 Task: Look for space in Zemst, Belgium from 1st June, 2023 to 9th June, 2023 for 4 adults in price range Rs.6000 to Rs.12000. Place can be entire place with 2 bedrooms having 2 beds and 2 bathrooms. Property type can be house. Amenities needed are: heating, . Booking option can be shelf check-in. Required host language is English.
Action: Mouse moved to (520, 130)
Screenshot: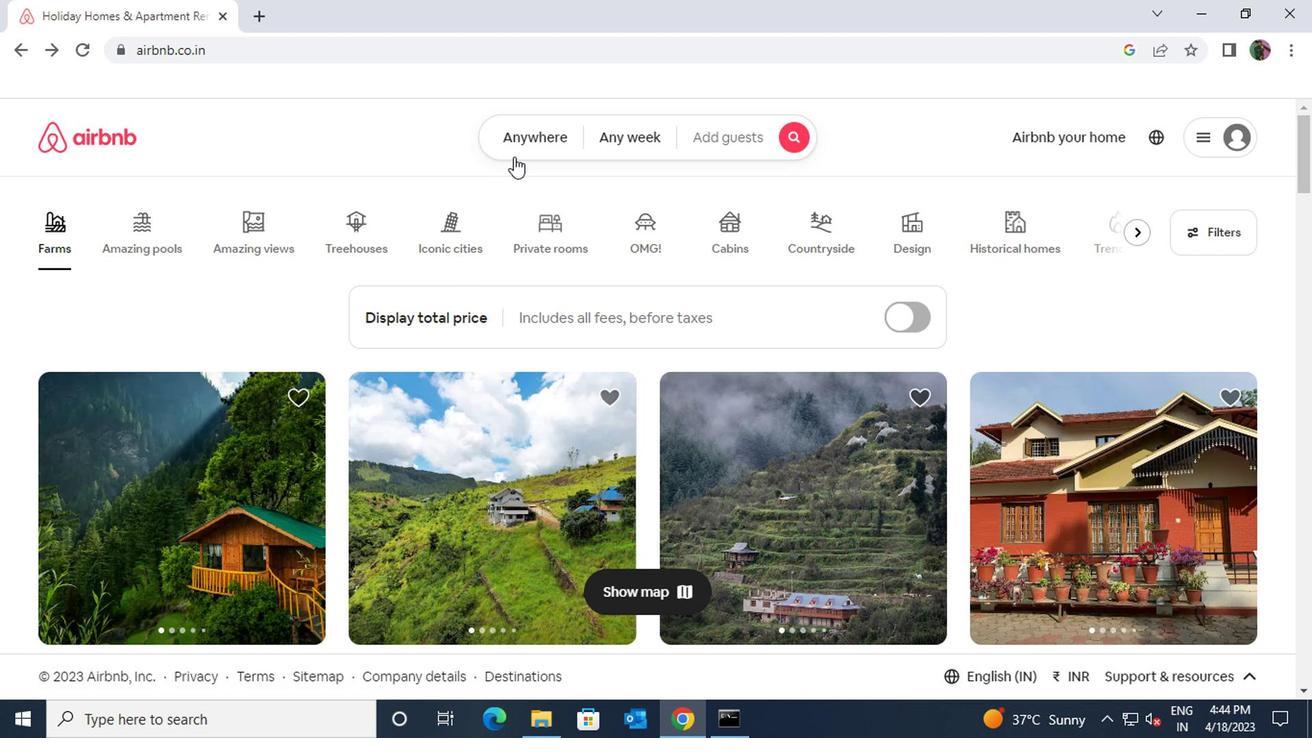 
Action: Mouse pressed left at (520, 130)
Screenshot: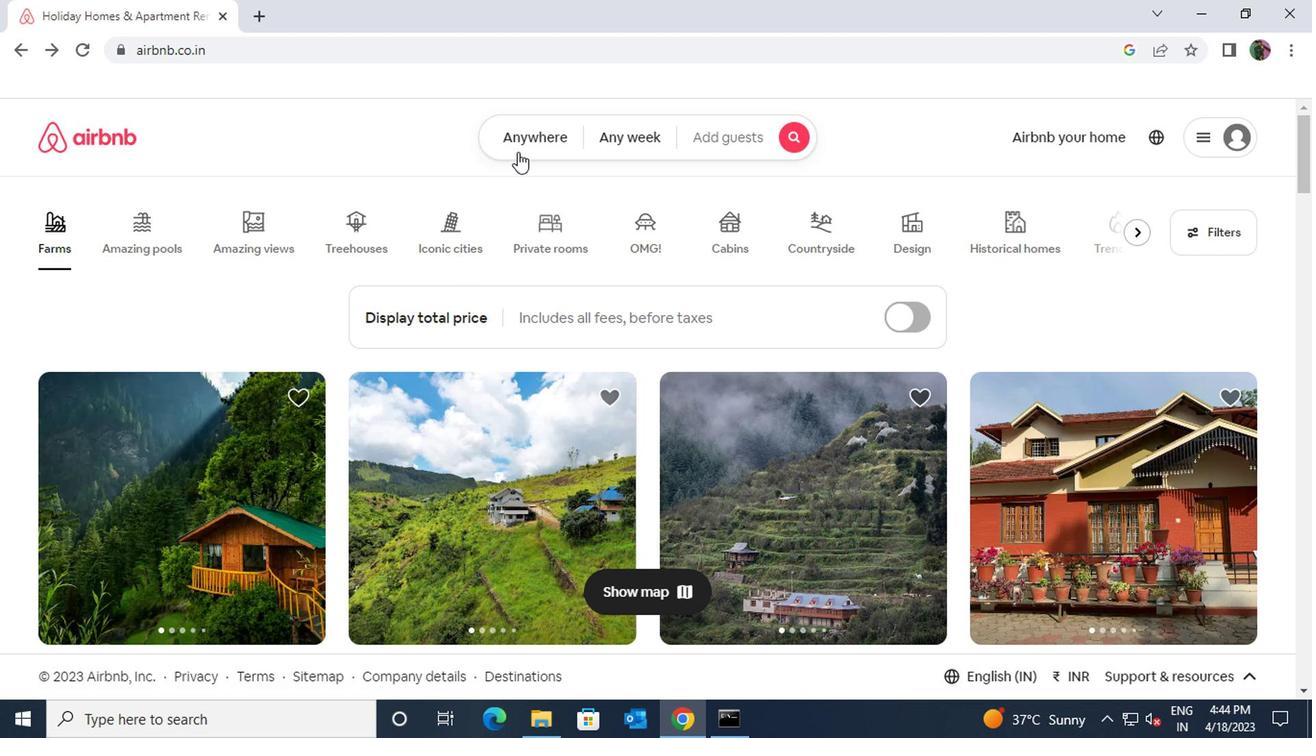 
Action: Mouse moved to (464, 231)
Screenshot: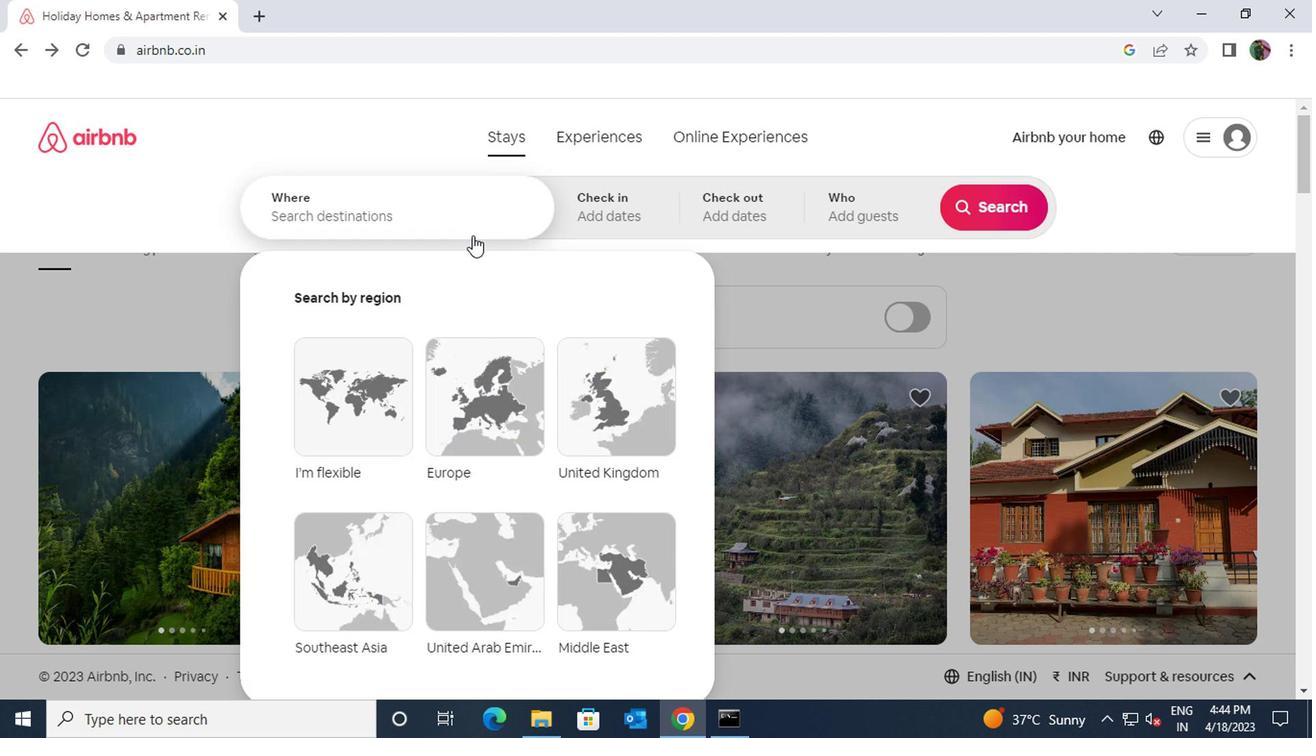 
Action: Mouse pressed left at (464, 231)
Screenshot: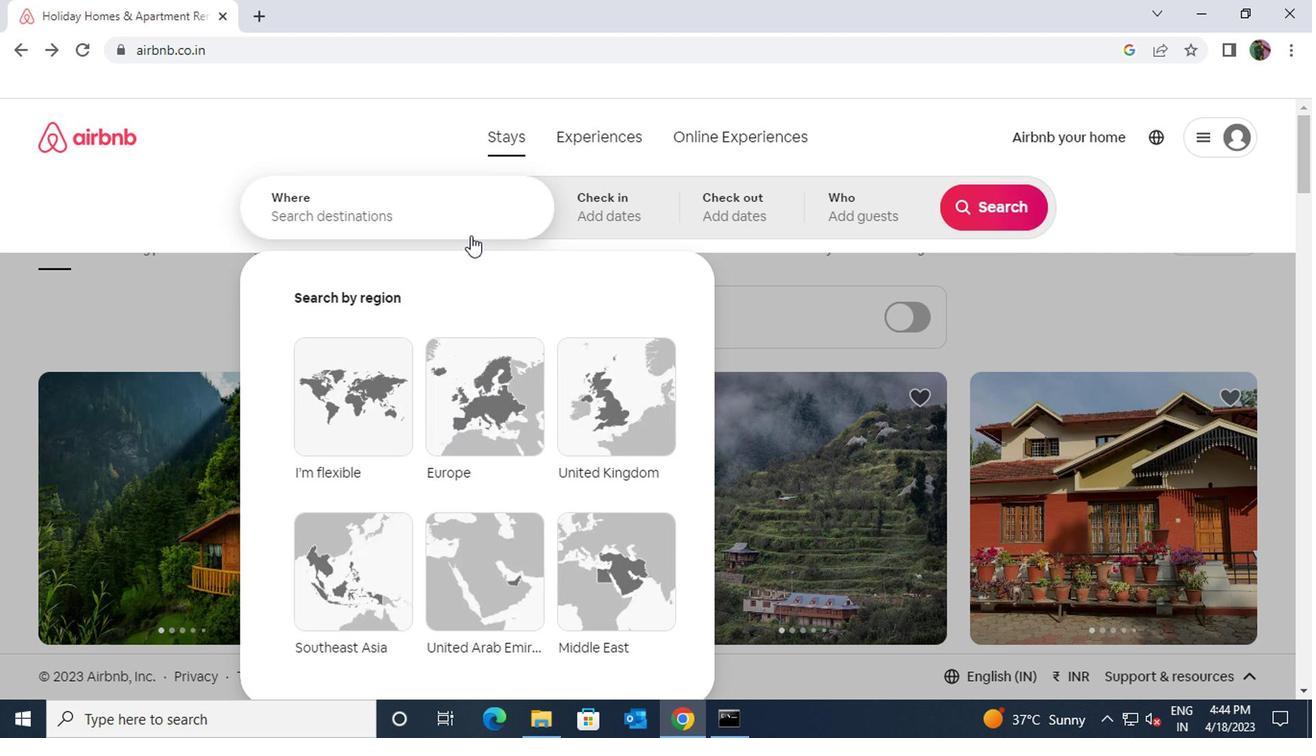 
Action: Key pressed zemist
Screenshot: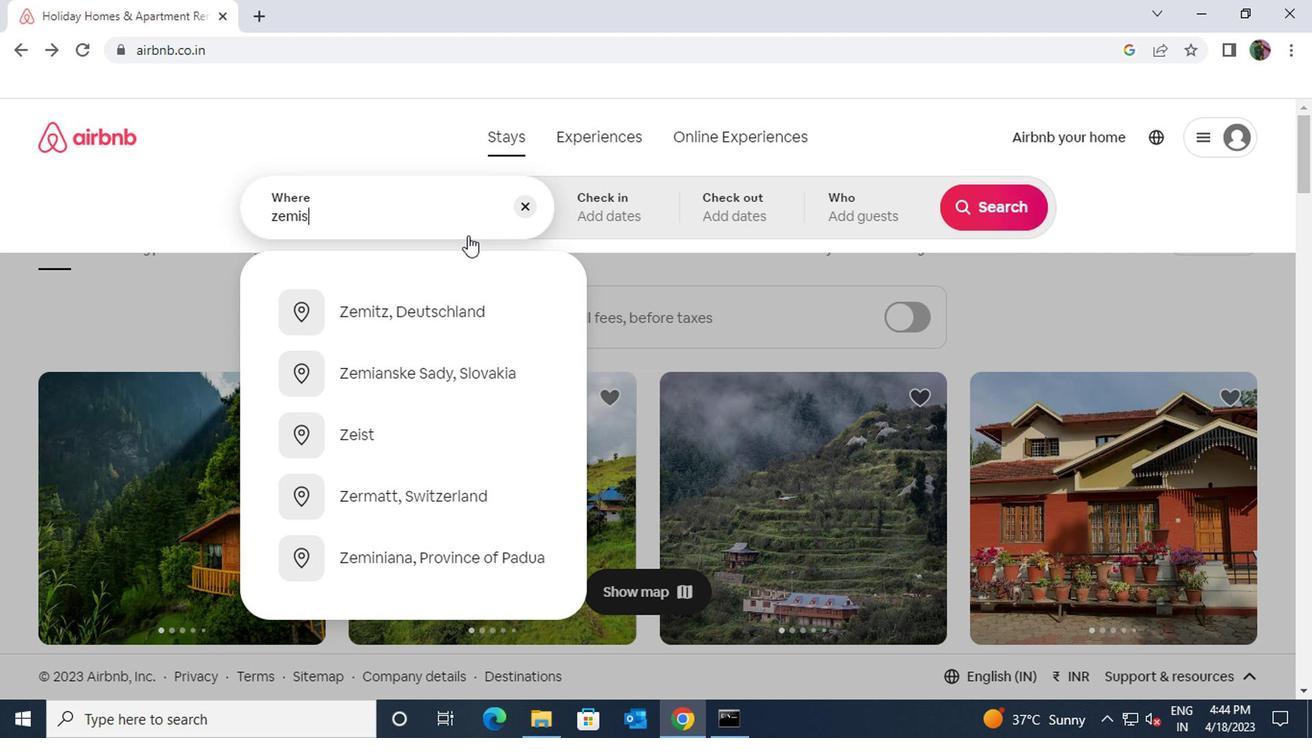 
Action: Mouse moved to (445, 360)
Screenshot: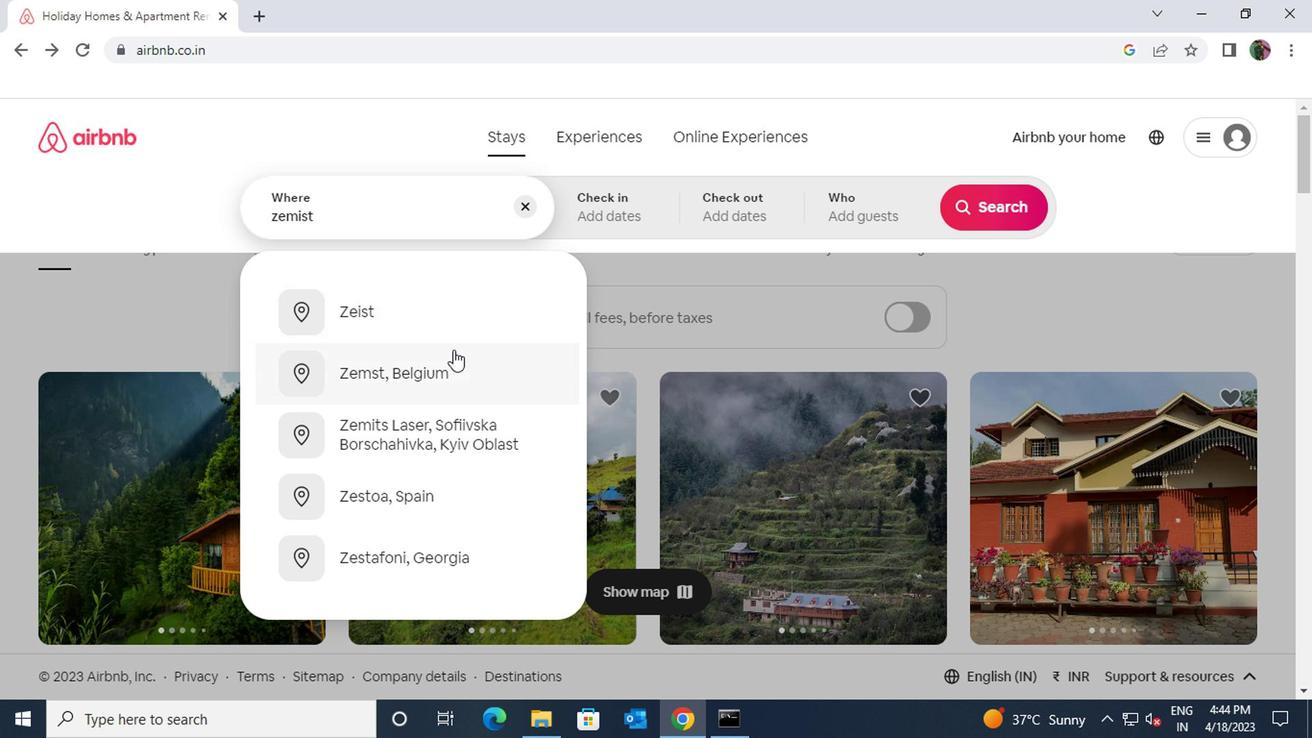 
Action: Mouse pressed left at (445, 360)
Screenshot: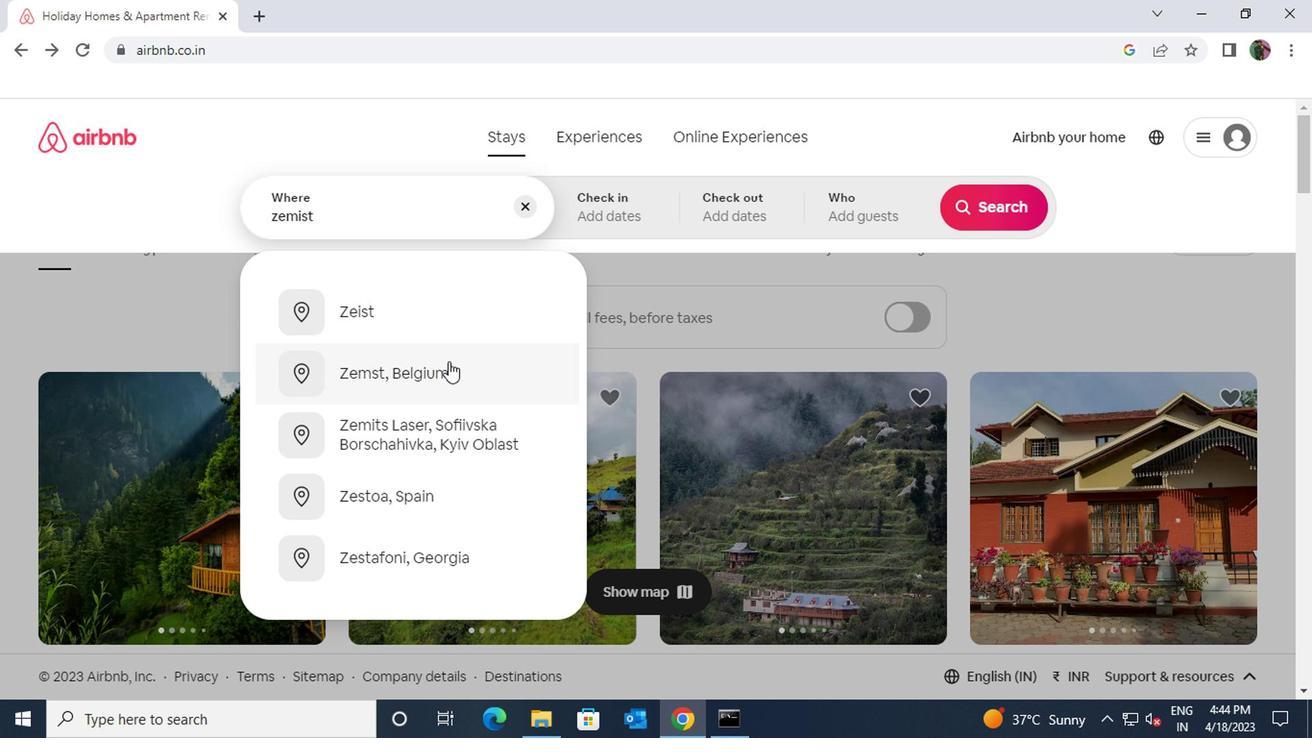 
Action: Mouse moved to (970, 361)
Screenshot: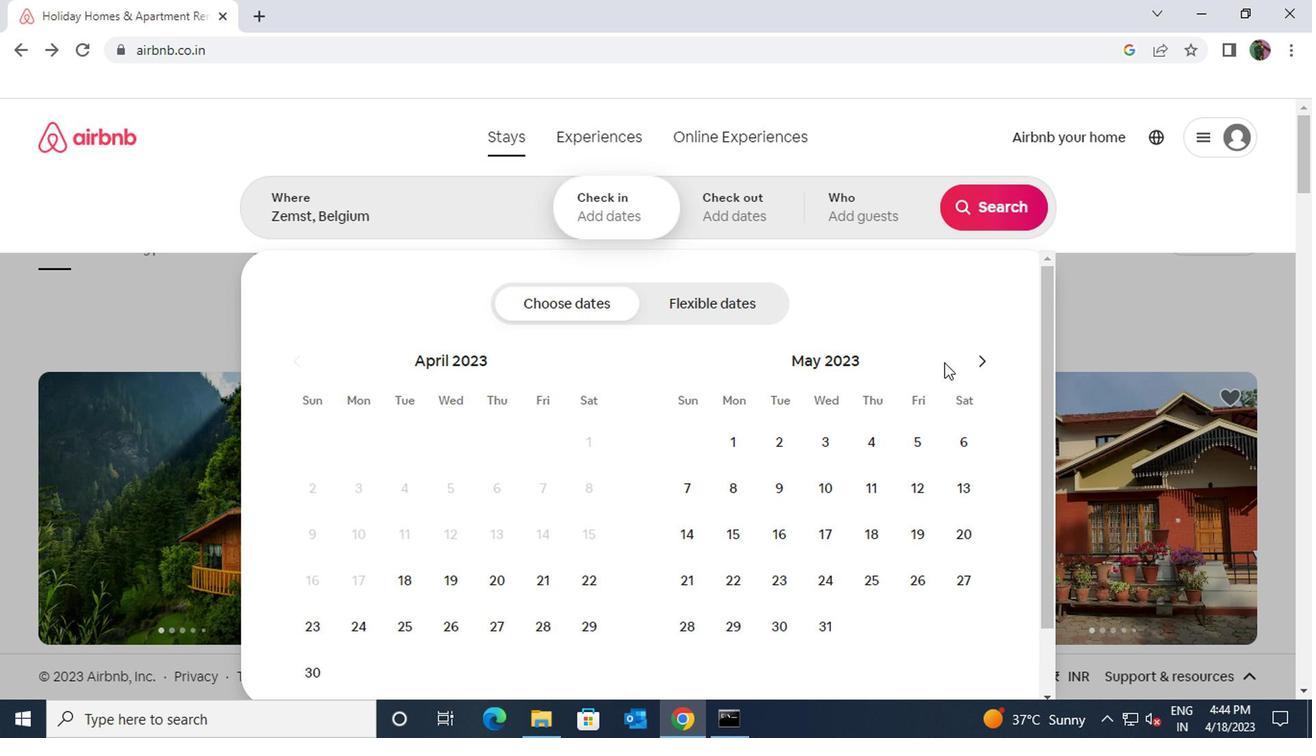 
Action: Mouse pressed left at (970, 361)
Screenshot: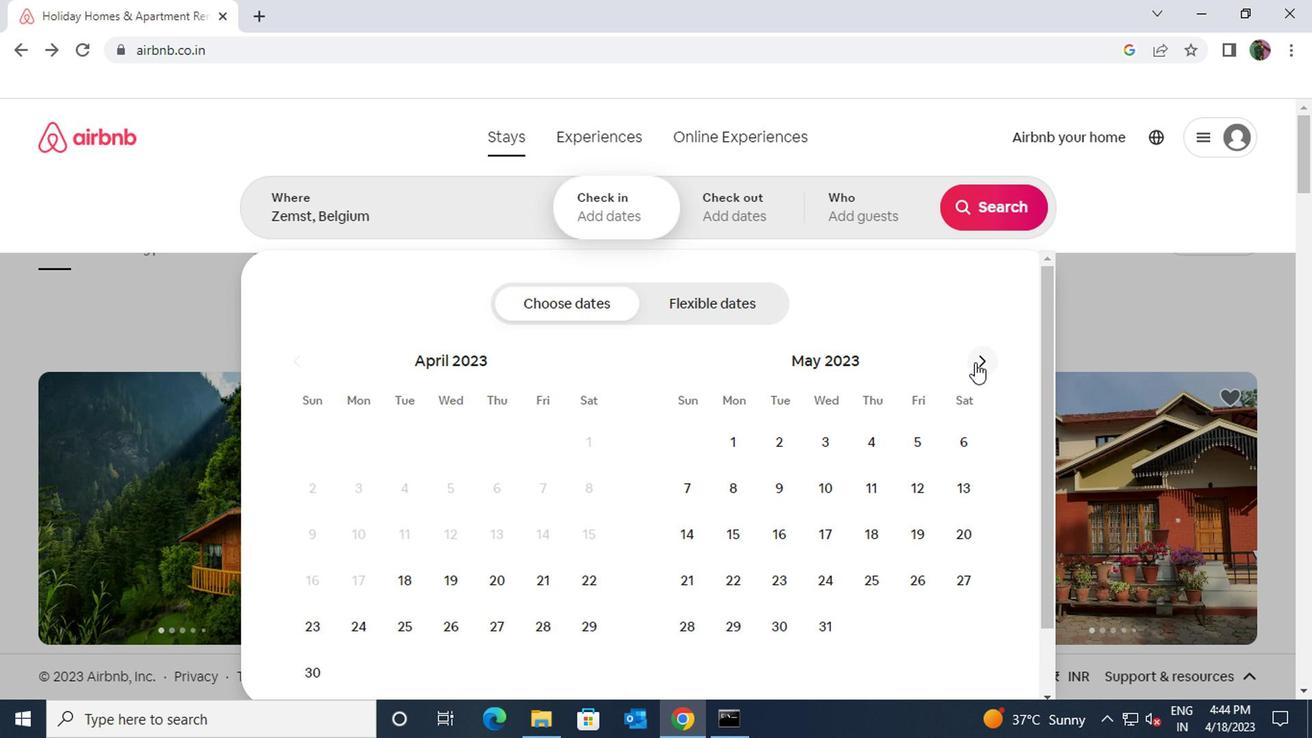 
Action: Mouse moved to (882, 446)
Screenshot: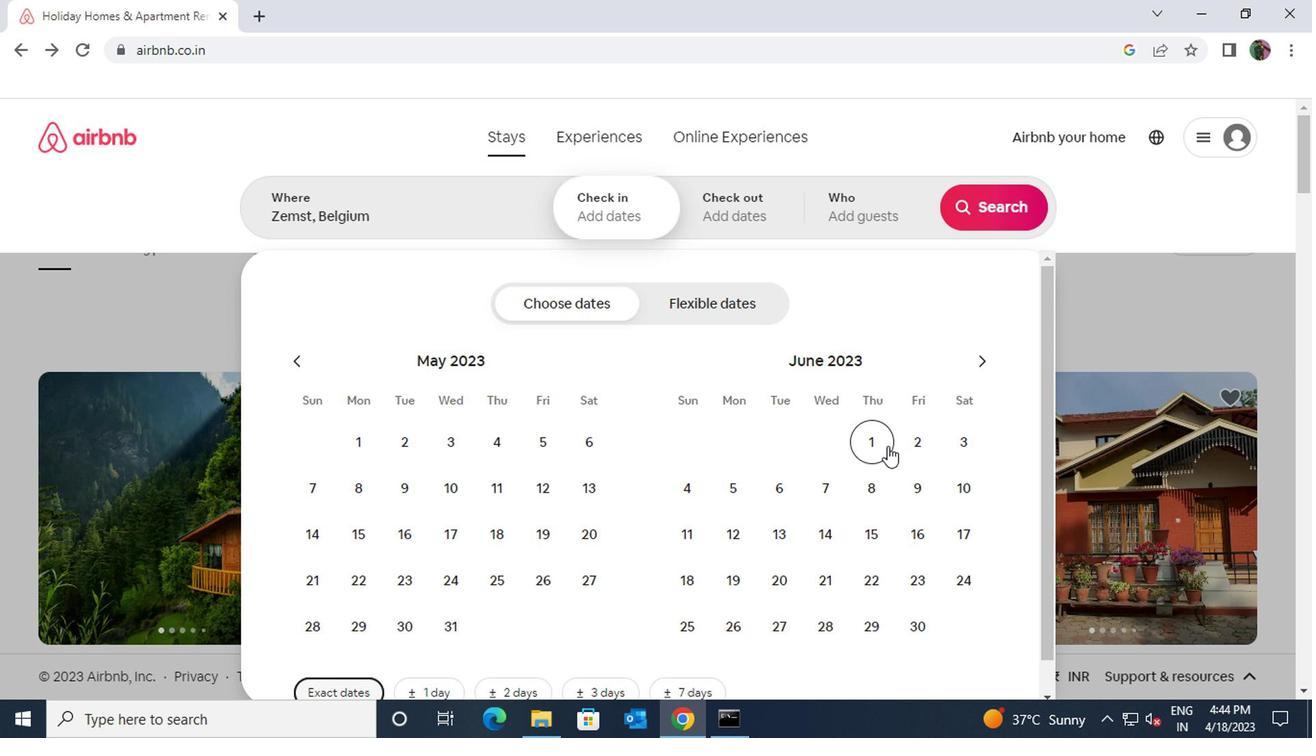 
Action: Mouse pressed left at (882, 446)
Screenshot: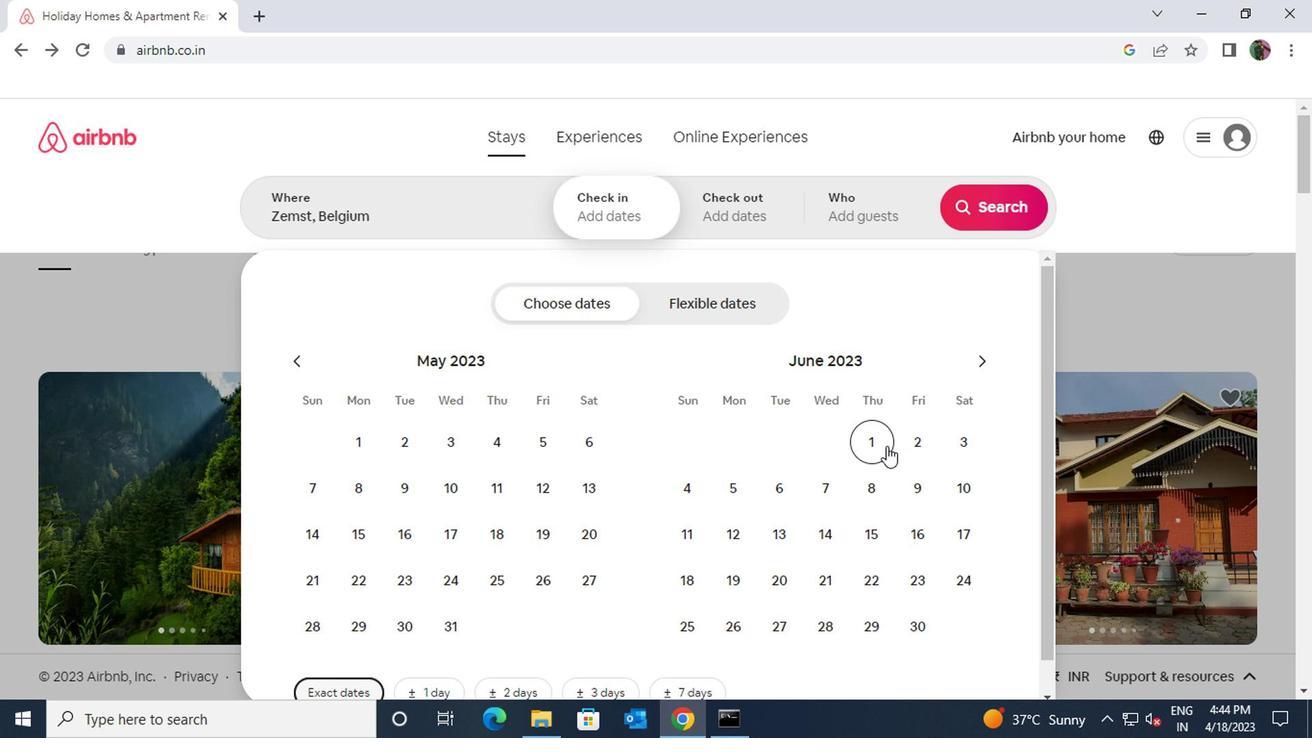 
Action: Mouse moved to (905, 475)
Screenshot: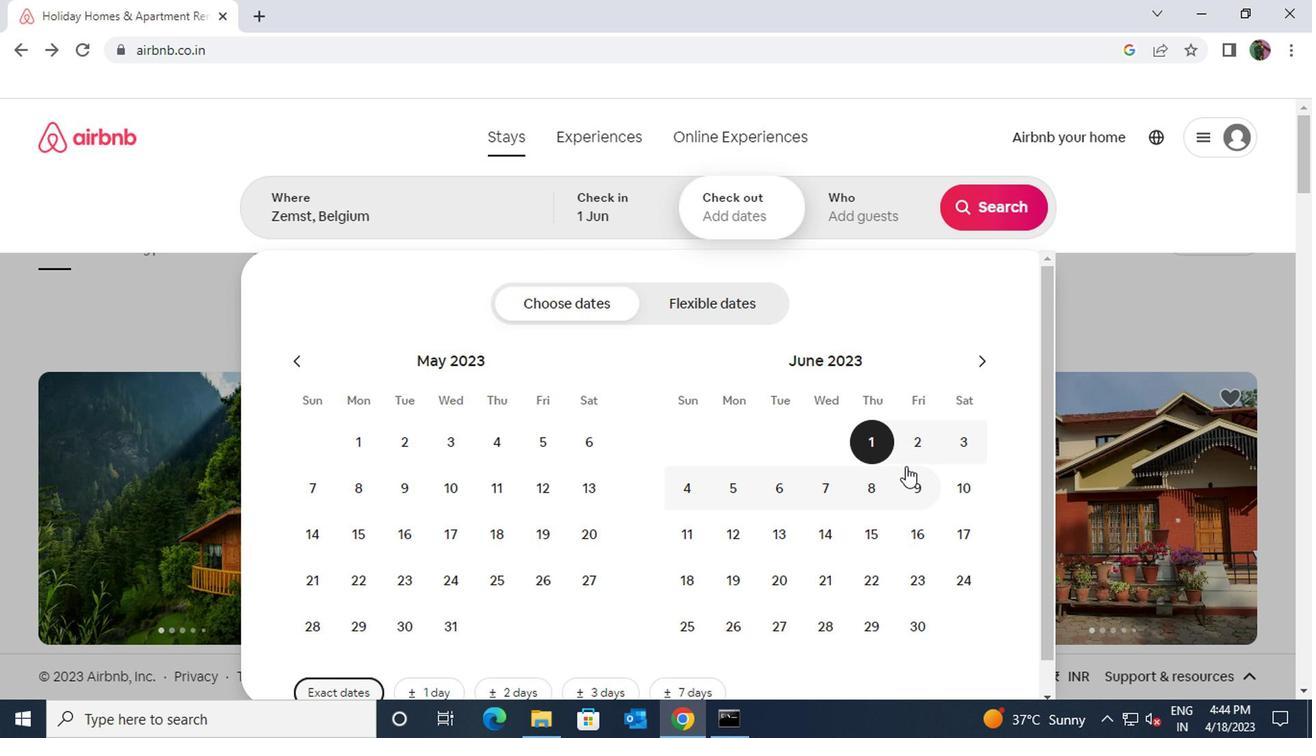 
Action: Mouse pressed left at (905, 475)
Screenshot: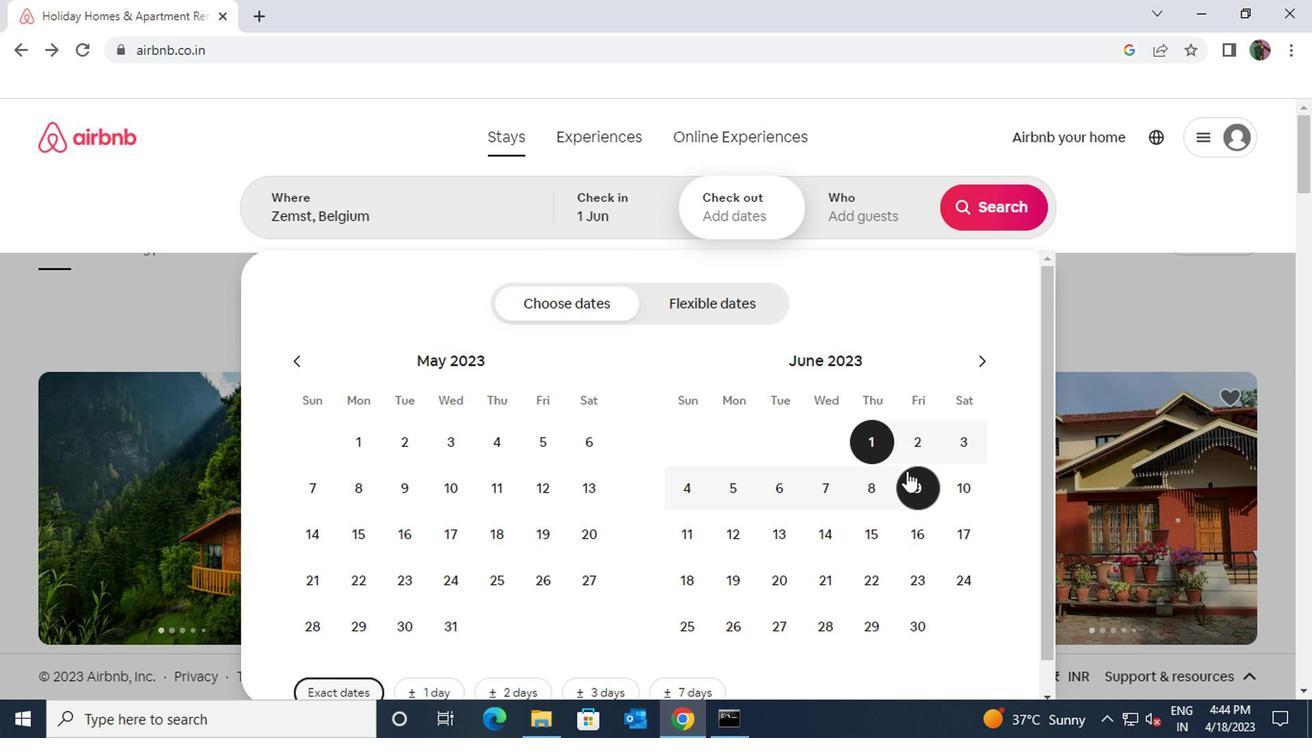 
Action: Mouse moved to (863, 214)
Screenshot: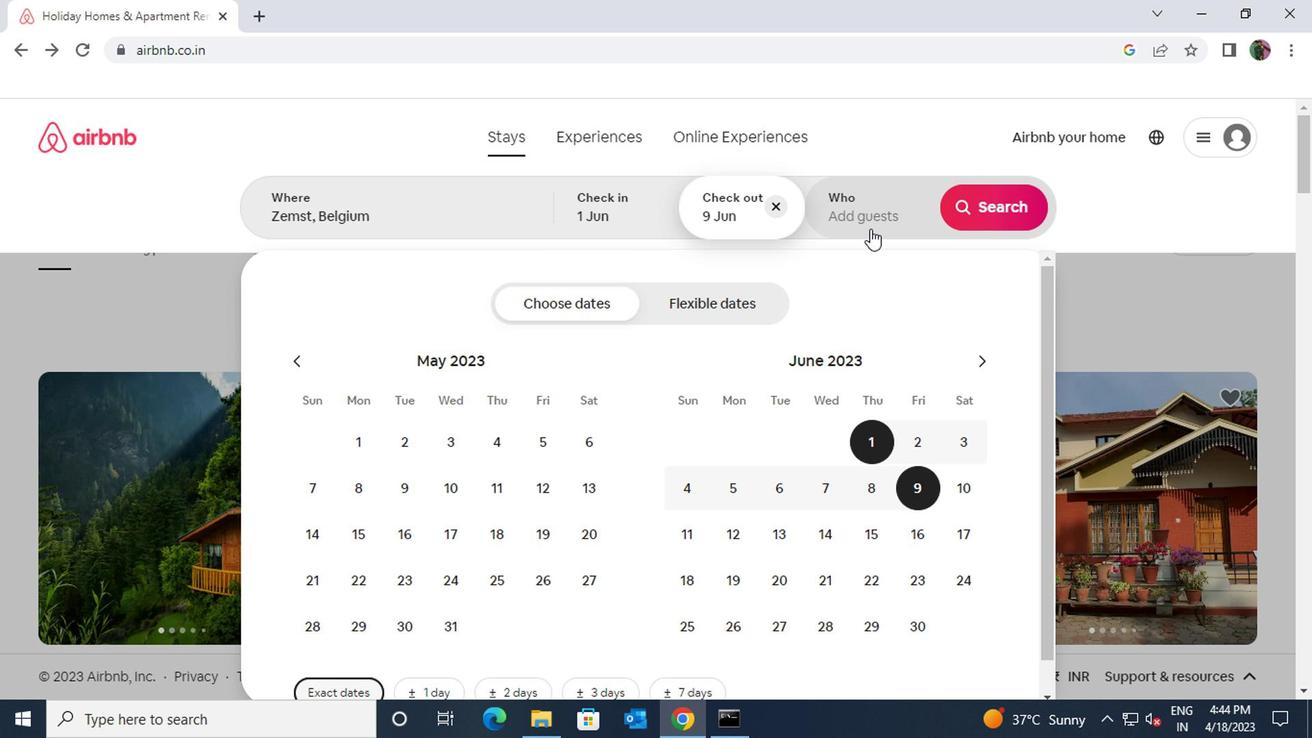 
Action: Mouse pressed left at (863, 214)
Screenshot: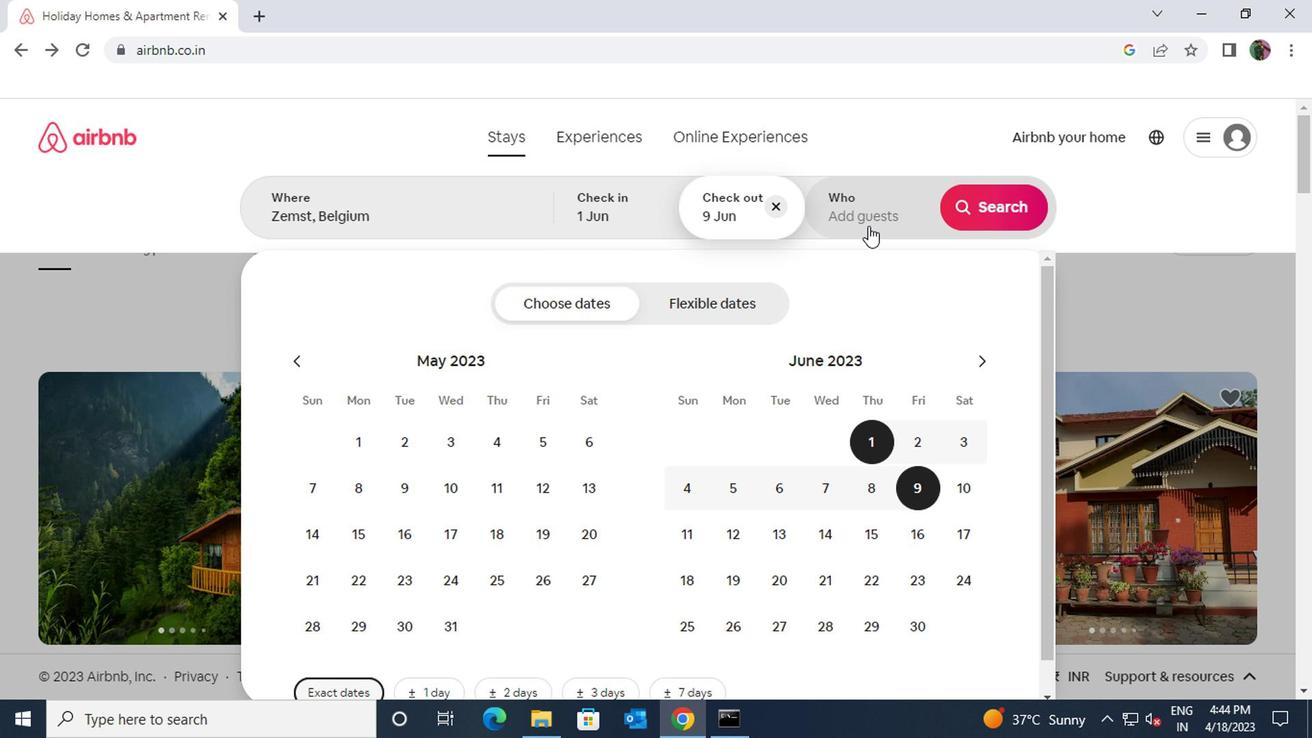 
Action: Mouse moved to (994, 304)
Screenshot: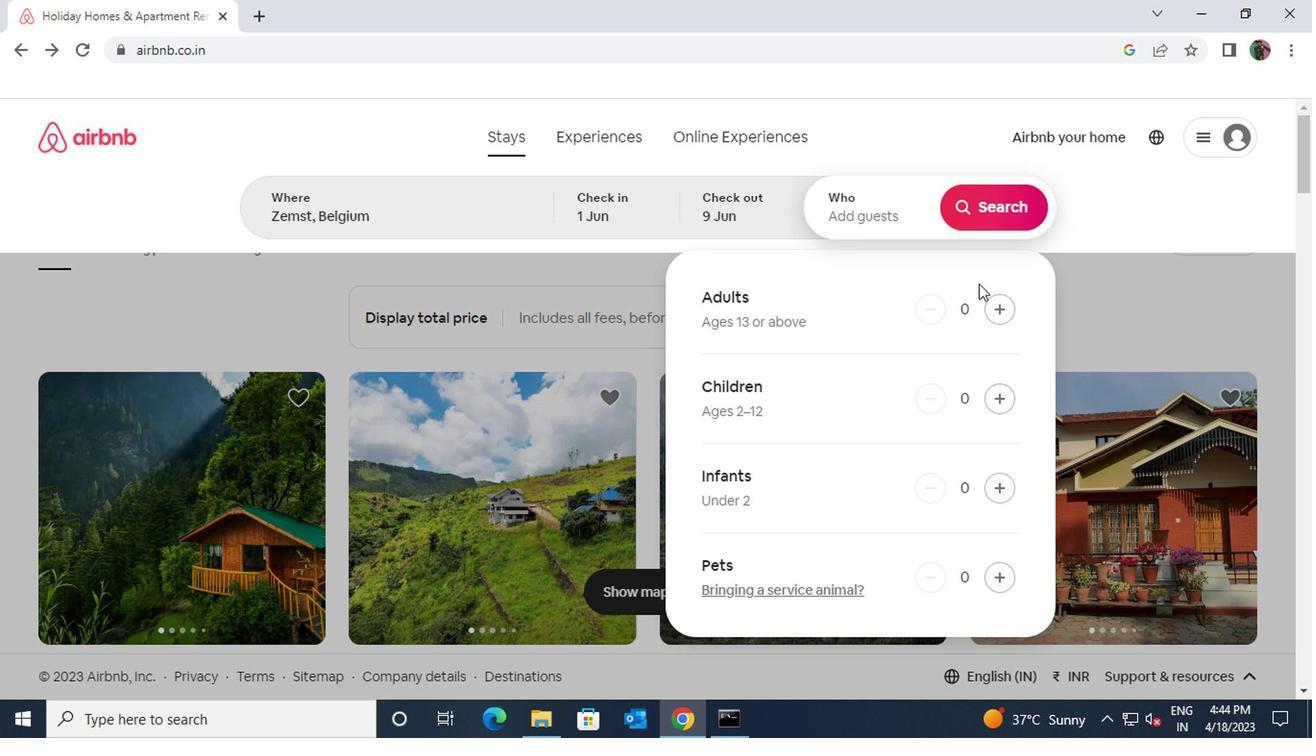 
Action: Mouse pressed left at (994, 304)
Screenshot: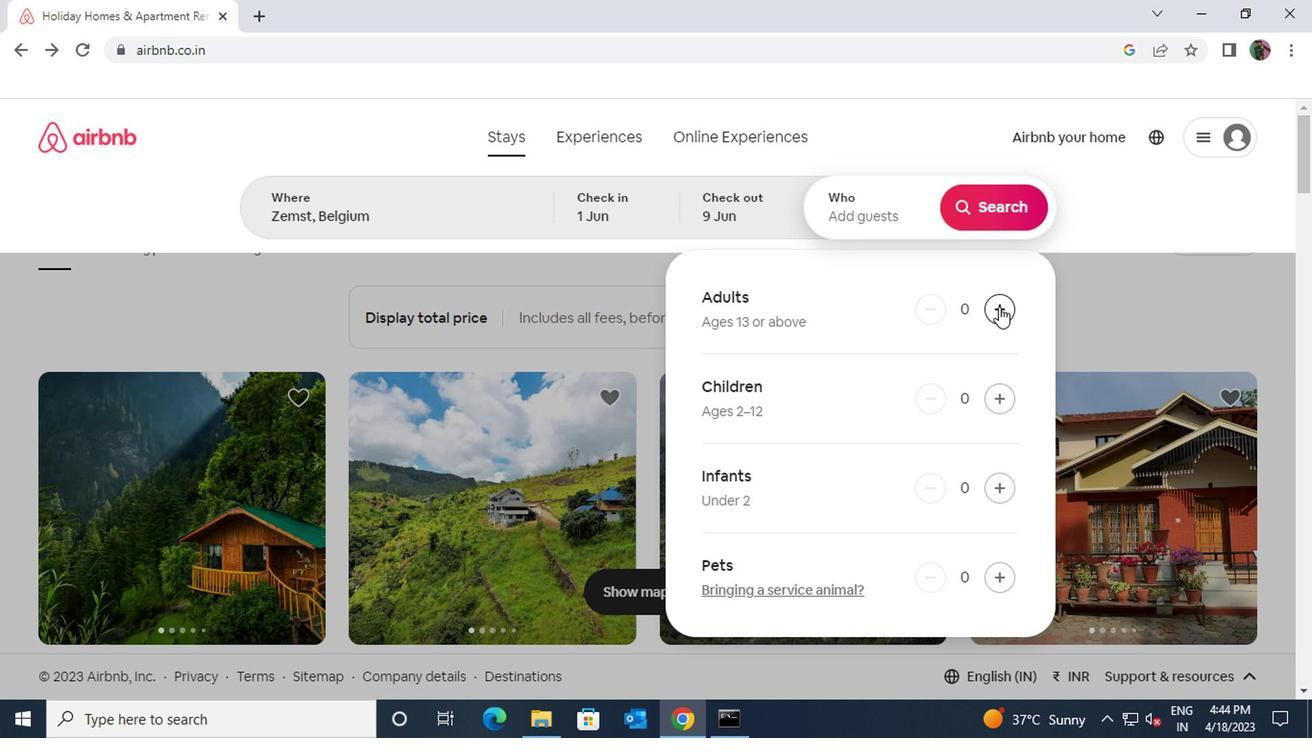 
Action: Mouse pressed left at (994, 304)
Screenshot: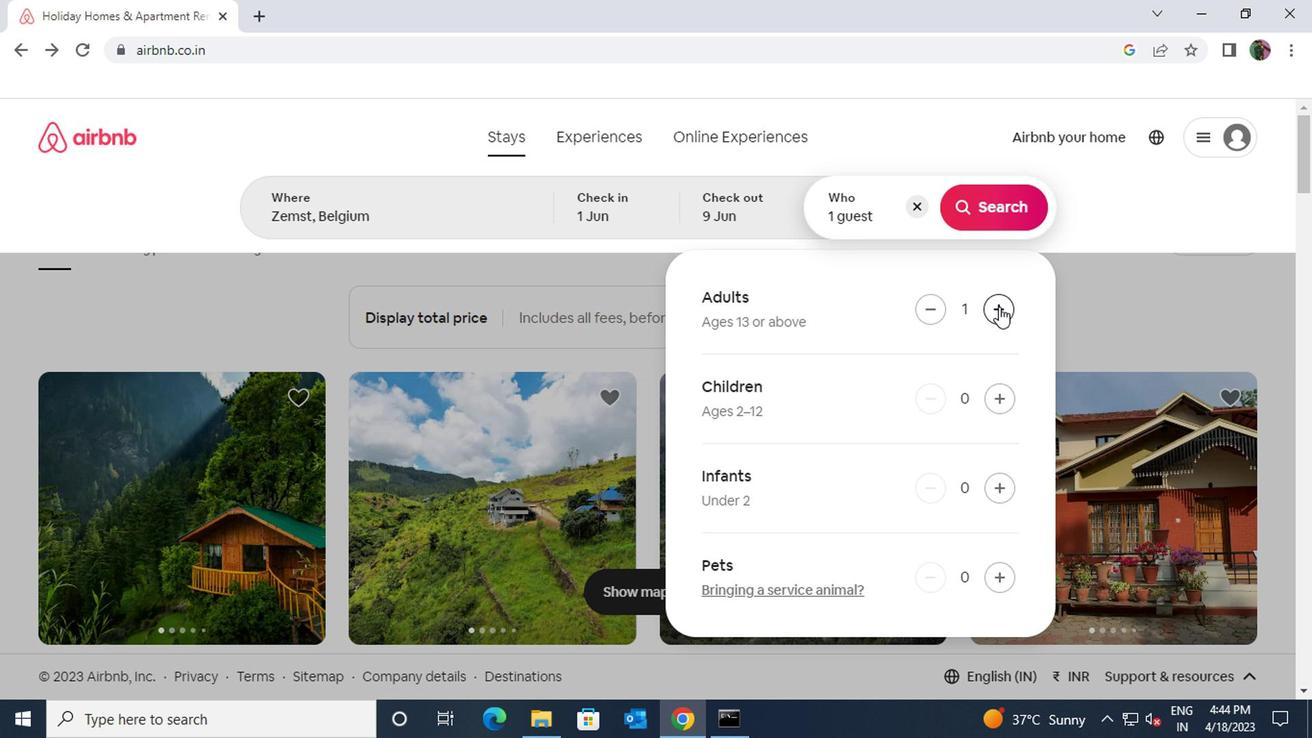 
Action: Mouse pressed left at (994, 304)
Screenshot: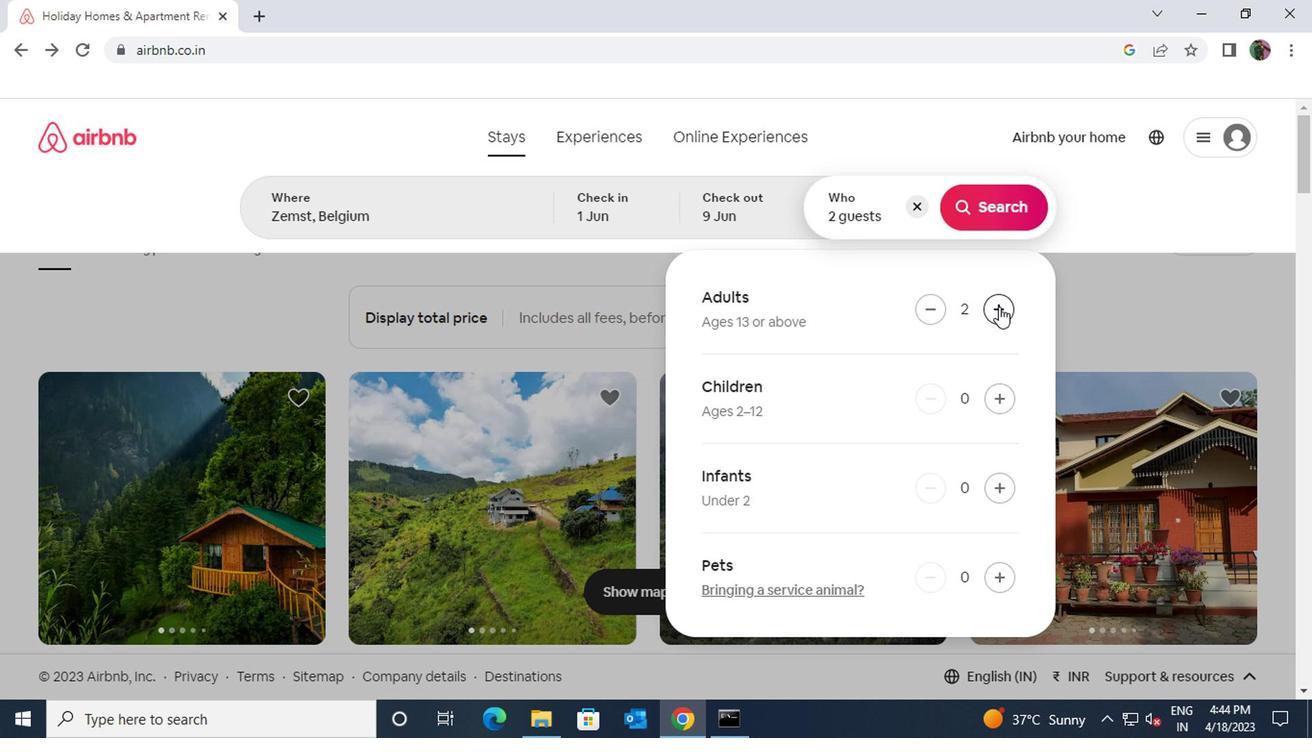
Action: Mouse pressed left at (994, 304)
Screenshot: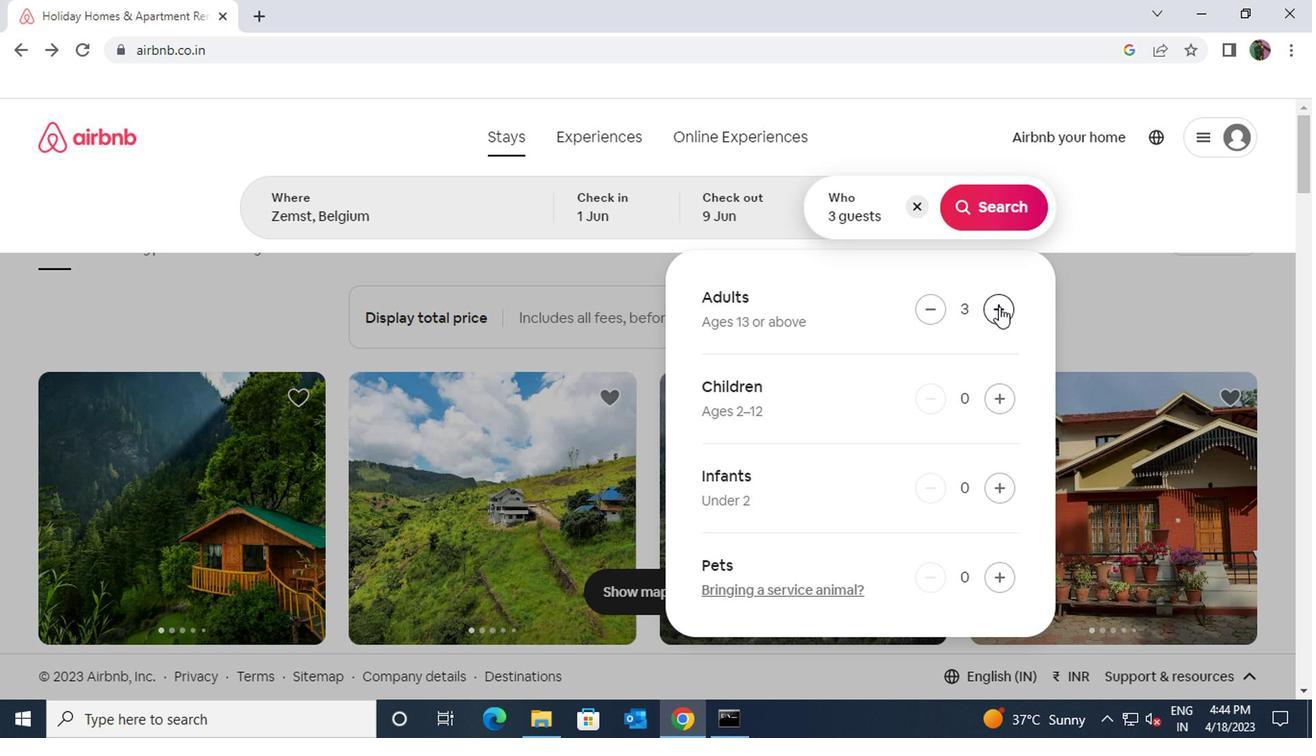 
Action: Mouse moved to (980, 207)
Screenshot: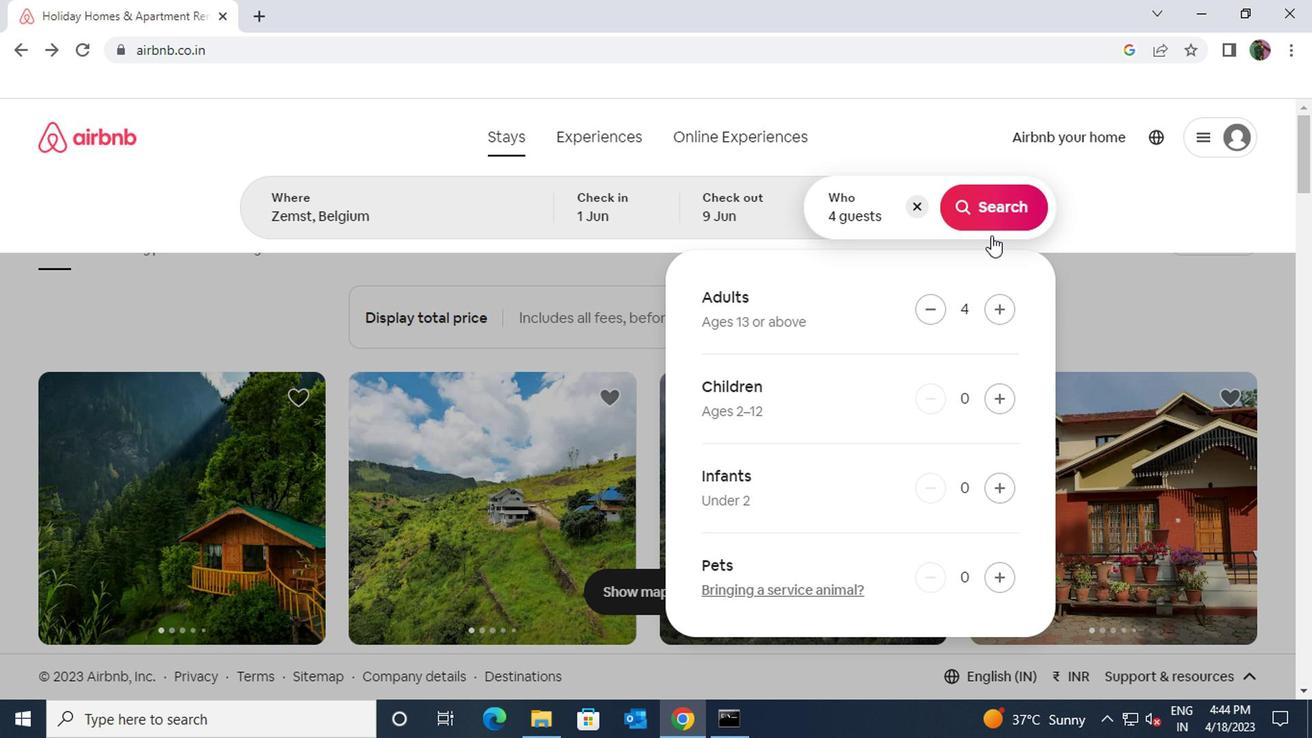 
Action: Mouse pressed left at (980, 207)
Screenshot: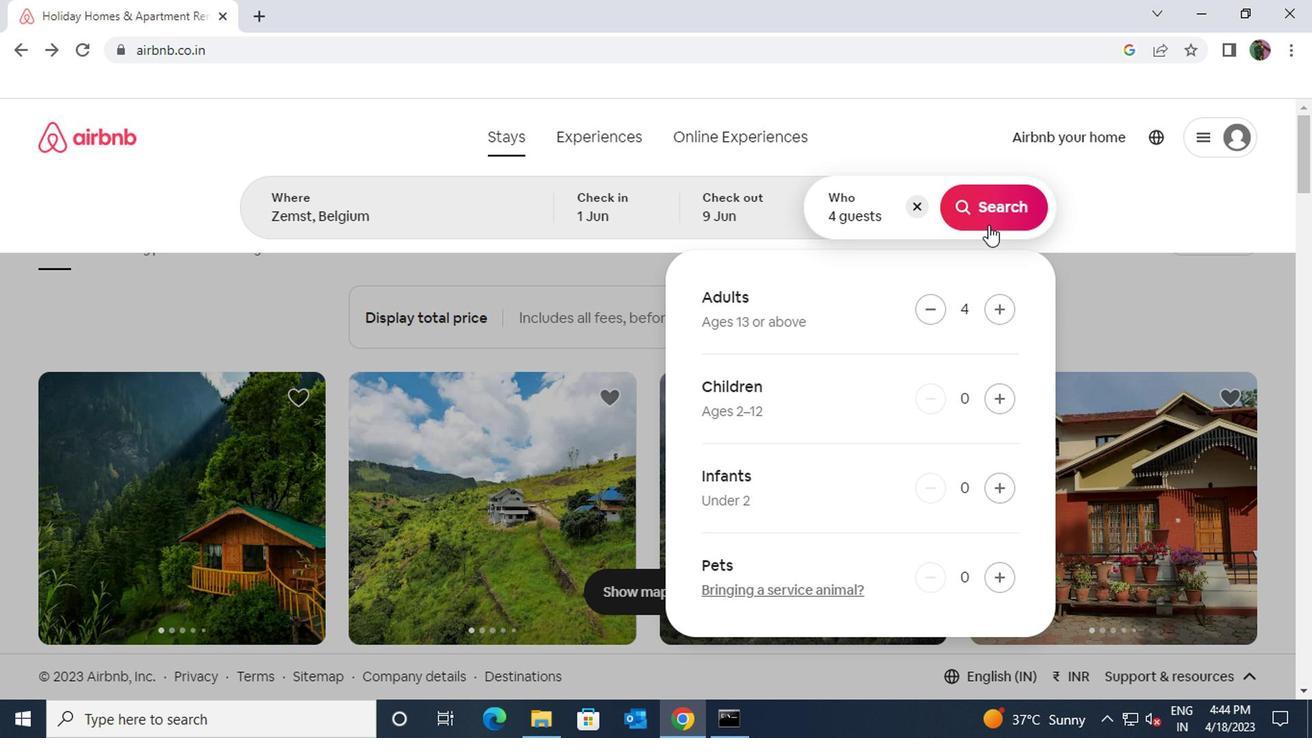 
Action: Mouse moved to (1208, 210)
Screenshot: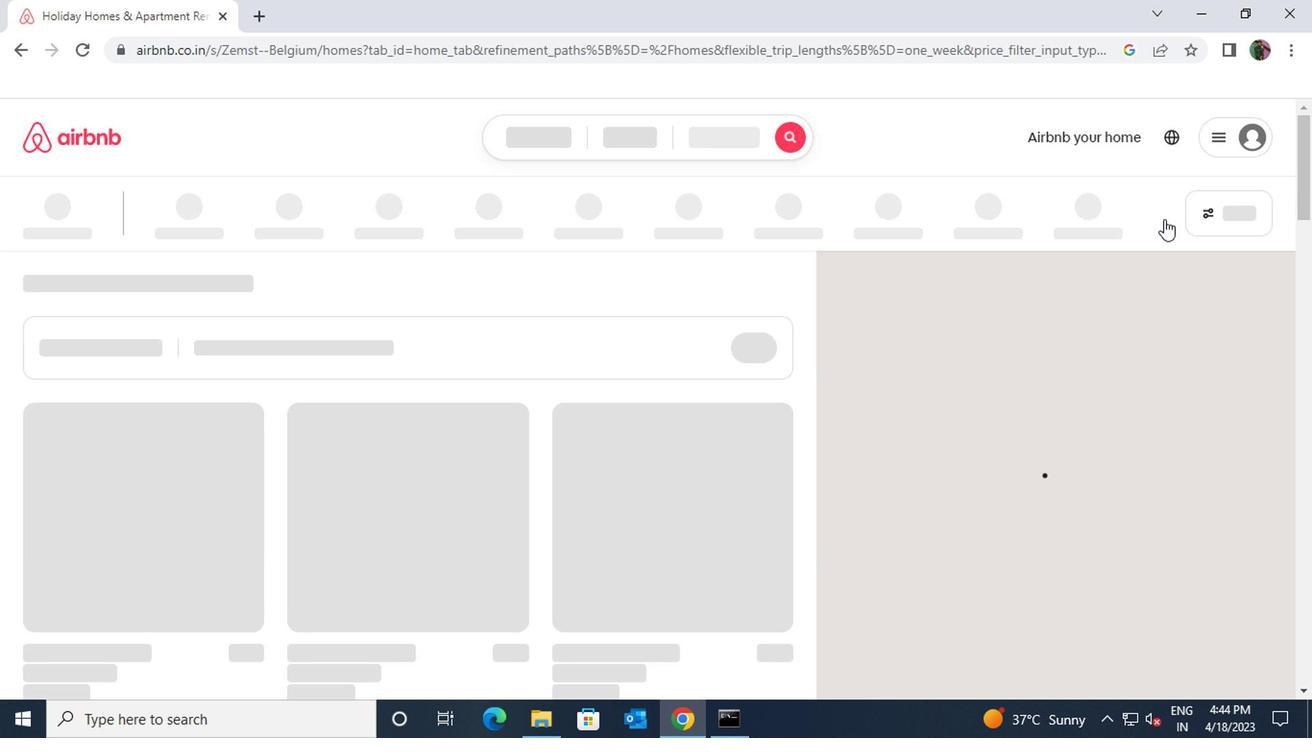 
Action: Mouse pressed left at (1208, 210)
Screenshot: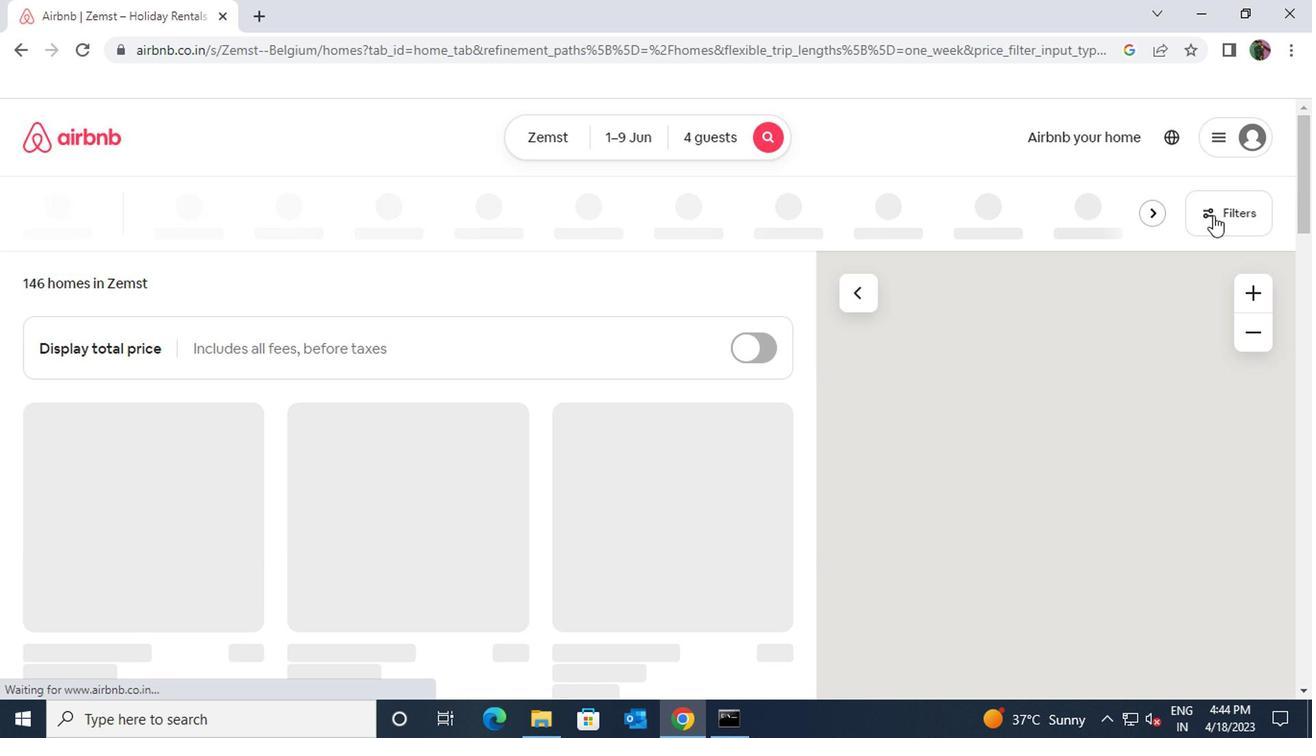 
Action: Mouse moved to (390, 456)
Screenshot: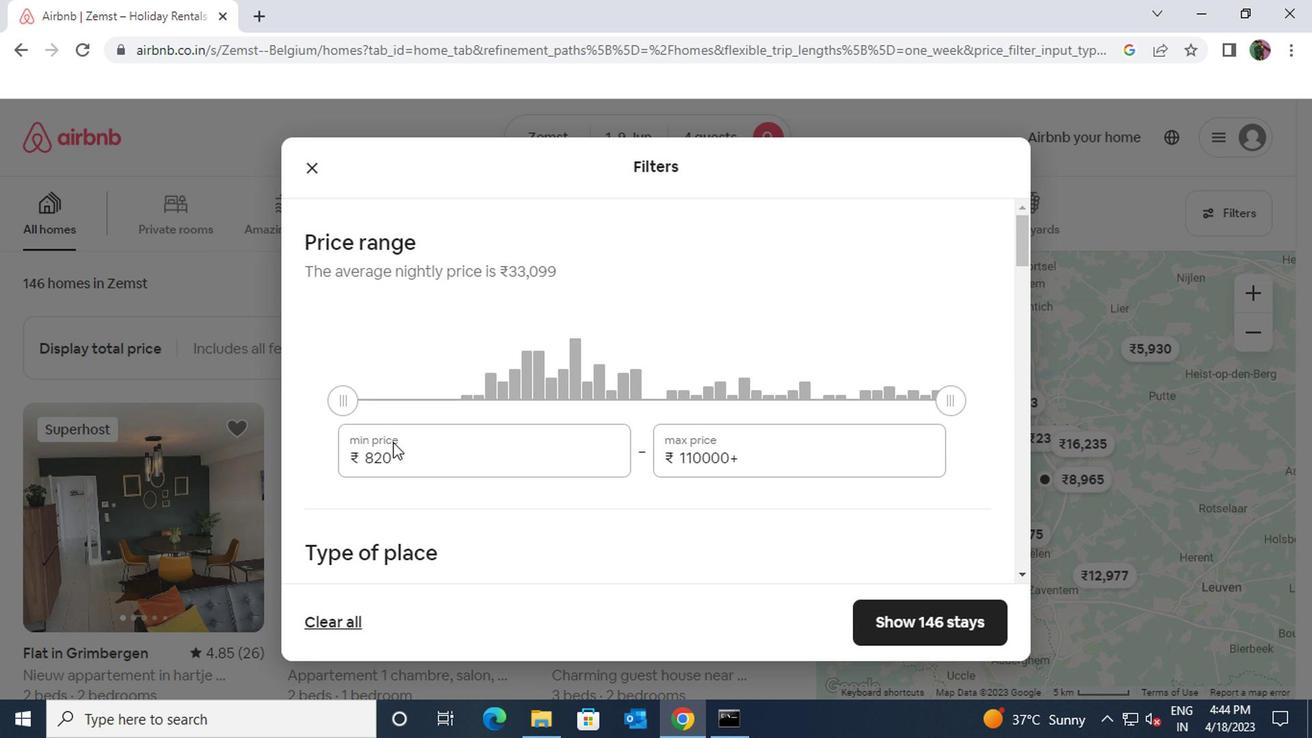 
Action: Mouse pressed left at (390, 456)
Screenshot: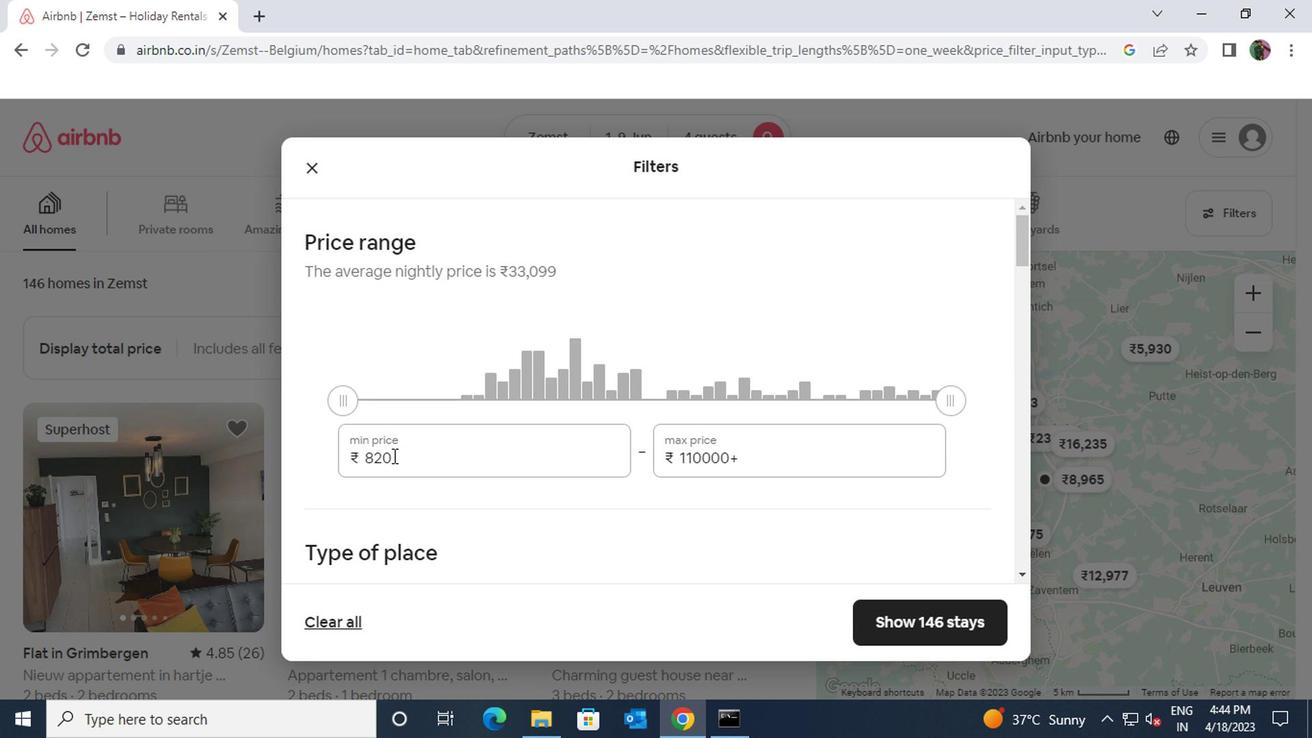 
Action: Mouse moved to (352, 464)
Screenshot: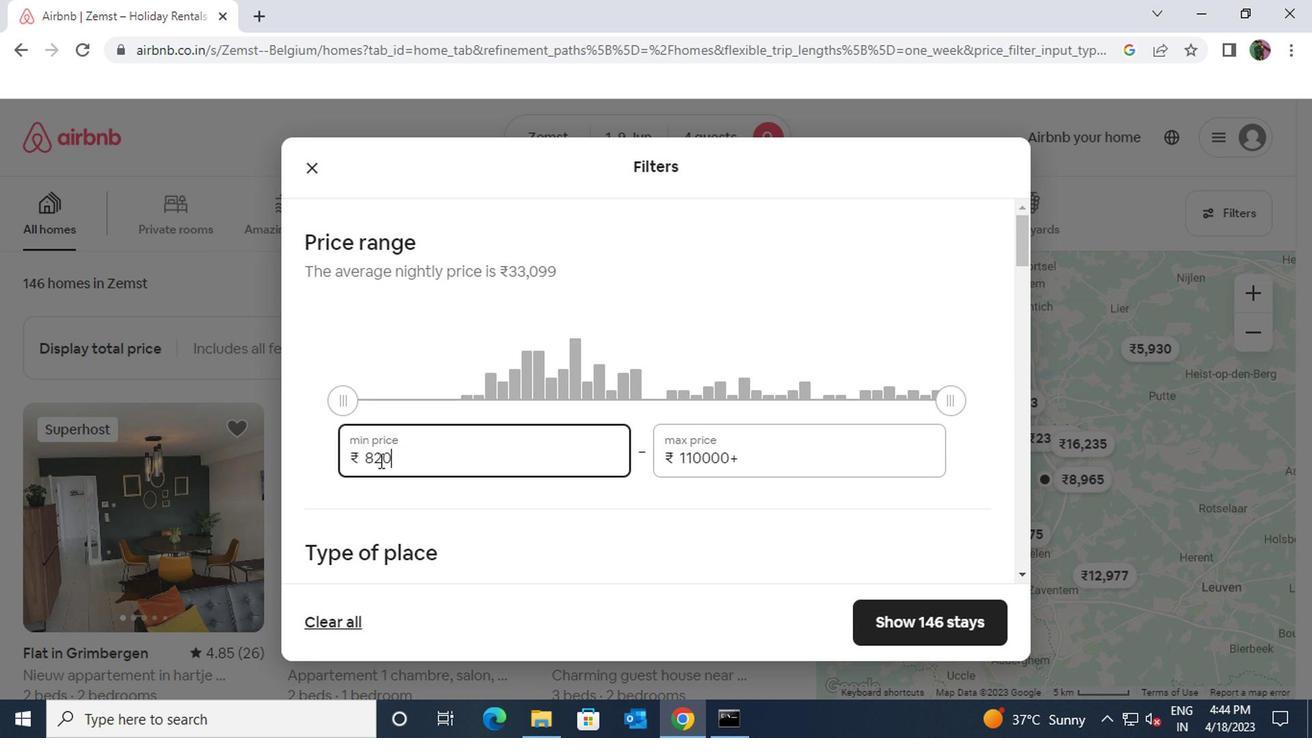 
Action: Key pressed 6000
Screenshot: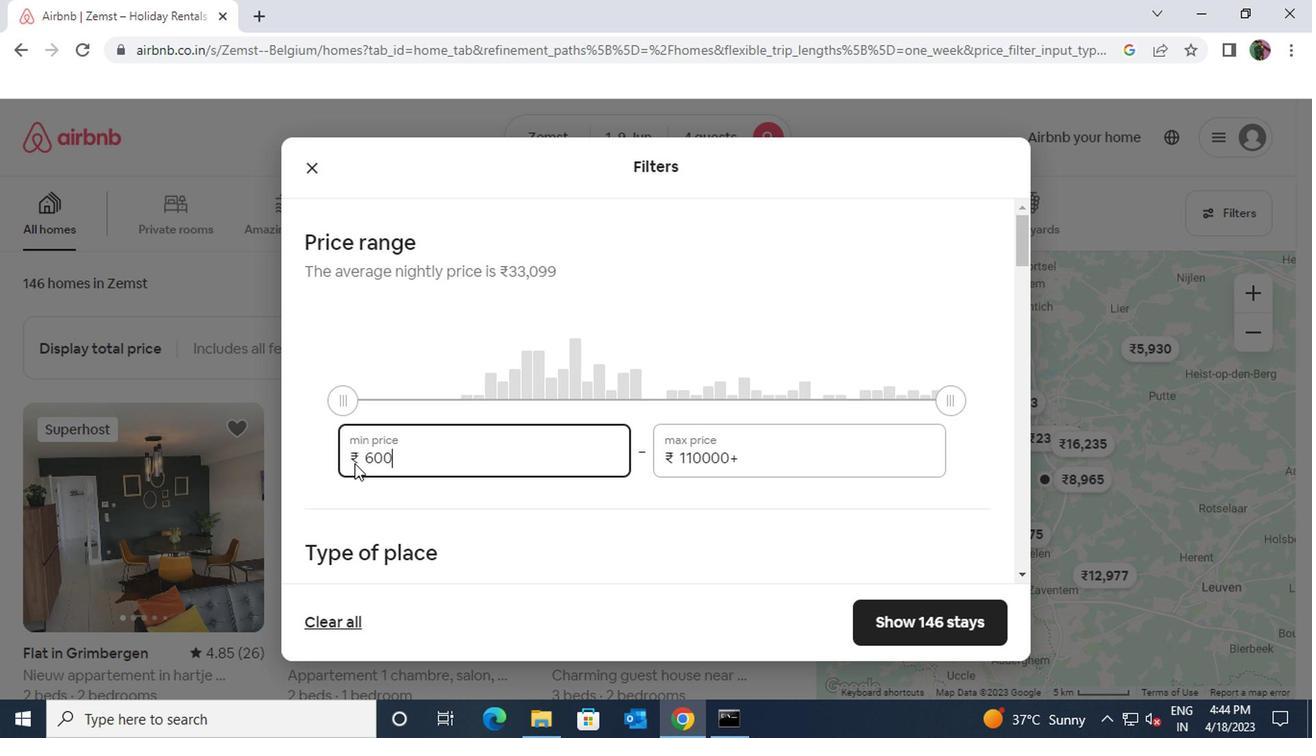 
Action: Mouse moved to (733, 453)
Screenshot: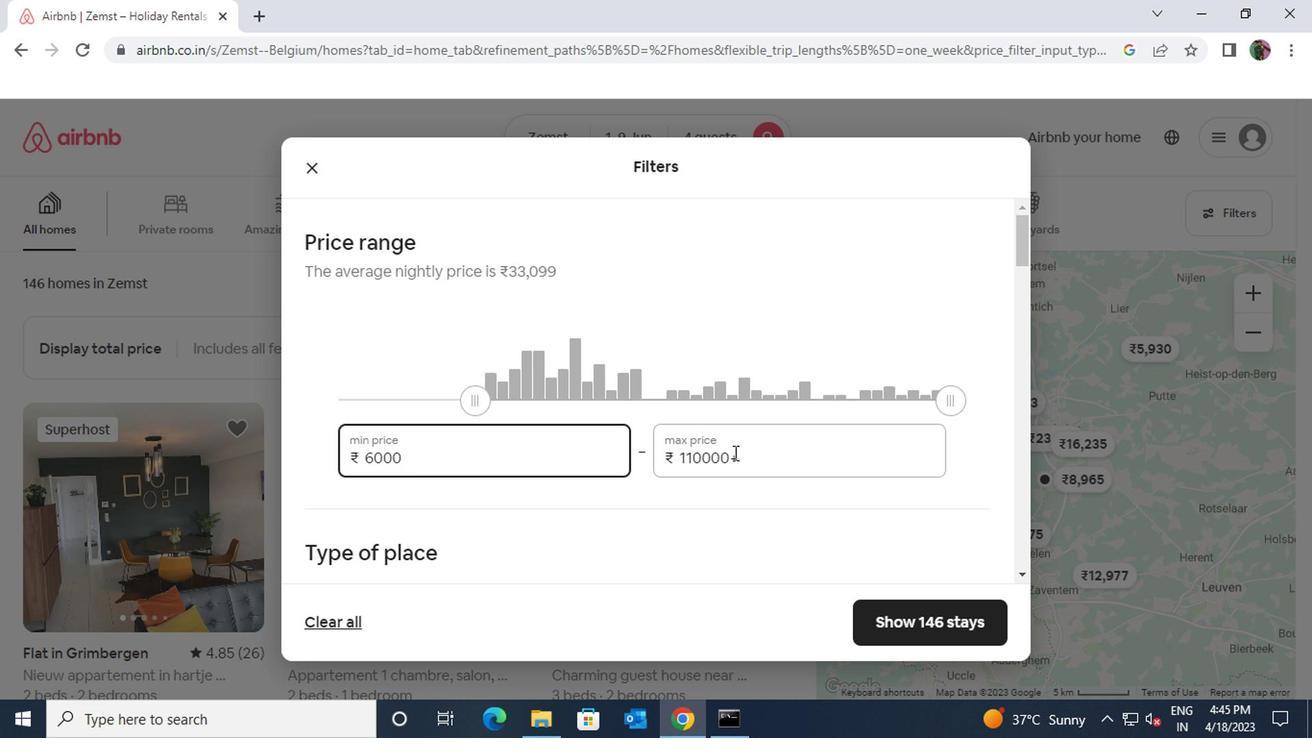 
Action: Mouse pressed left at (733, 453)
Screenshot: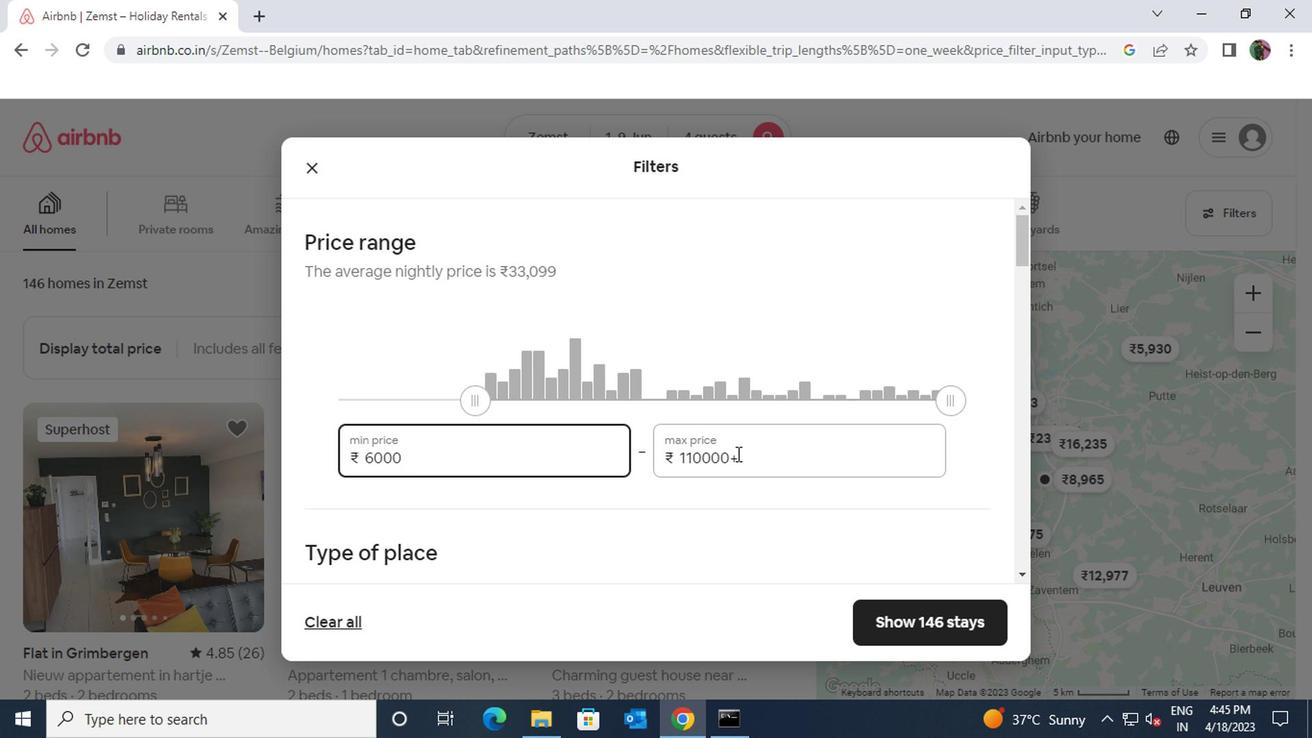 
Action: Mouse moved to (674, 456)
Screenshot: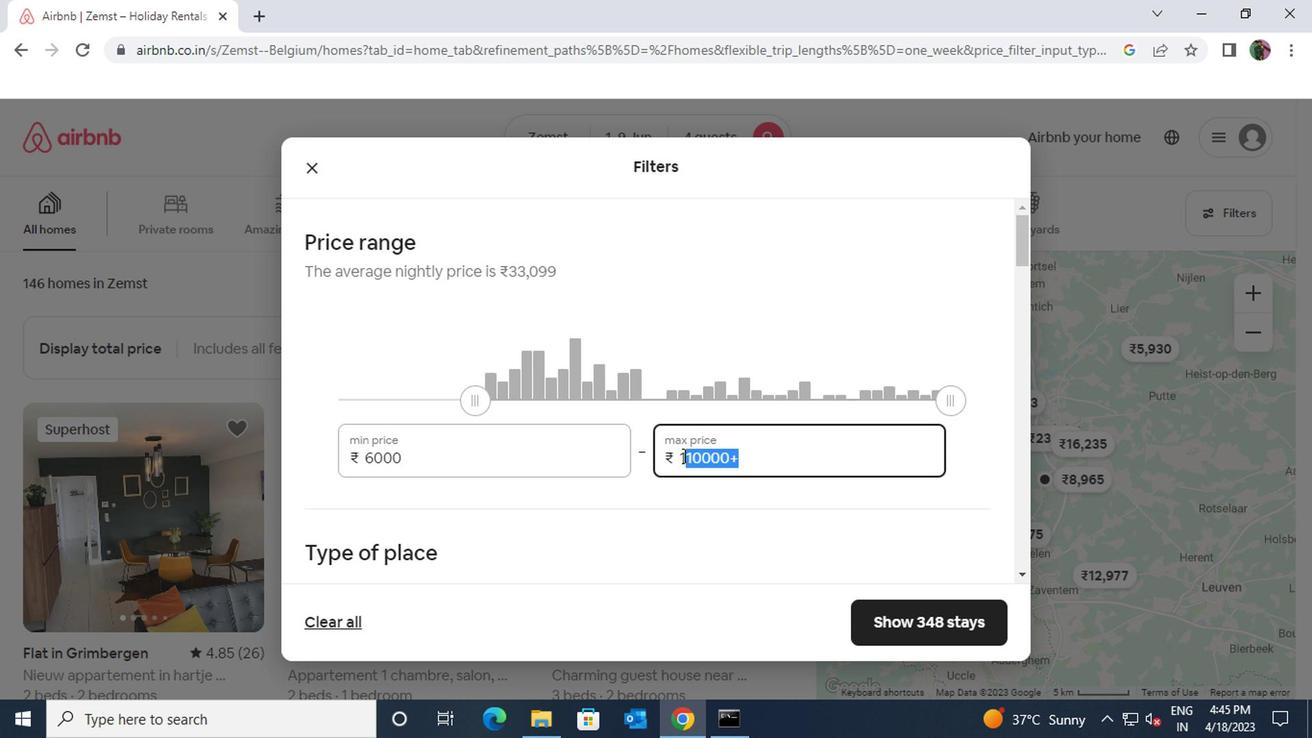 
Action: Key pressed 12000
Screenshot: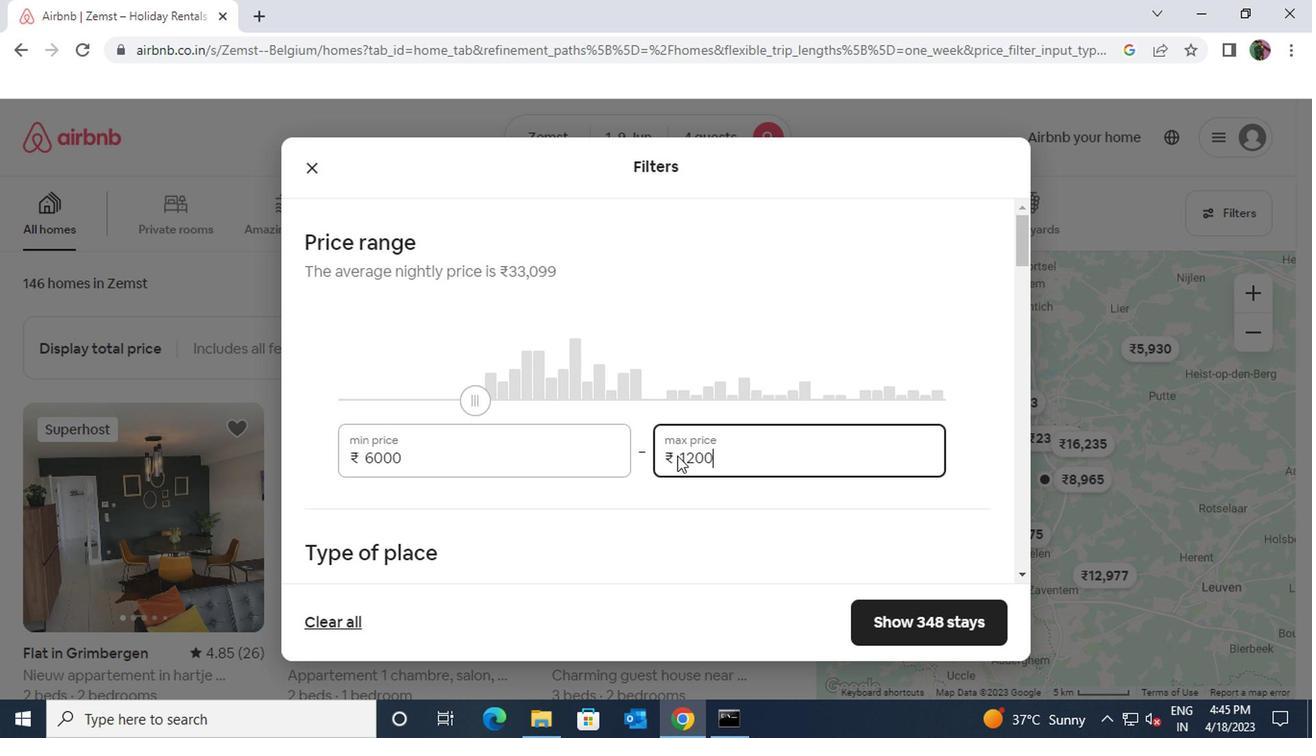 
Action: Mouse scrolled (674, 455) with delta (0, 0)
Screenshot: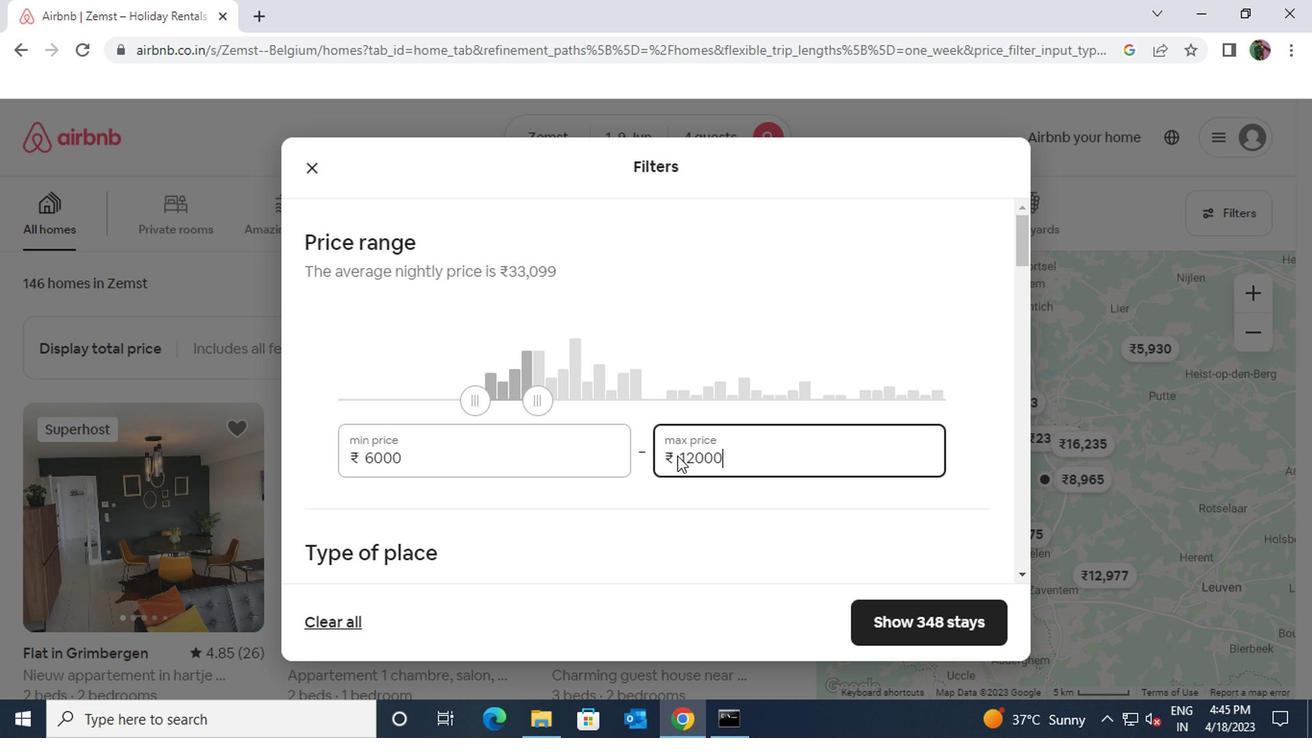 
Action: Mouse scrolled (674, 455) with delta (0, 0)
Screenshot: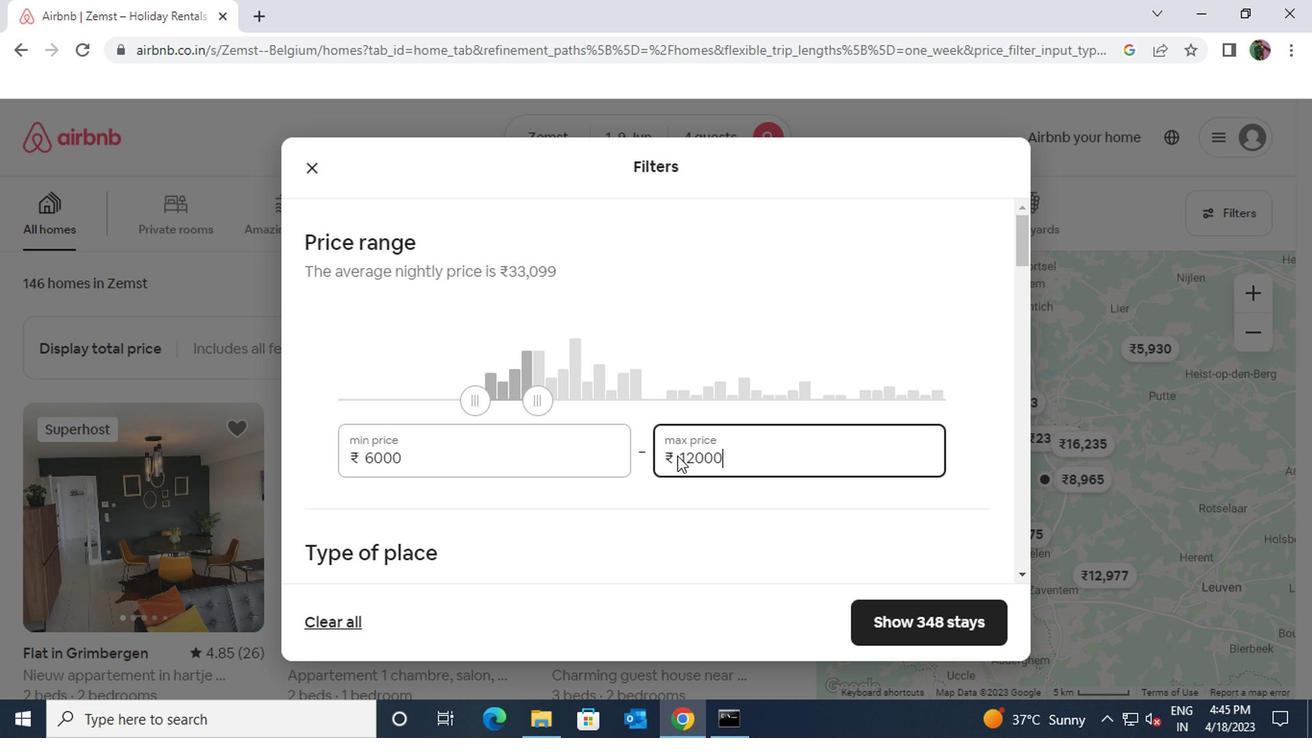 
Action: Mouse moved to (301, 419)
Screenshot: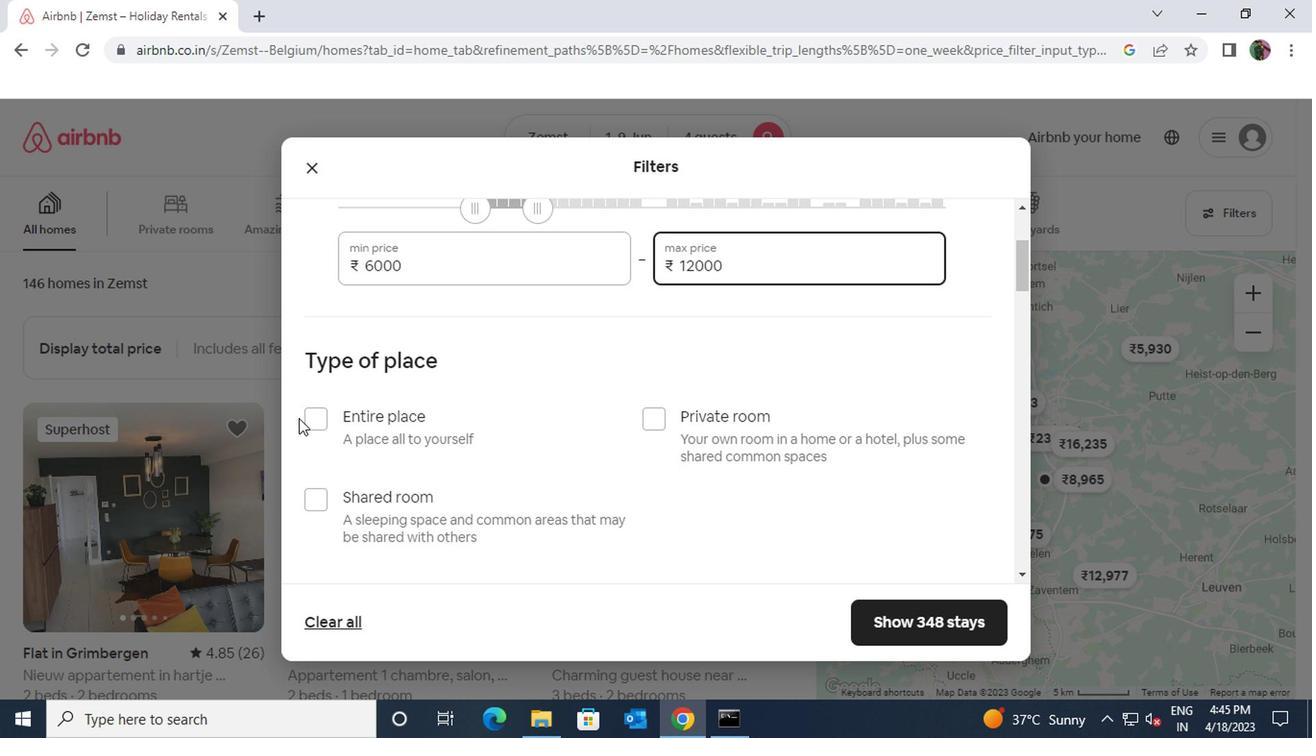 
Action: Mouse pressed left at (301, 419)
Screenshot: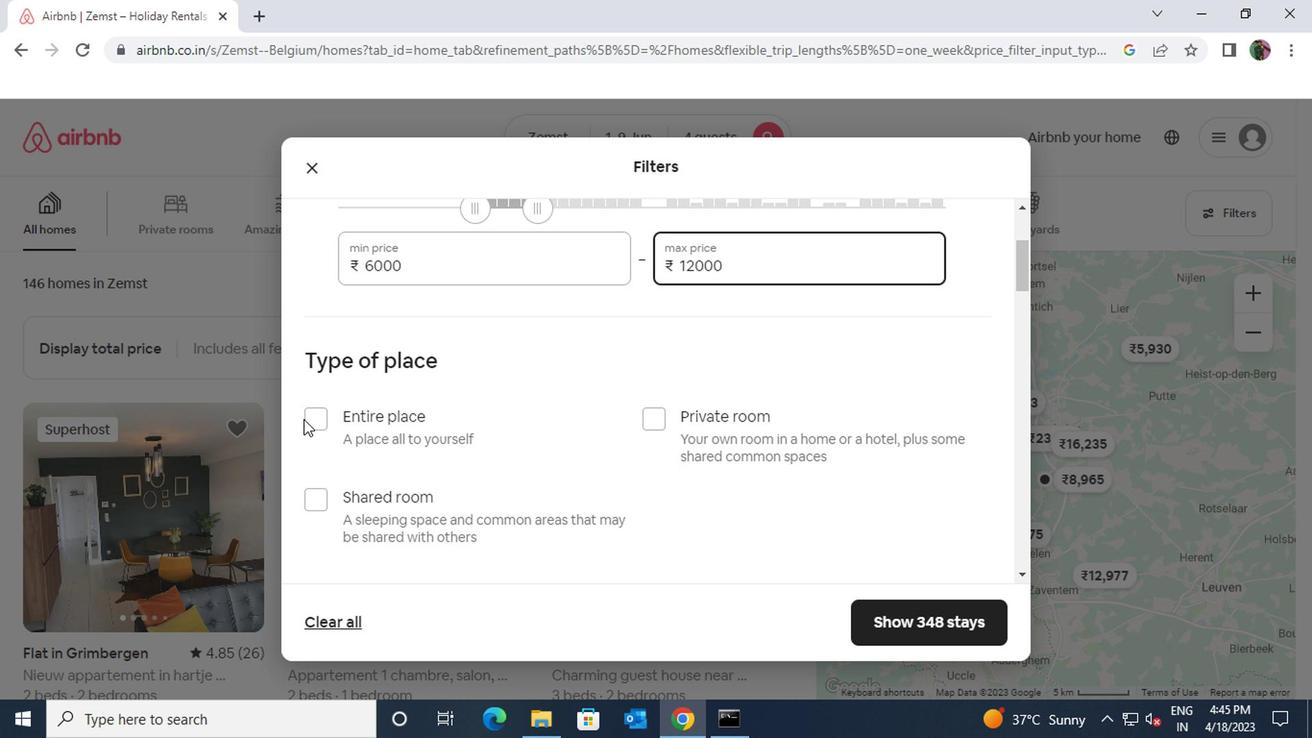 
Action: Mouse moved to (316, 415)
Screenshot: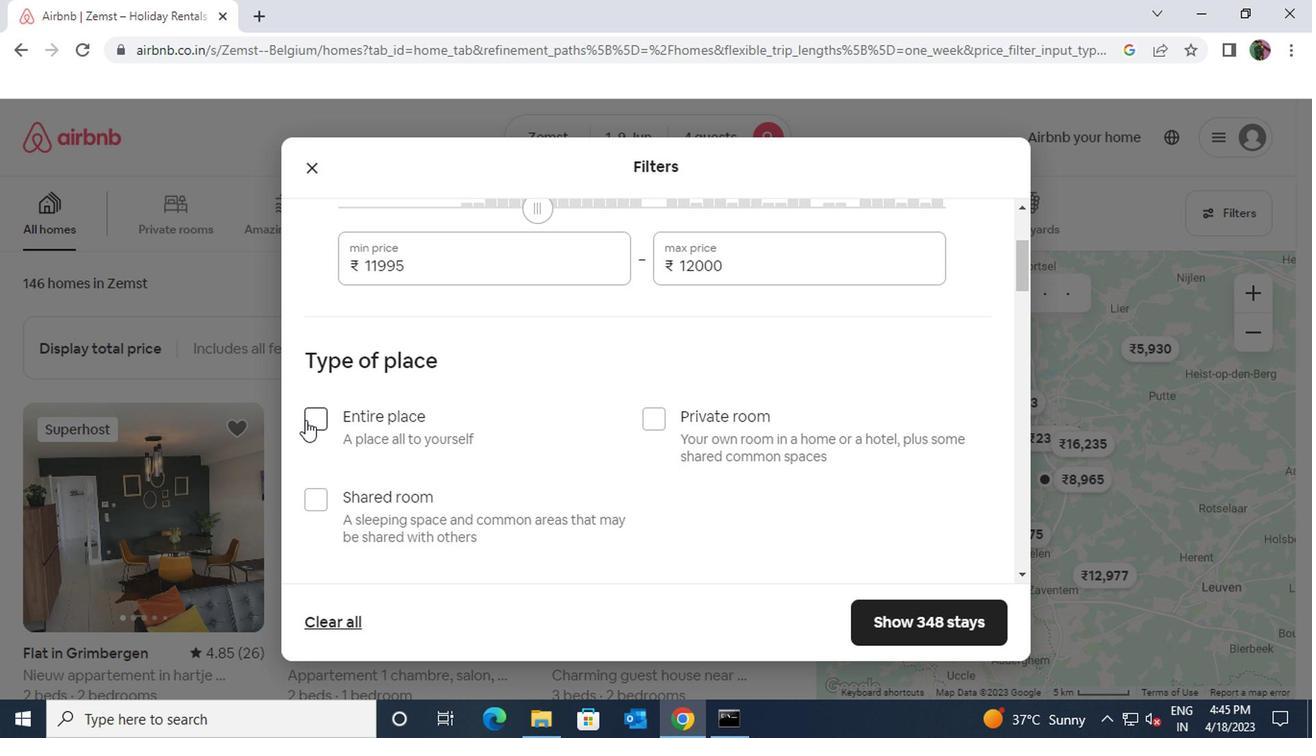 
Action: Mouse pressed left at (316, 415)
Screenshot: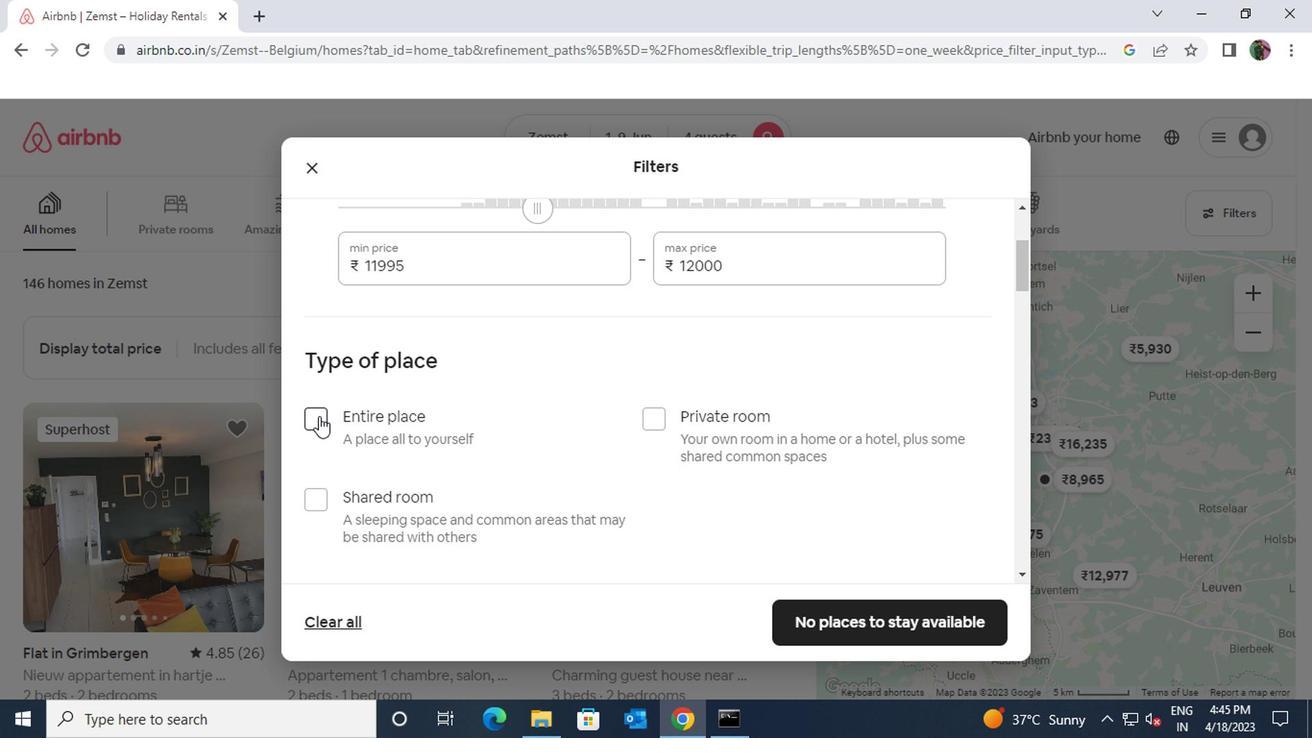 
Action: Mouse moved to (411, 354)
Screenshot: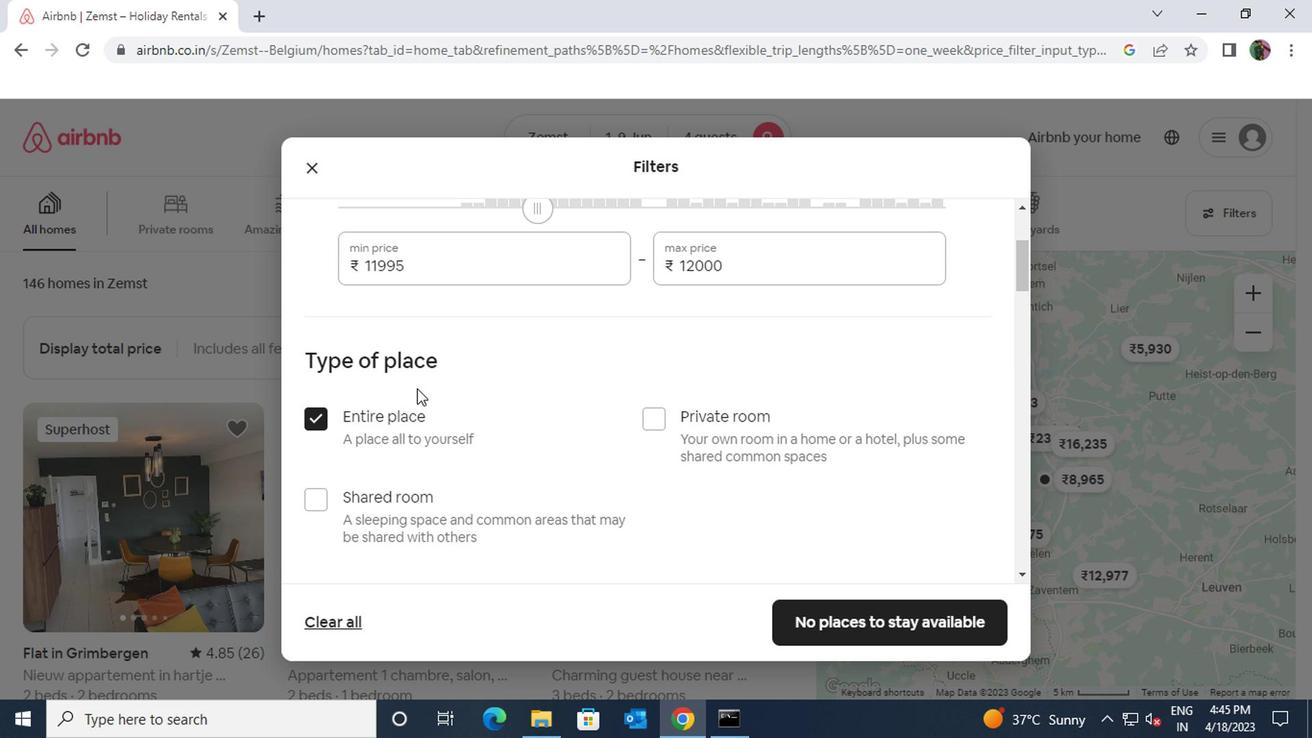 
Action: Mouse scrolled (411, 354) with delta (0, 0)
Screenshot: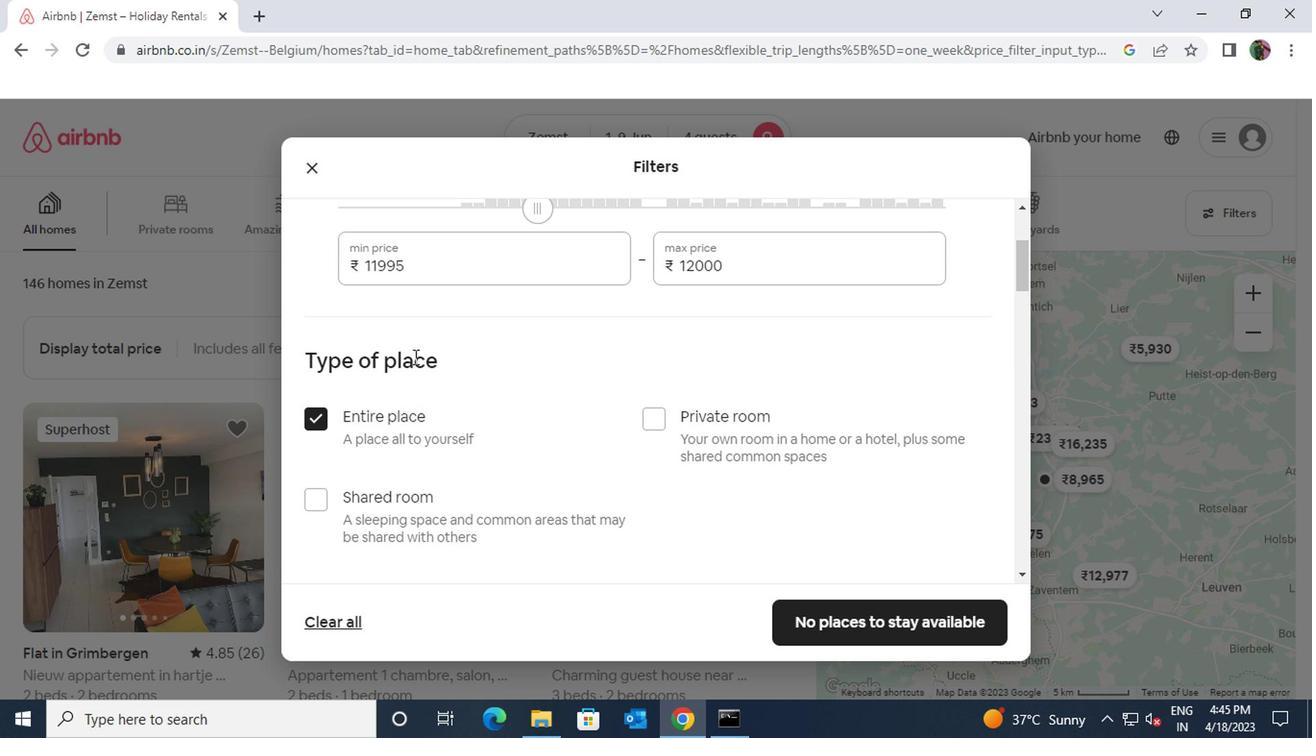 
Action: Mouse scrolled (411, 354) with delta (0, 0)
Screenshot: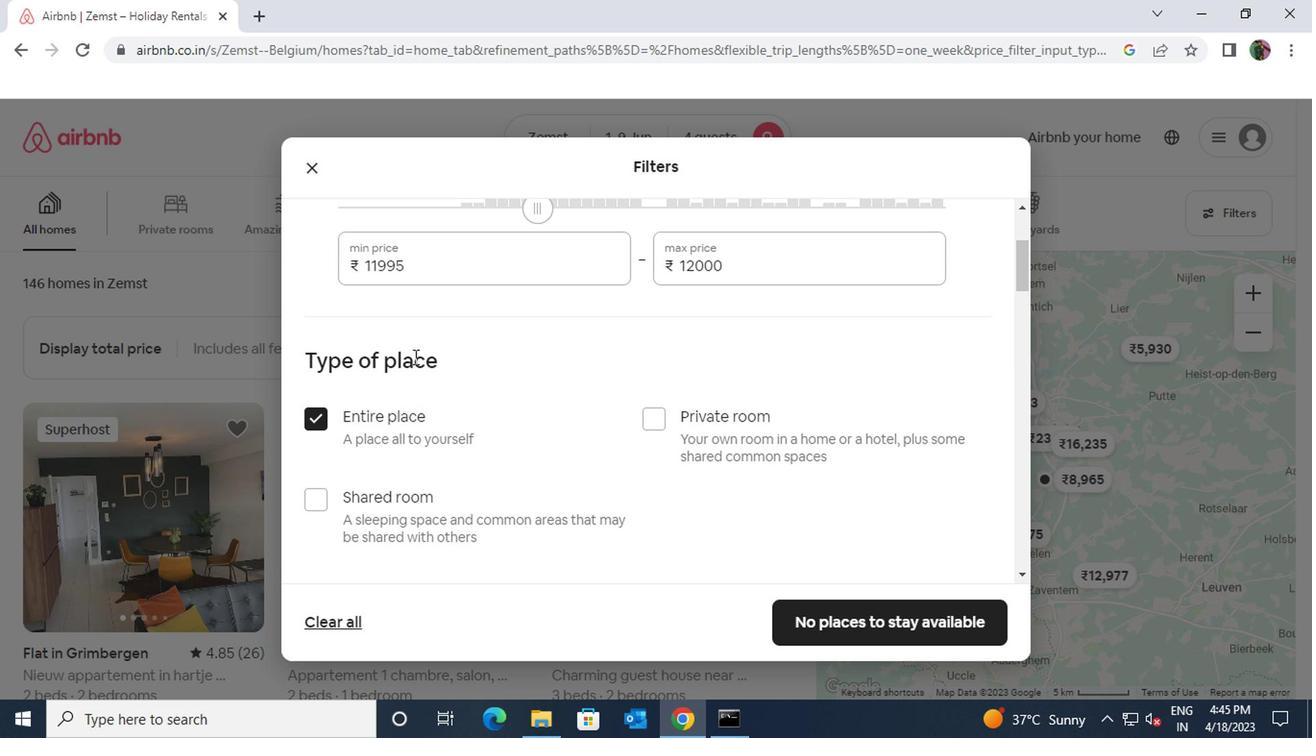 
Action: Mouse scrolled (411, 354) with delta (0, 0)
Screenshot: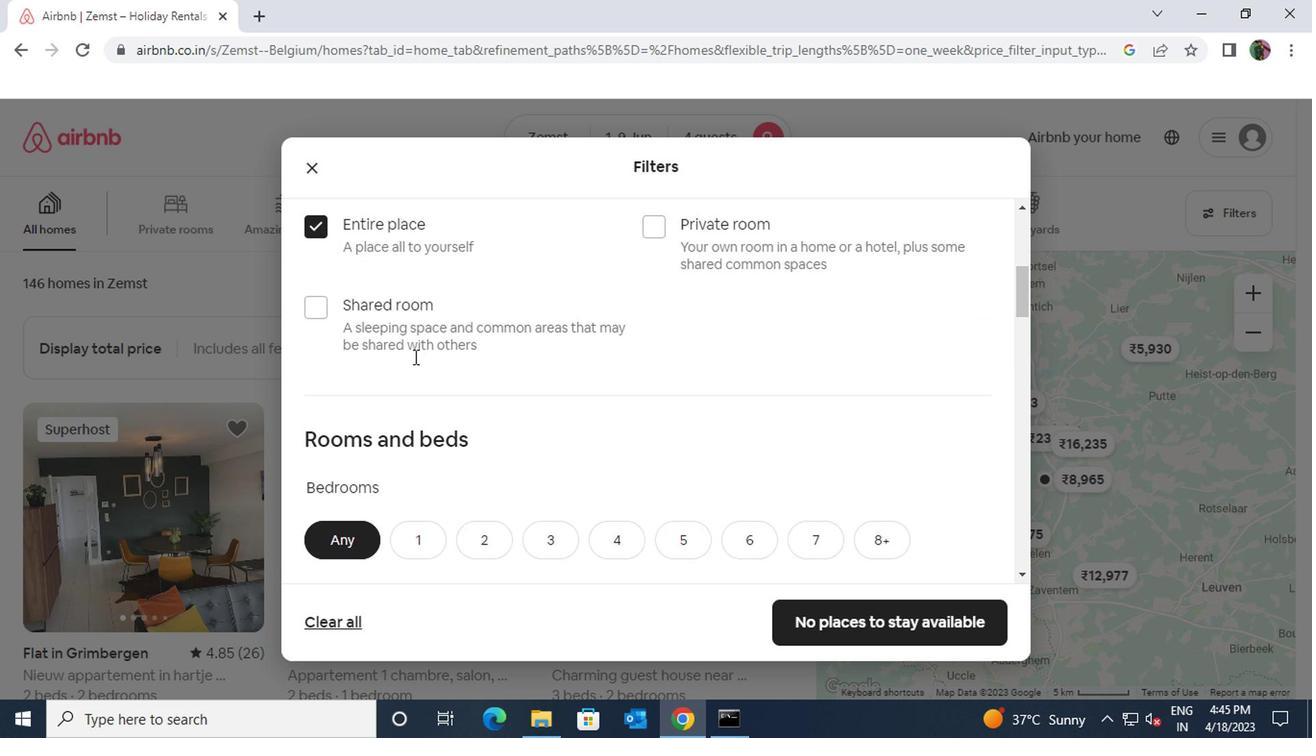 
Action: Mouse moved to (469, 432)
Screenshot: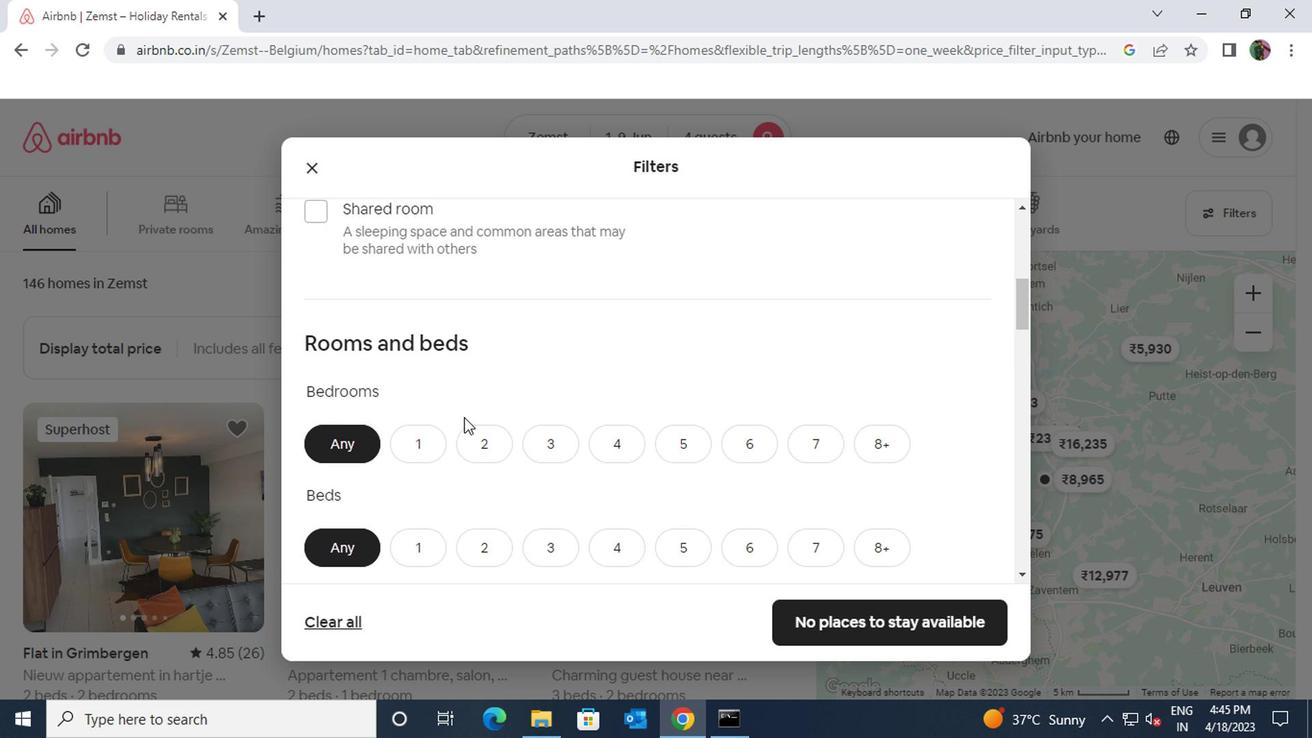 
Action: Mouse pressed left at (469, 432)
Screenshot: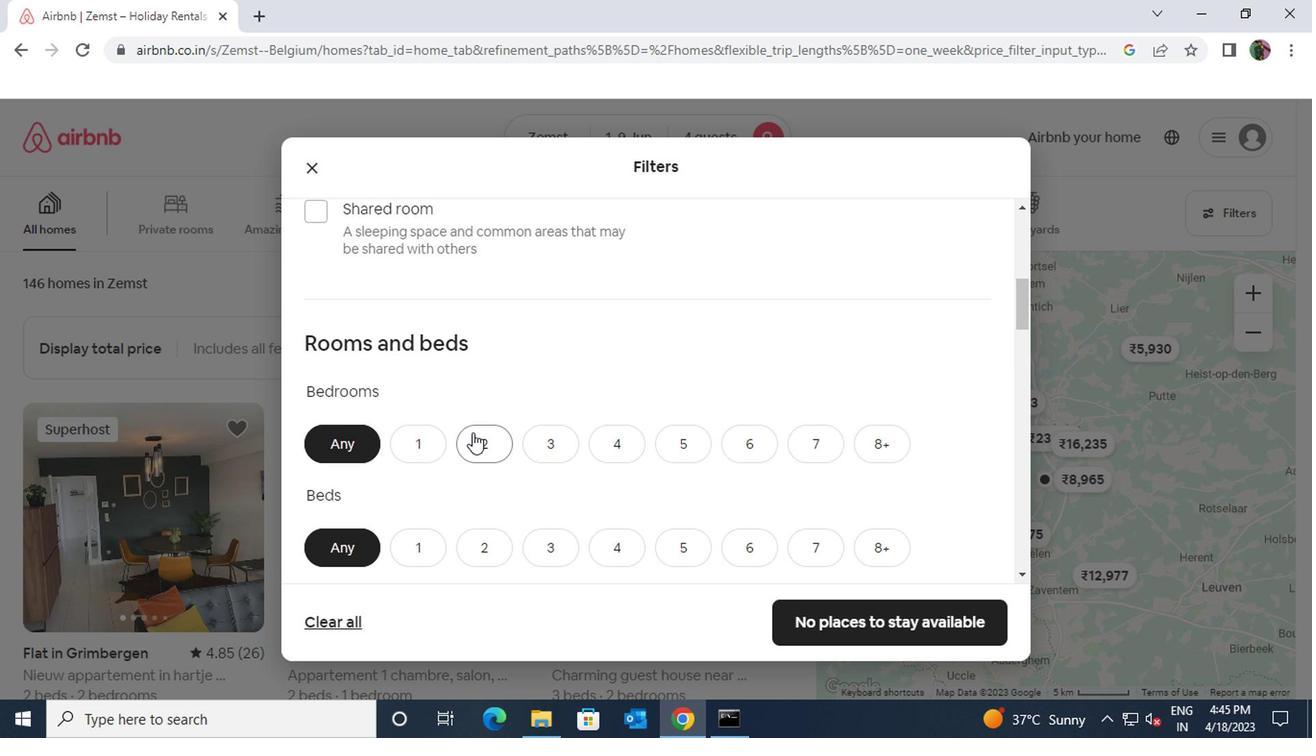 
Action: Mouse moved to (479, 543)
Screenshot: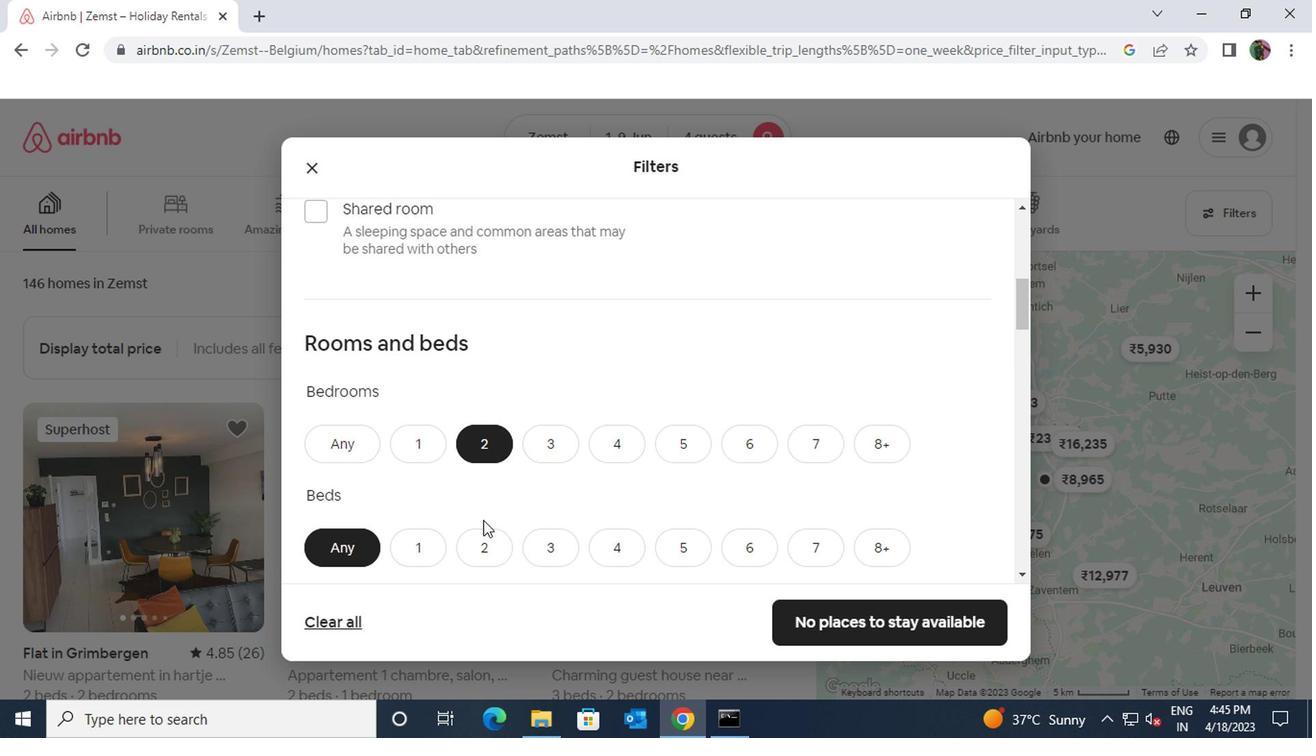 
Action: Mouse pressed left at (479, 543)
Screenshot: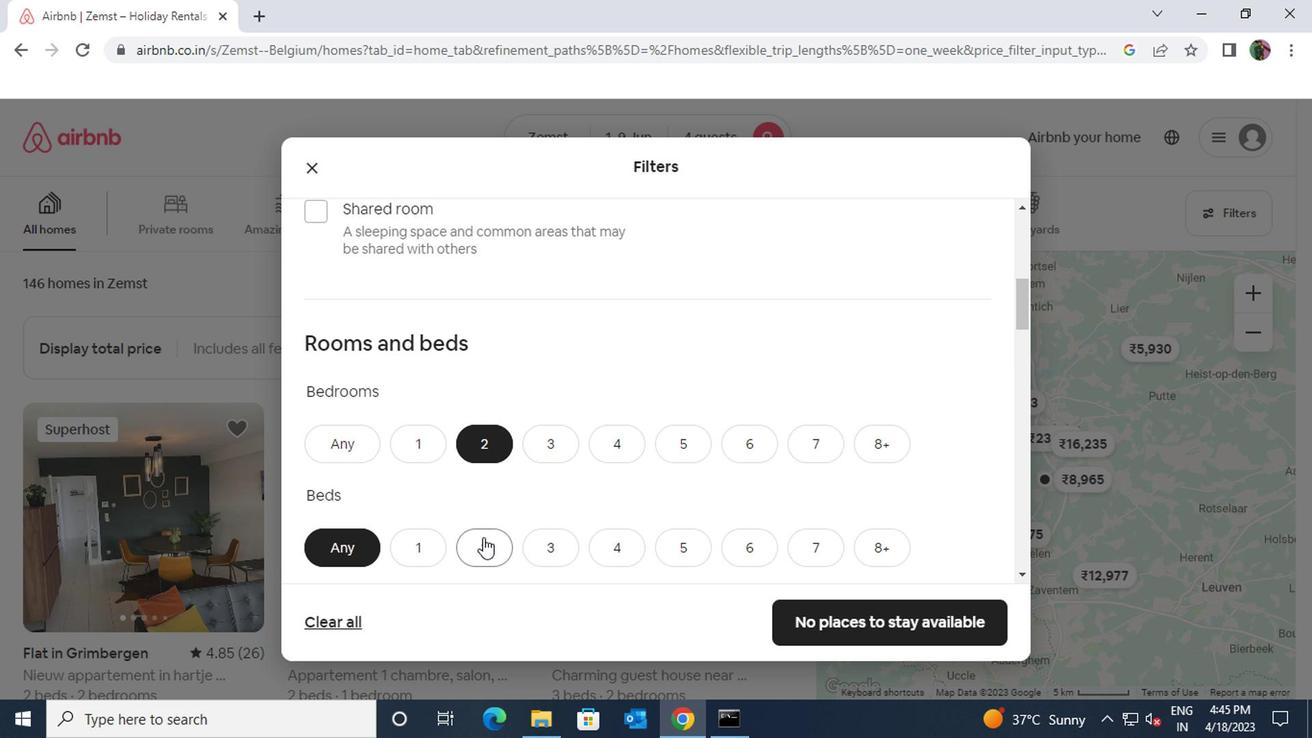 
Action: Mouse scrolled (479, 542) with delta (0, 0)
Screenshot: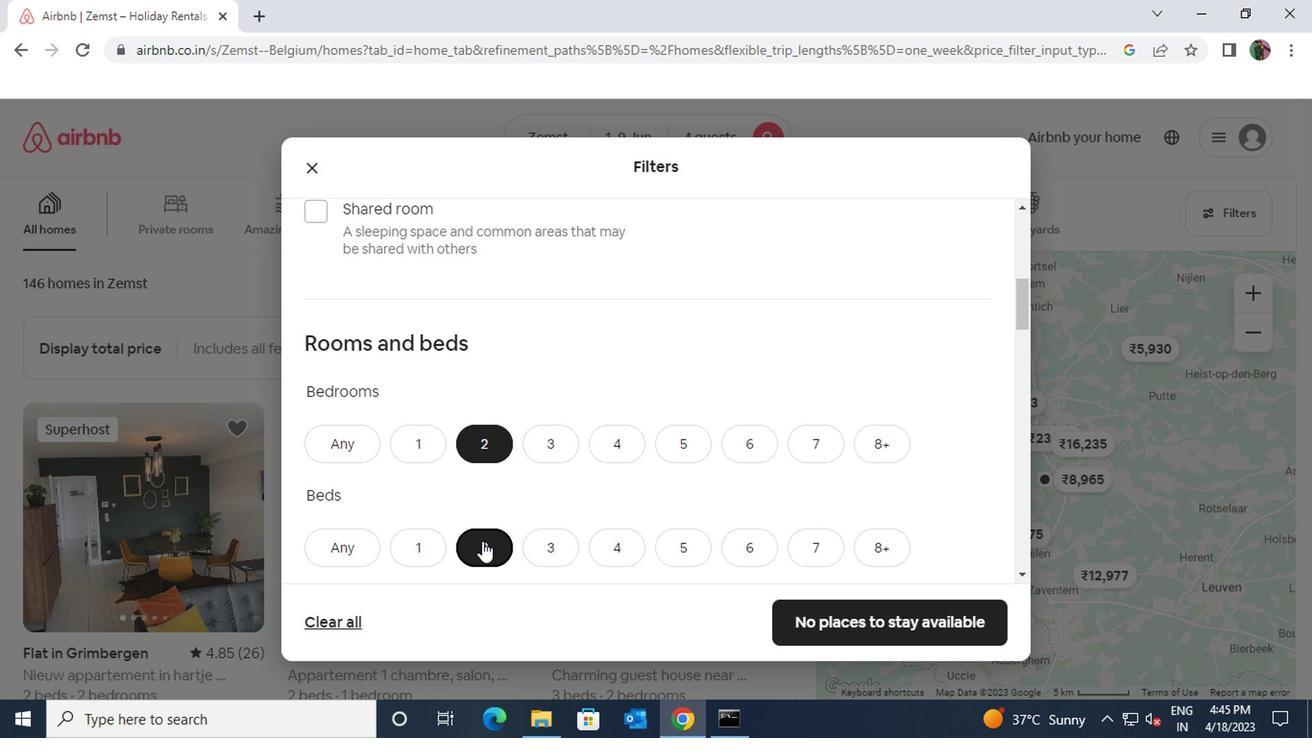
Action: Mouse moved to (477, 547)
Screenshot: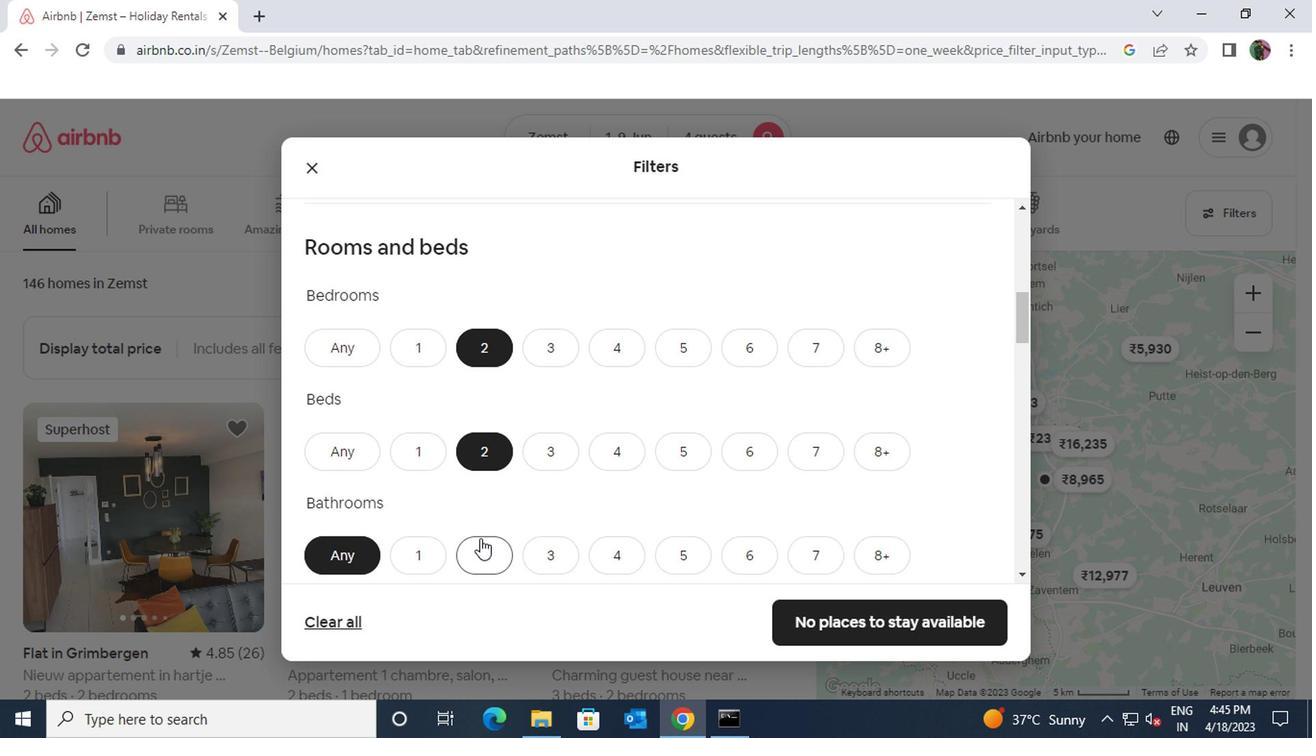 
Action: Mouse pressed left at (477, 547)
Screenshot: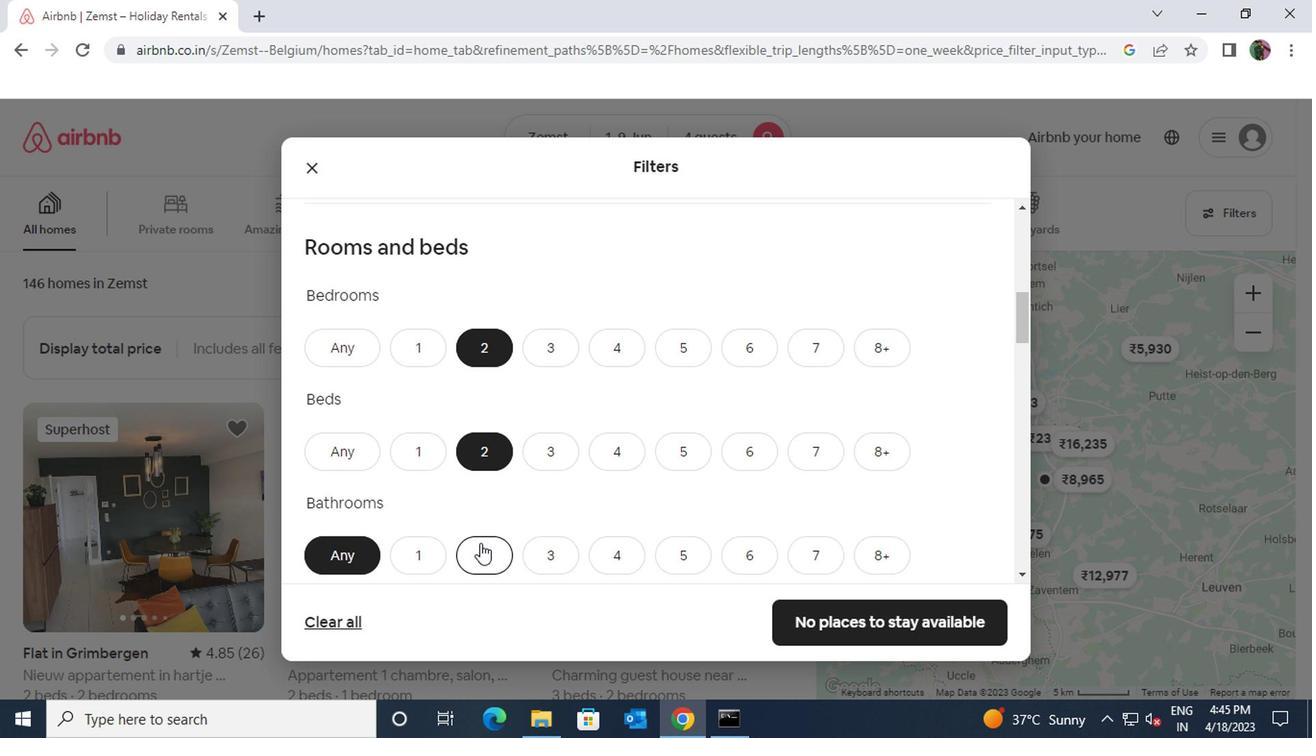 
Action: Mouse scrolled (477, 546) with delta (0, -1)
Screenshot: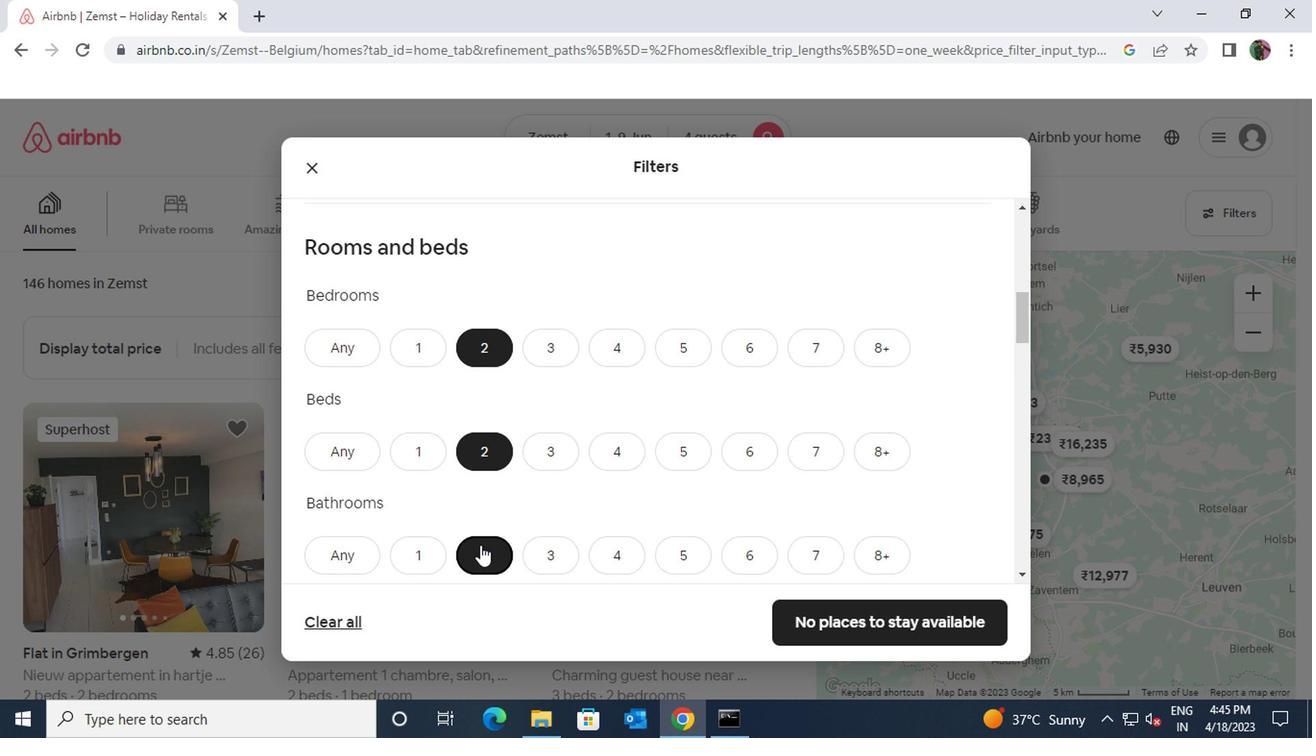 
Action: Mouse scrolled (477, 546) with delta (0, -1)
Screenshot: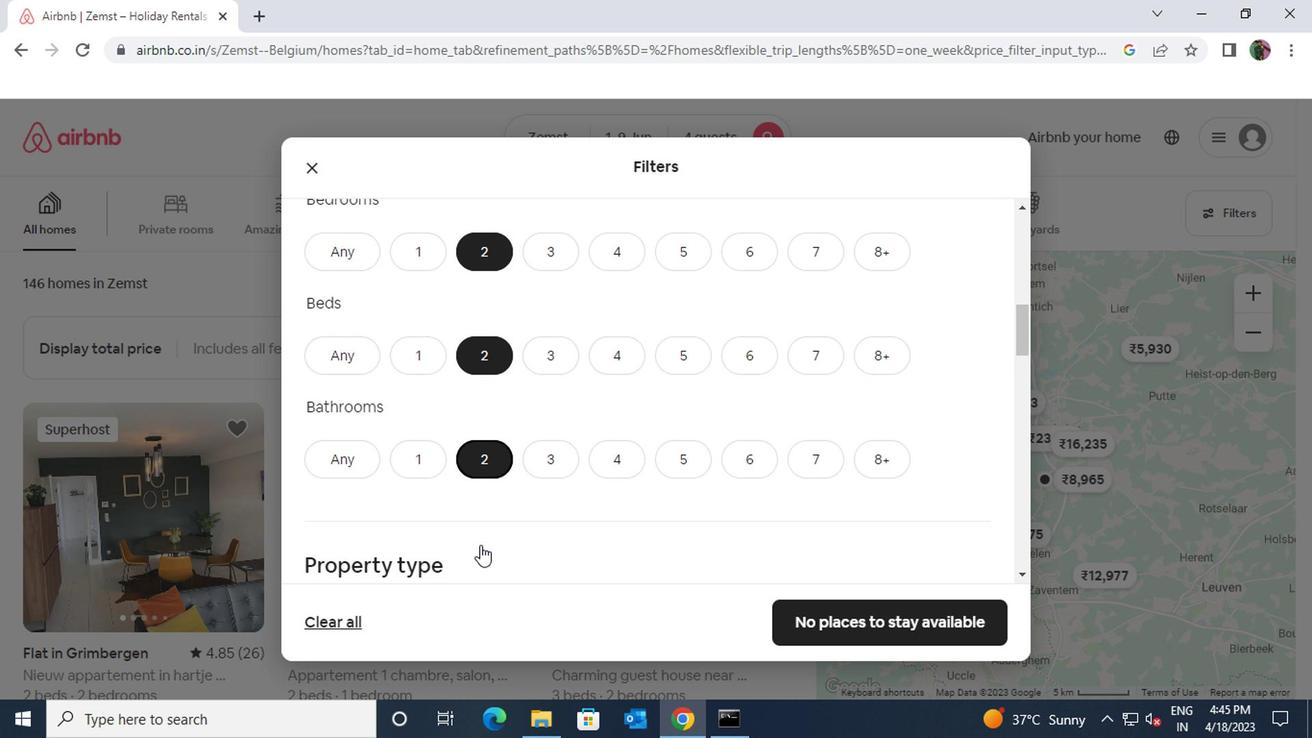 
Action: Mouse scrolled (477, 546) with delta (0, -1)
Screenshot: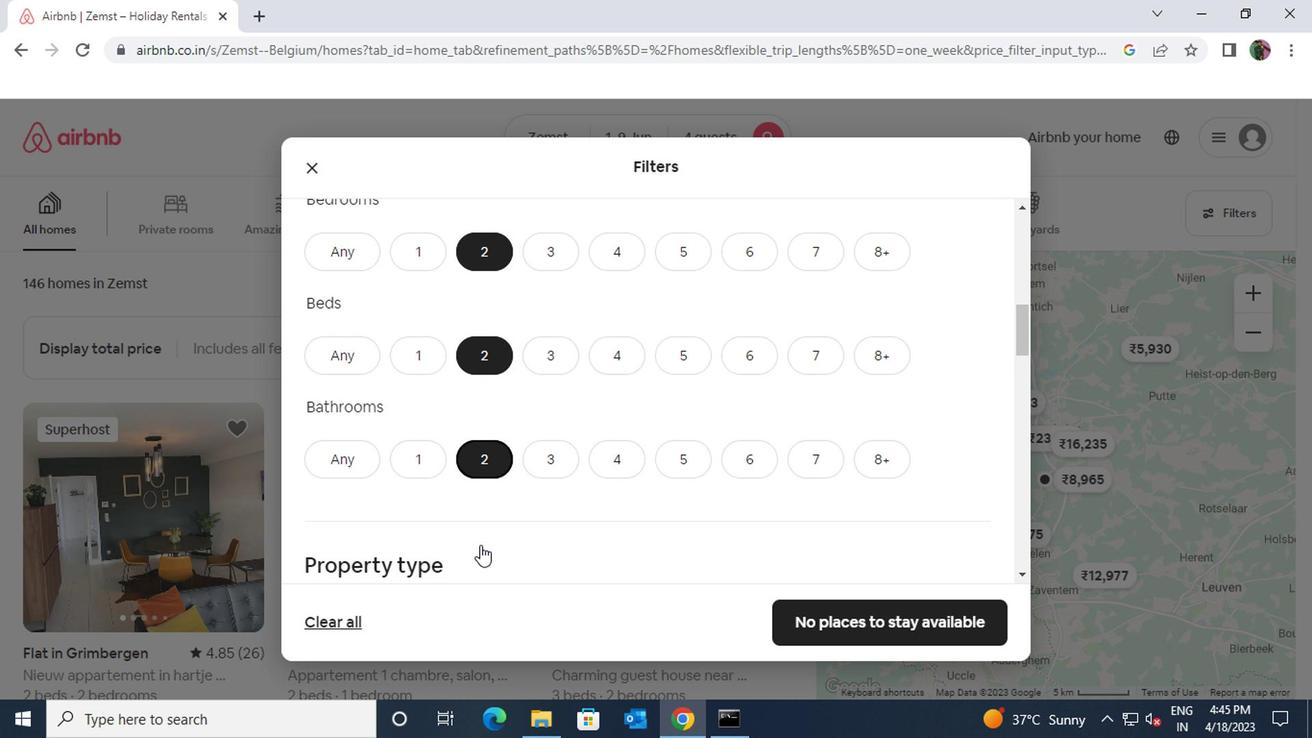 
Action: Mouse moved to (397, 486)
Screenshot: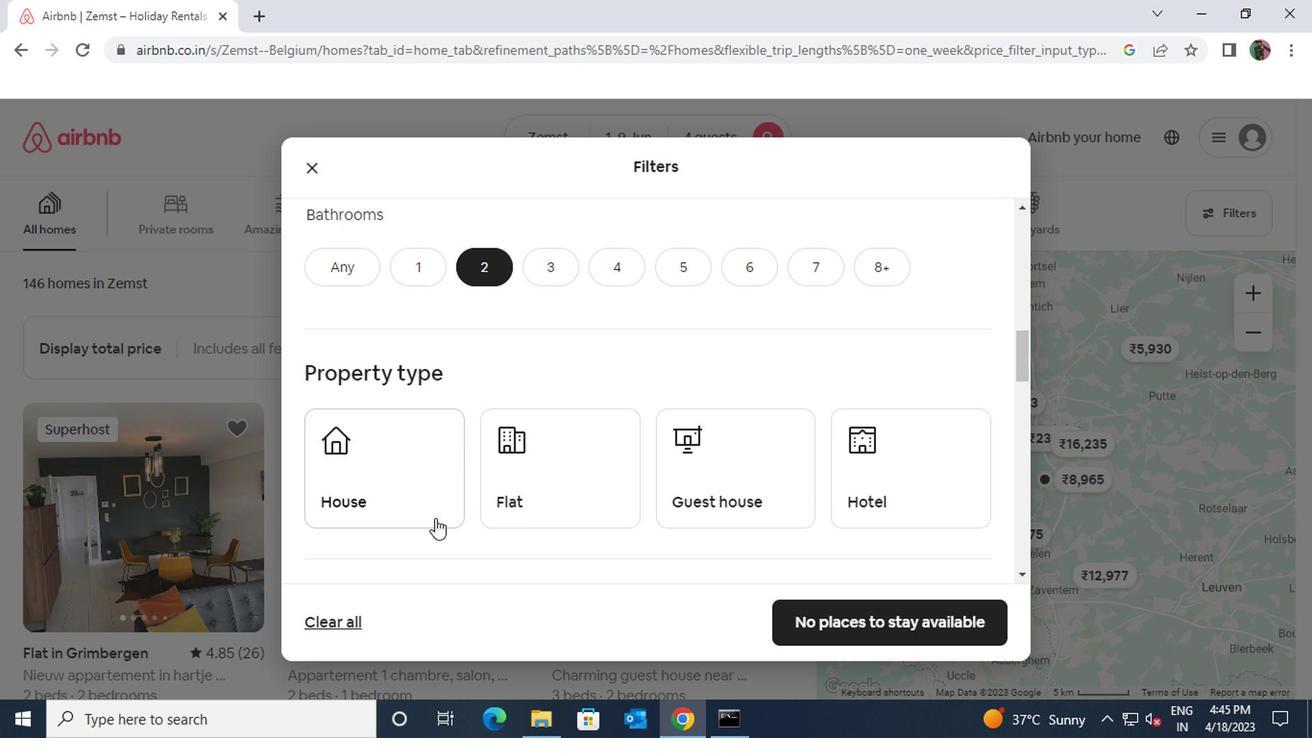 
Action: Mouse pressed left at (397, 486)
Screenshot: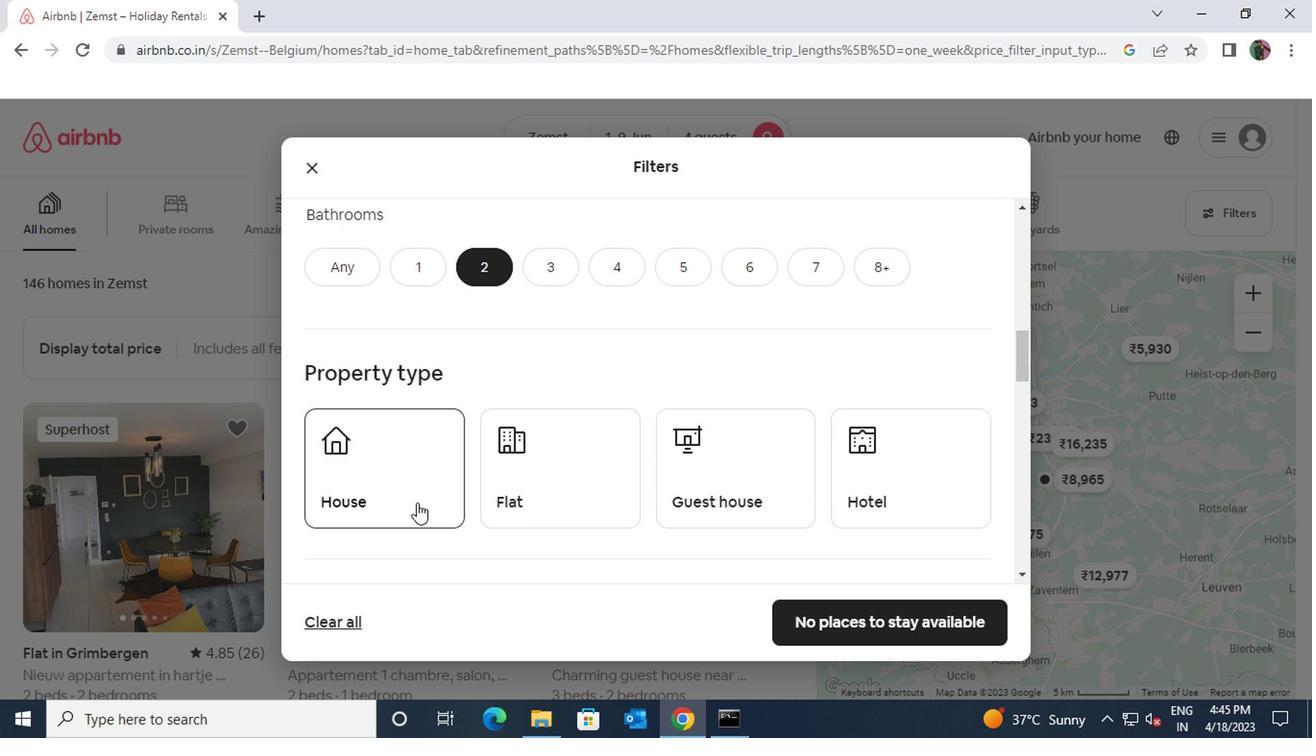 
Action: Mouse moved to (402, 482)
Screenshot: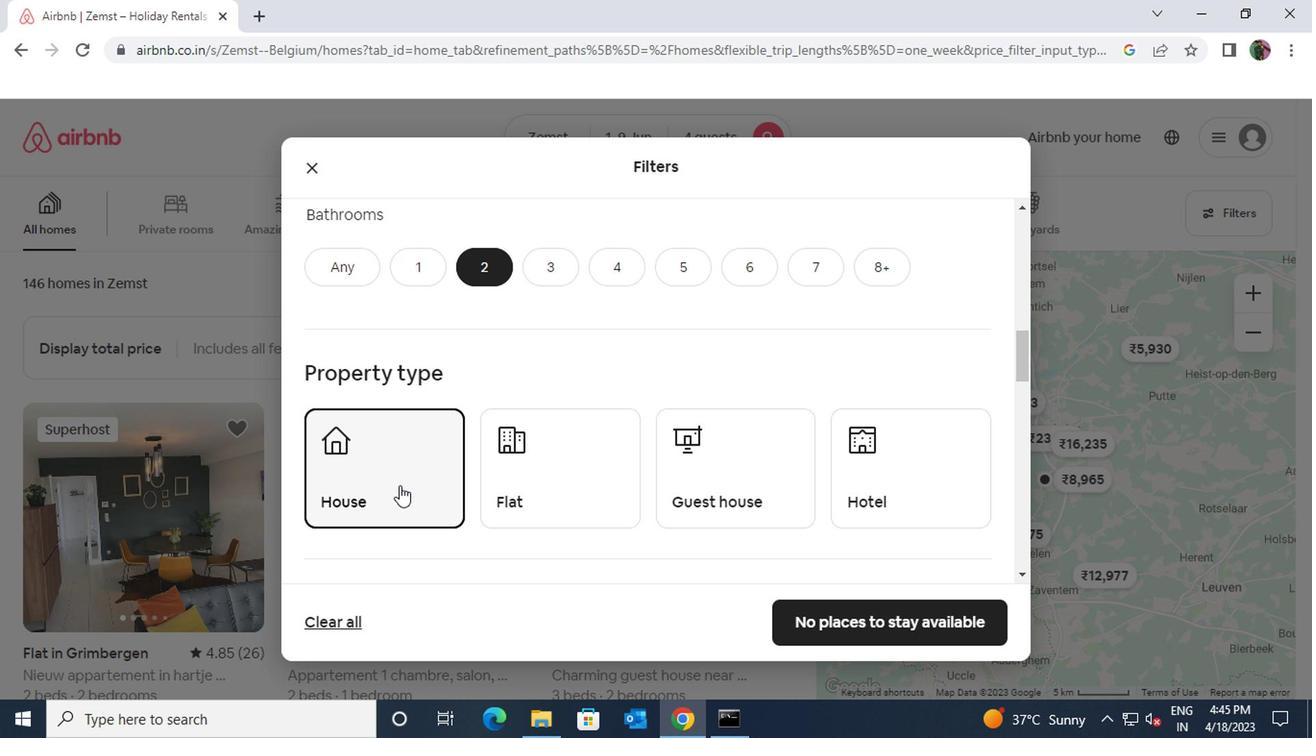 
Action: Mouse scrolled (402, 482) with delta (0, 0)
Screenshot: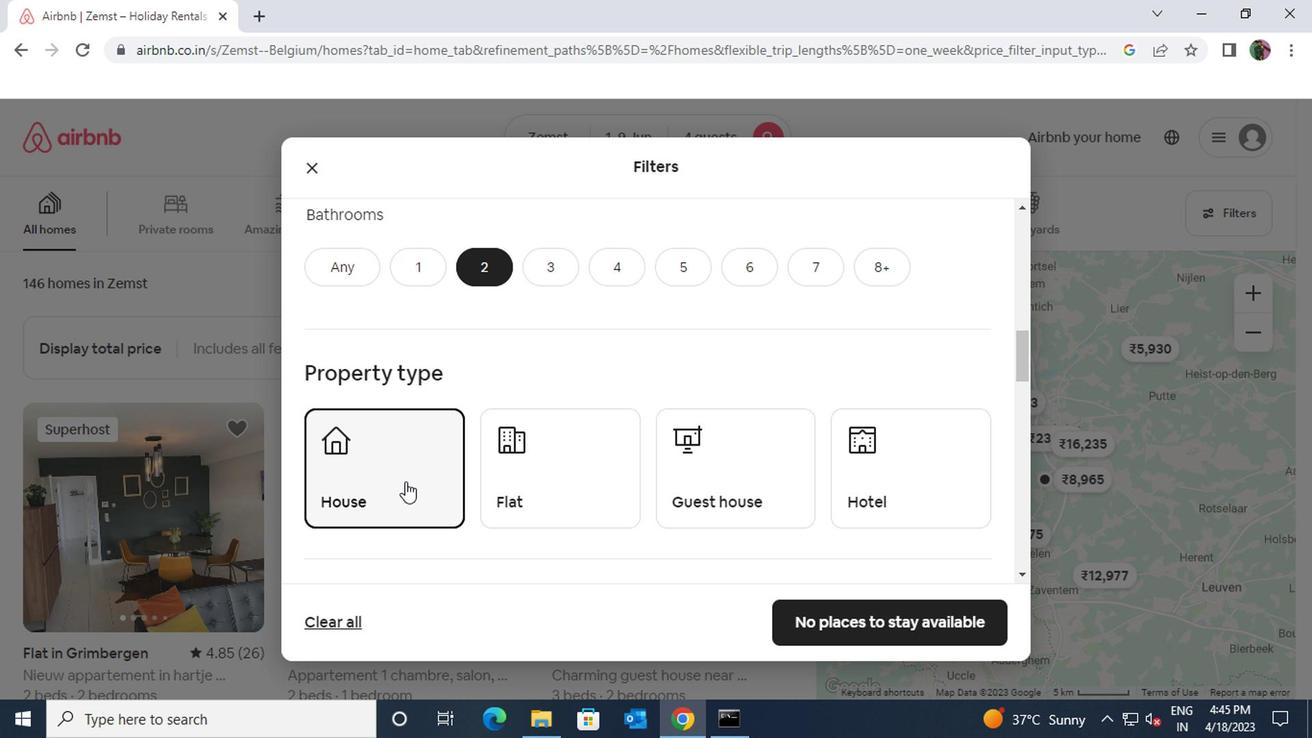 
Action: Mouse scrolled (402, 482) with delta (0, 0)
Screenshot: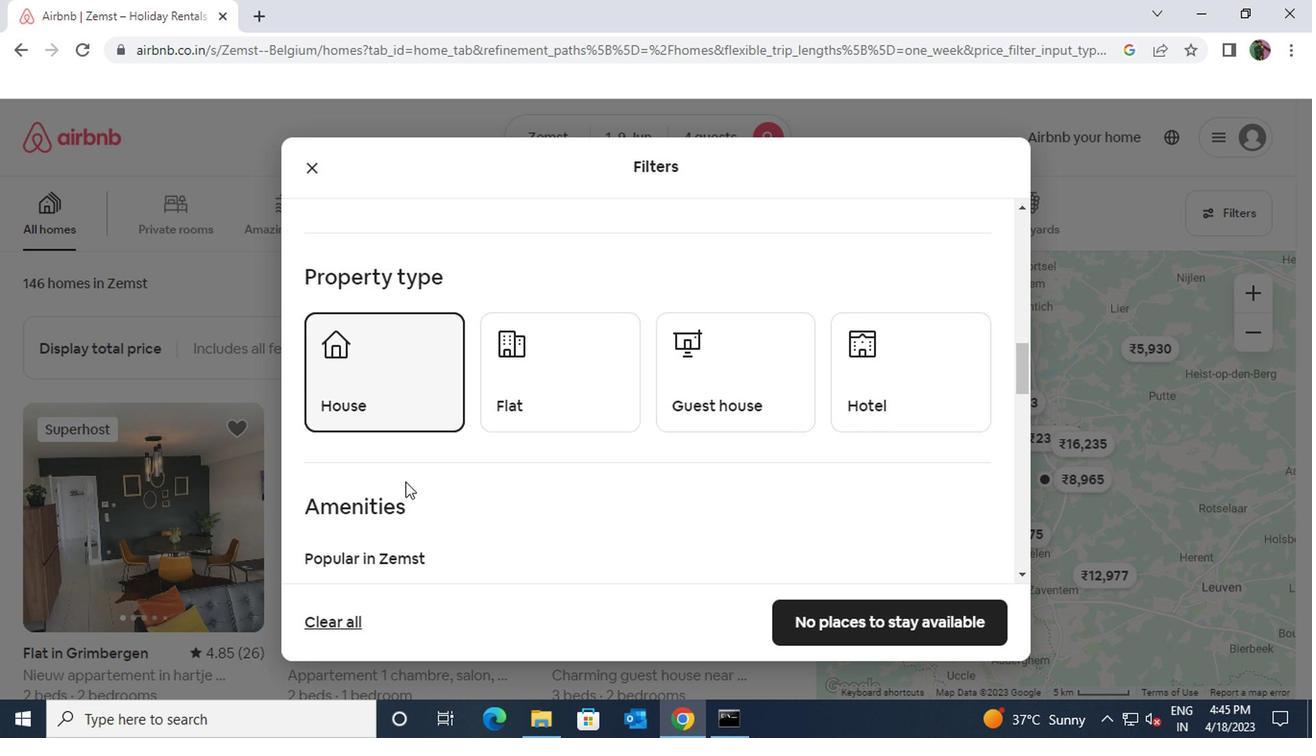 
Action: Mouse scrolled (402, 482) with delta (0, 0)
Screenshot: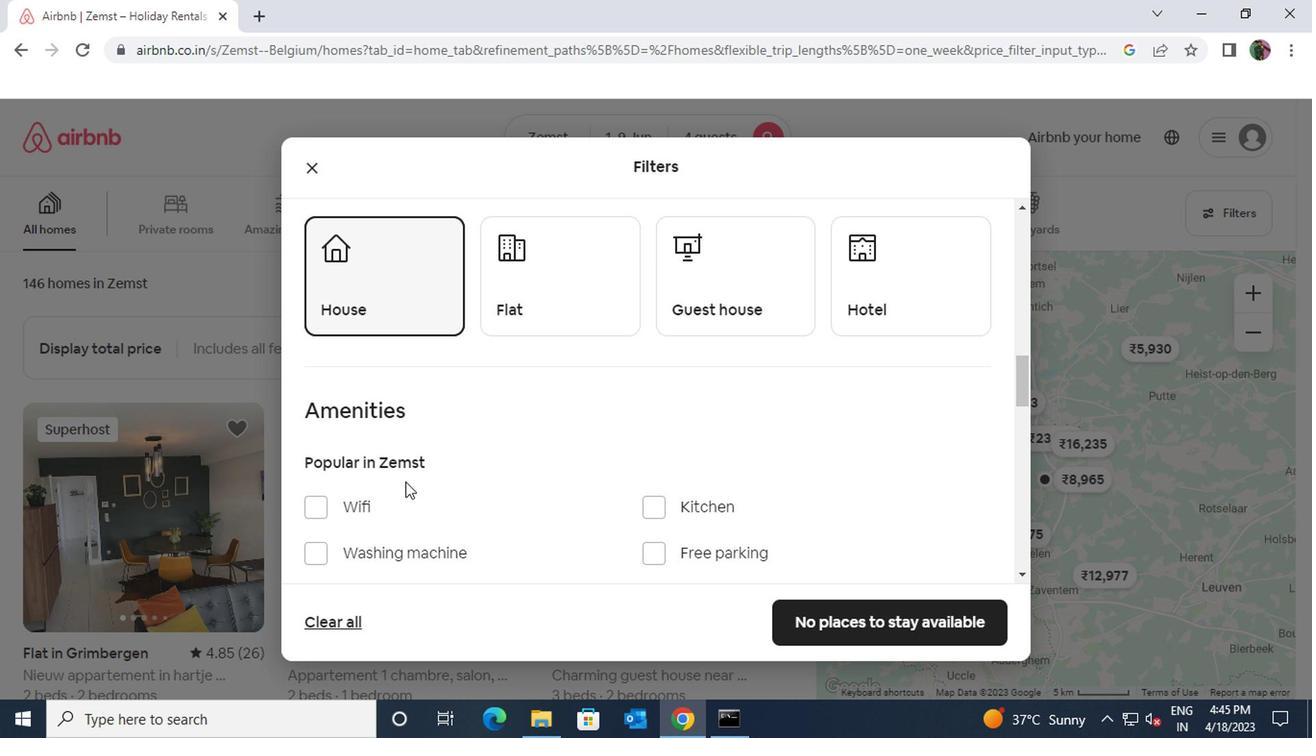 
Action: Mouse moved to (368, 549)
Screenshot: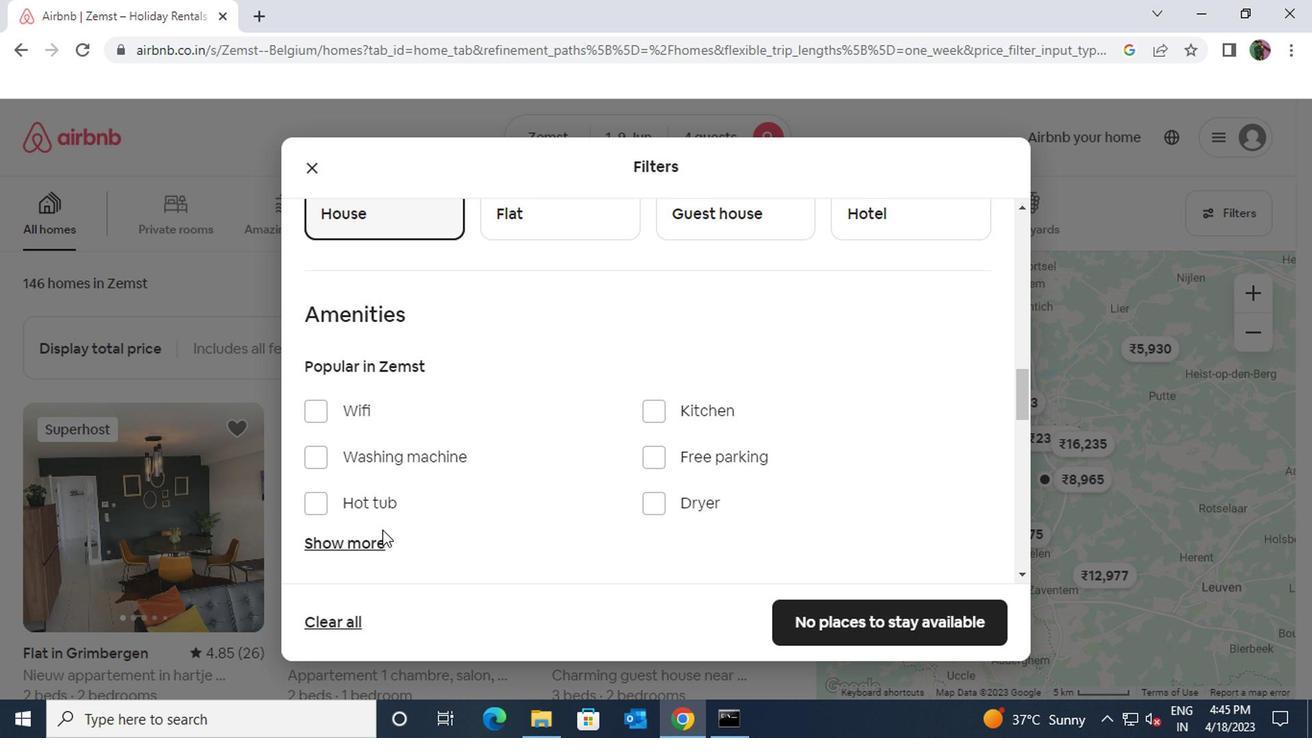 
Action: Mouse pressed left at (368, 549)
Screenshot: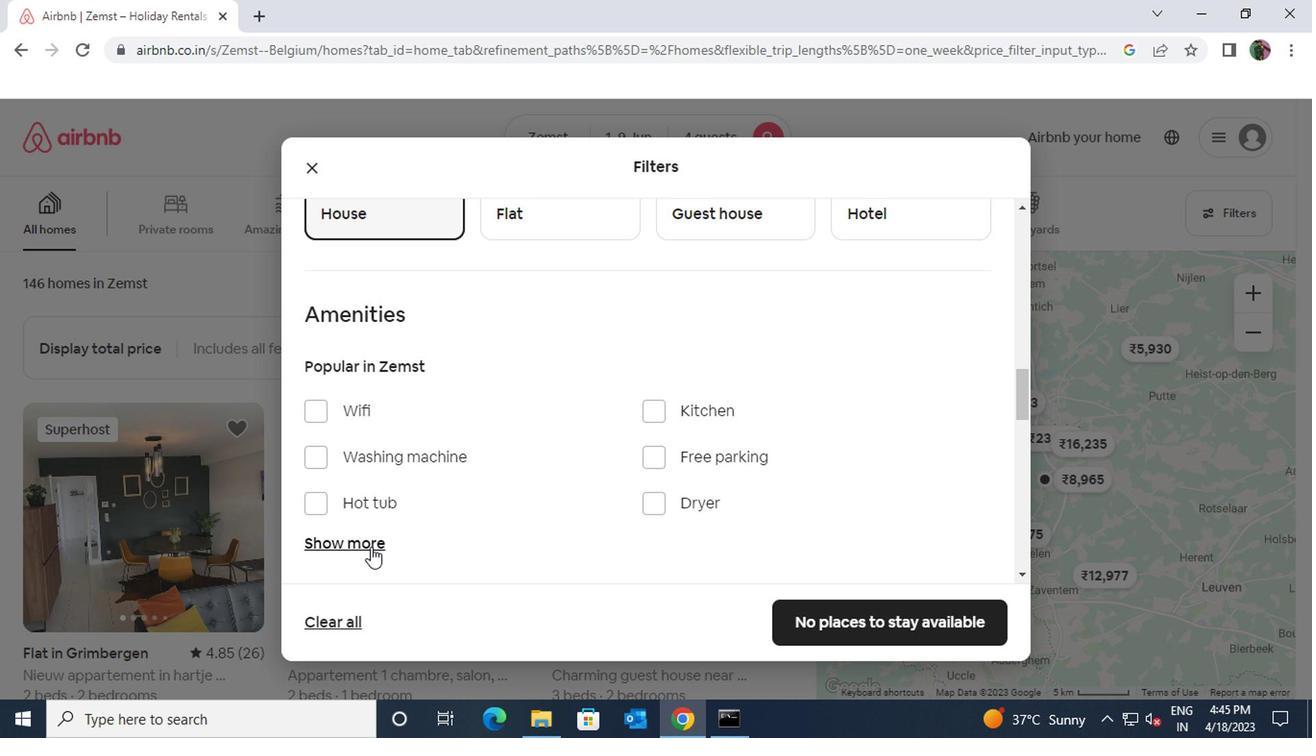 
Action: Mouse moved to (645, 404)
Screenshot: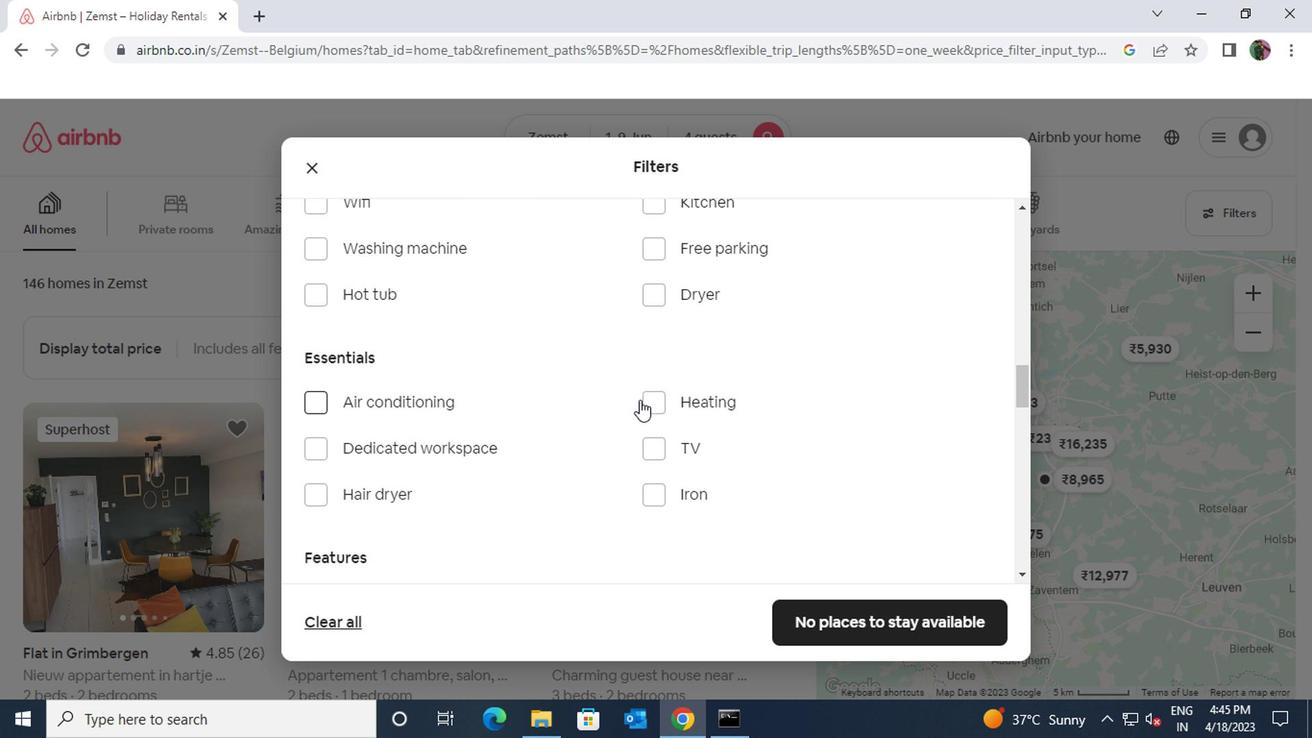 
Action: Mouse pressed left at (645, 404)
Screenshot: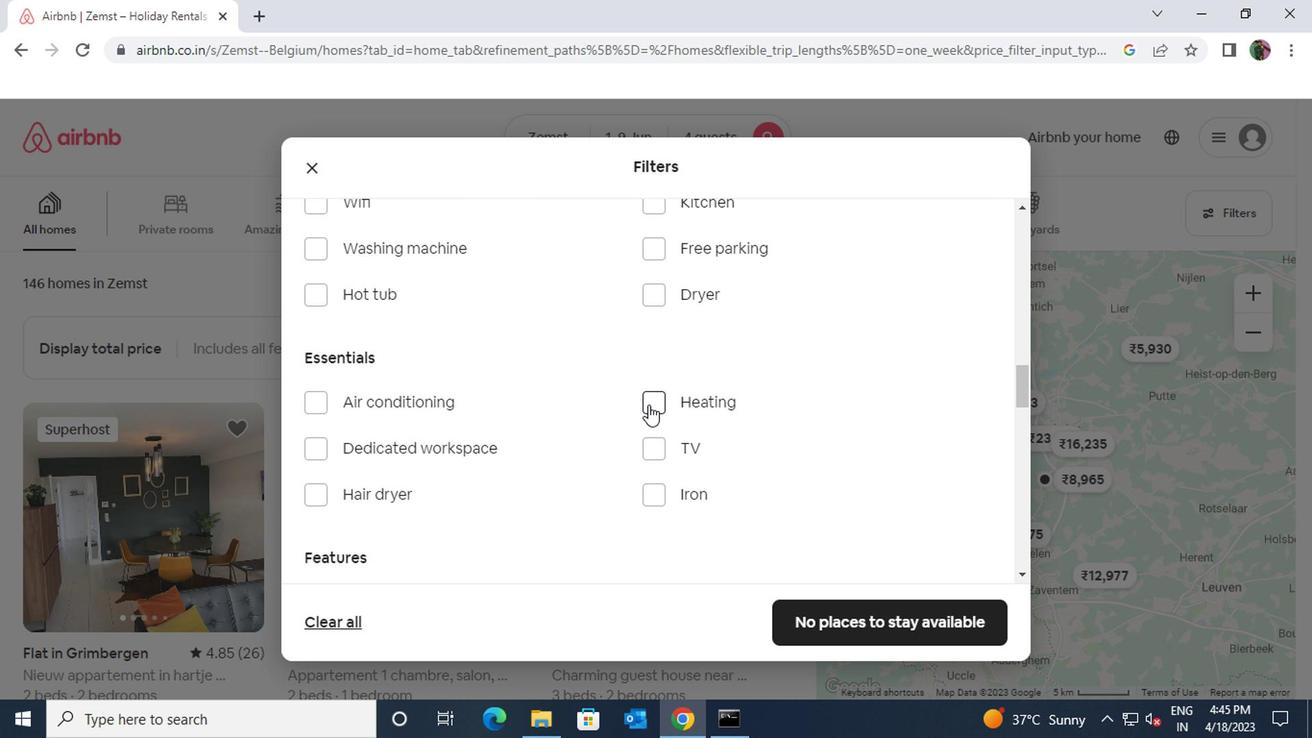 
Action: Mouse moved to (570, 435)
Screenshot: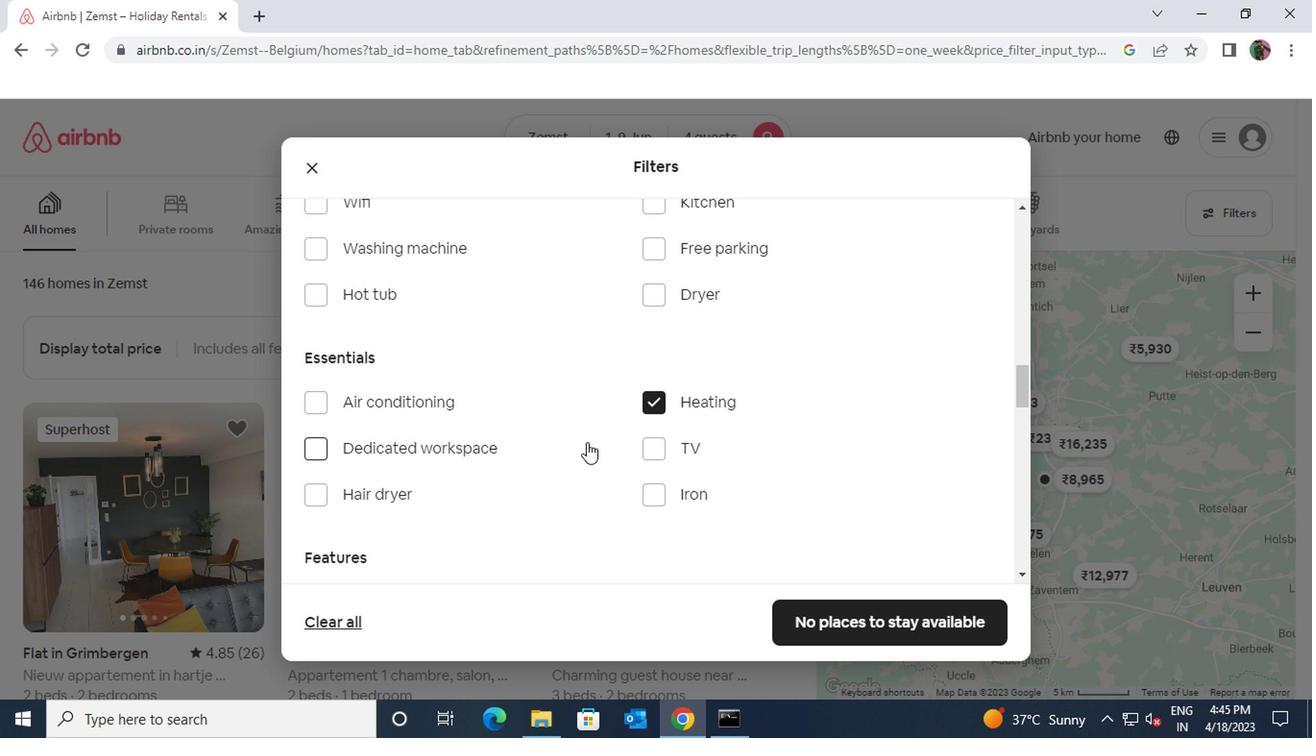 
Action: Mouse scrolled (570, 434) with delta (0, 0)
Screenshot: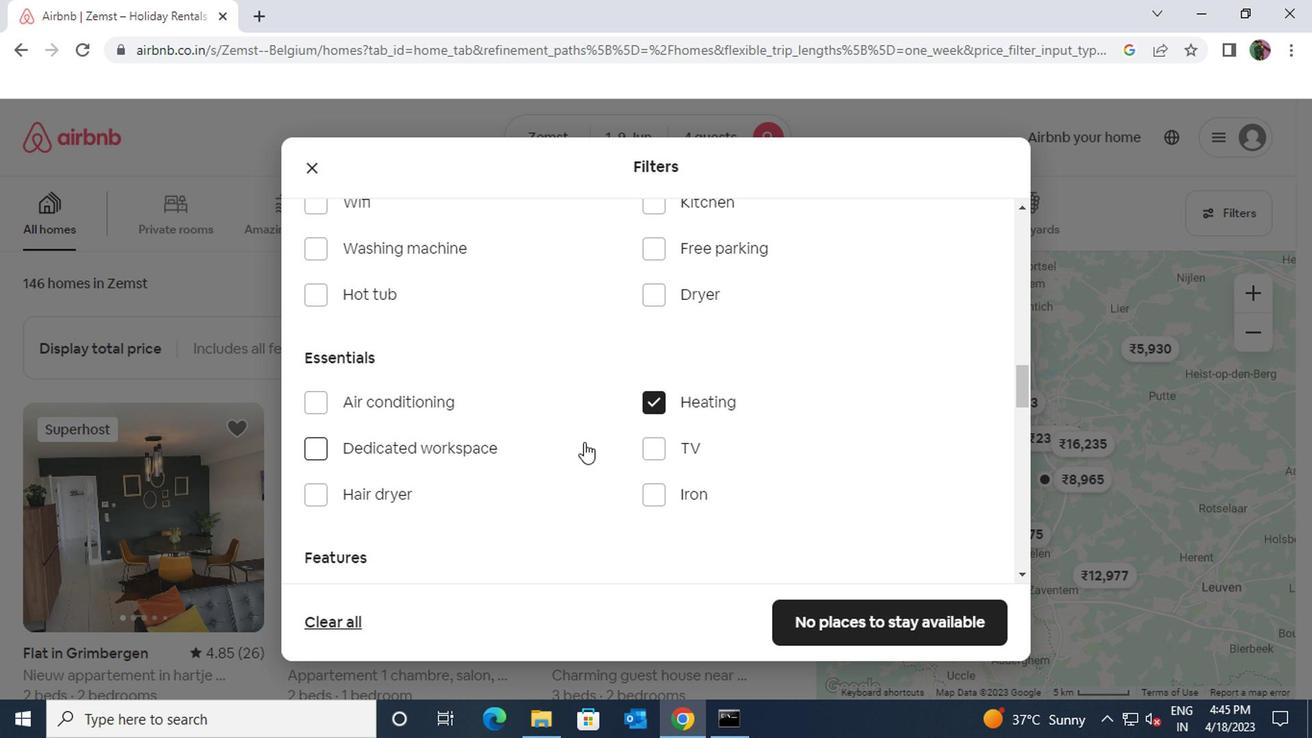 
Action: Mouse scrolled (570, 434) with delta (0, 0)
Screenshot: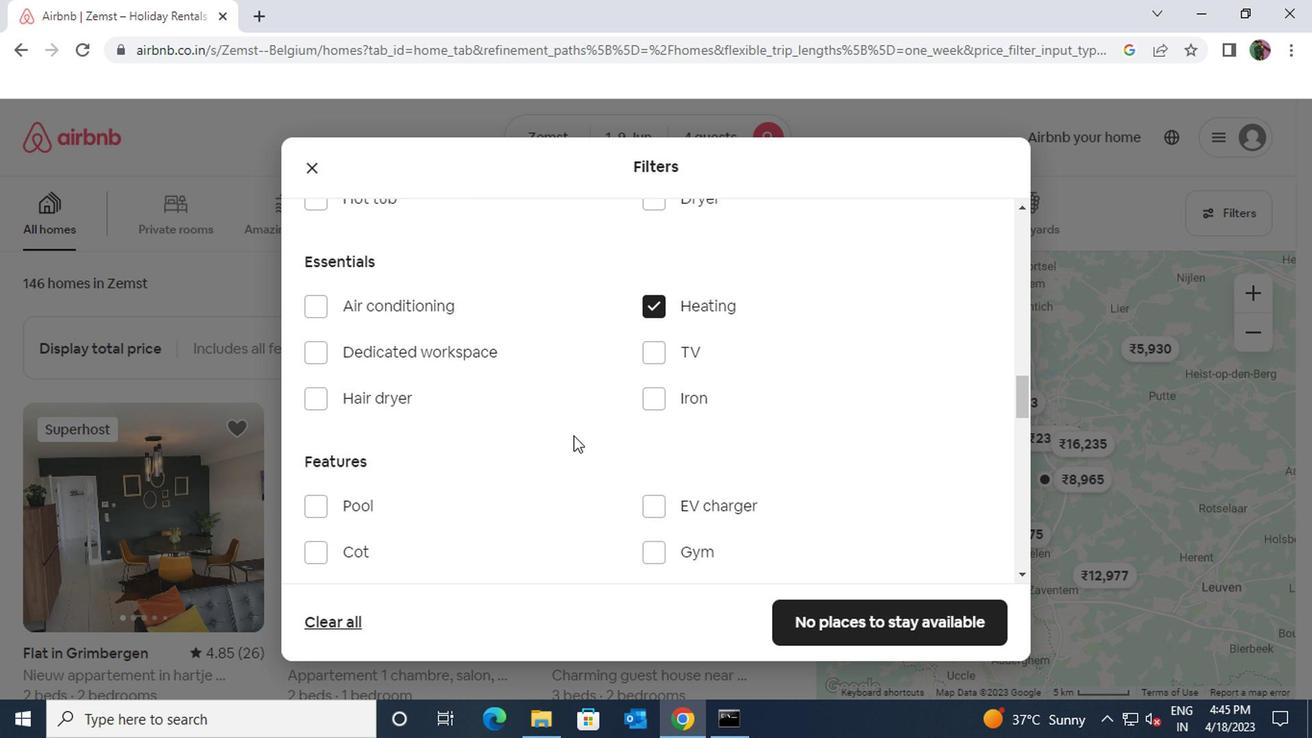
Action: Mouse scrolled (570, 434) with delta (0, 0)
Screenshot: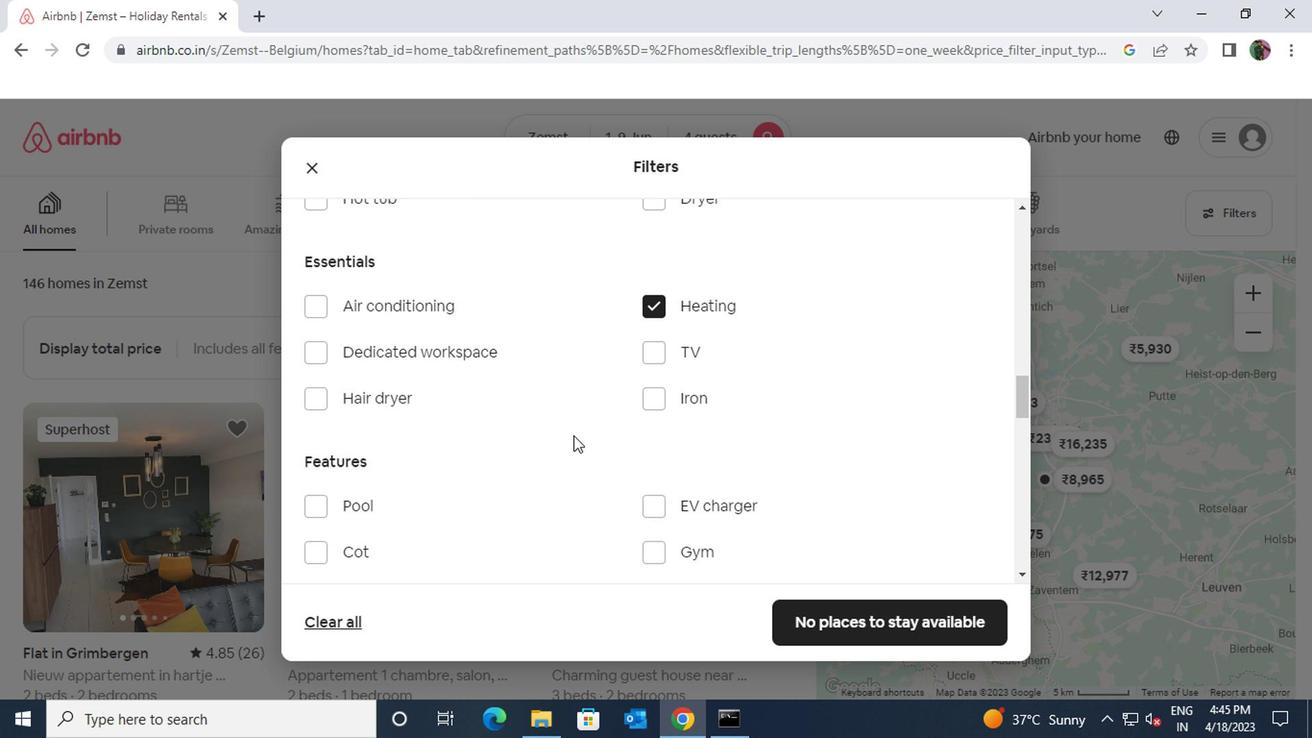 
Action: Mouse scrolled (570, 434) with delta (0, 0)
Screenshot: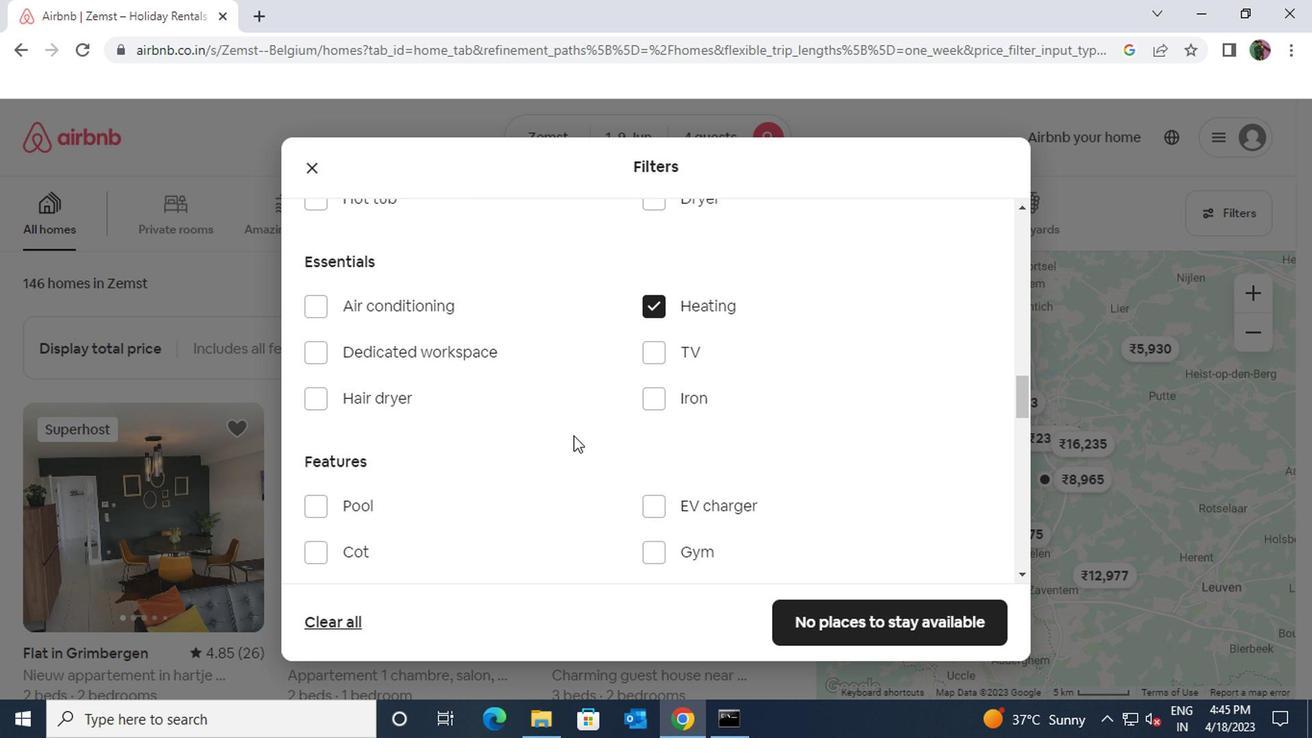 
Action: Mouse scrolled (570, 434) with delta (0, 0)
Screenshot: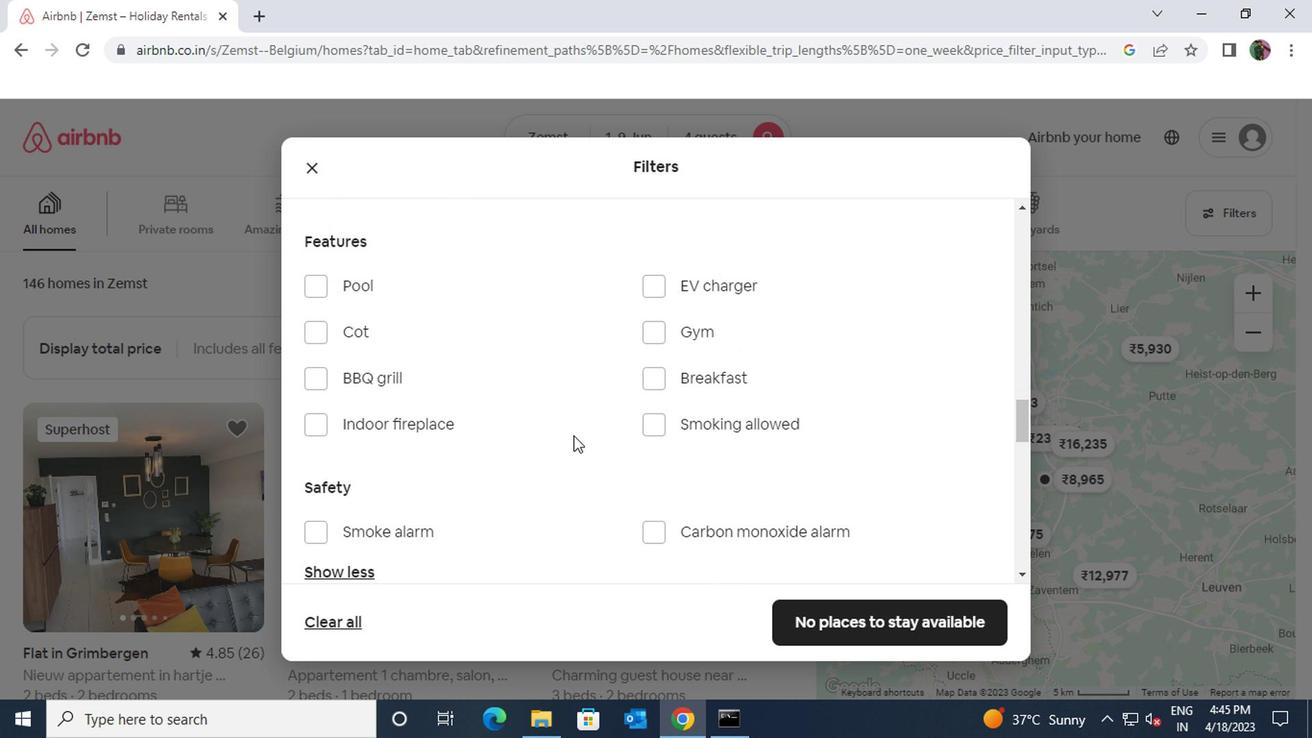 
Action: Mouse scrolled (570, 434) with delta (0, 0)
Screenshot: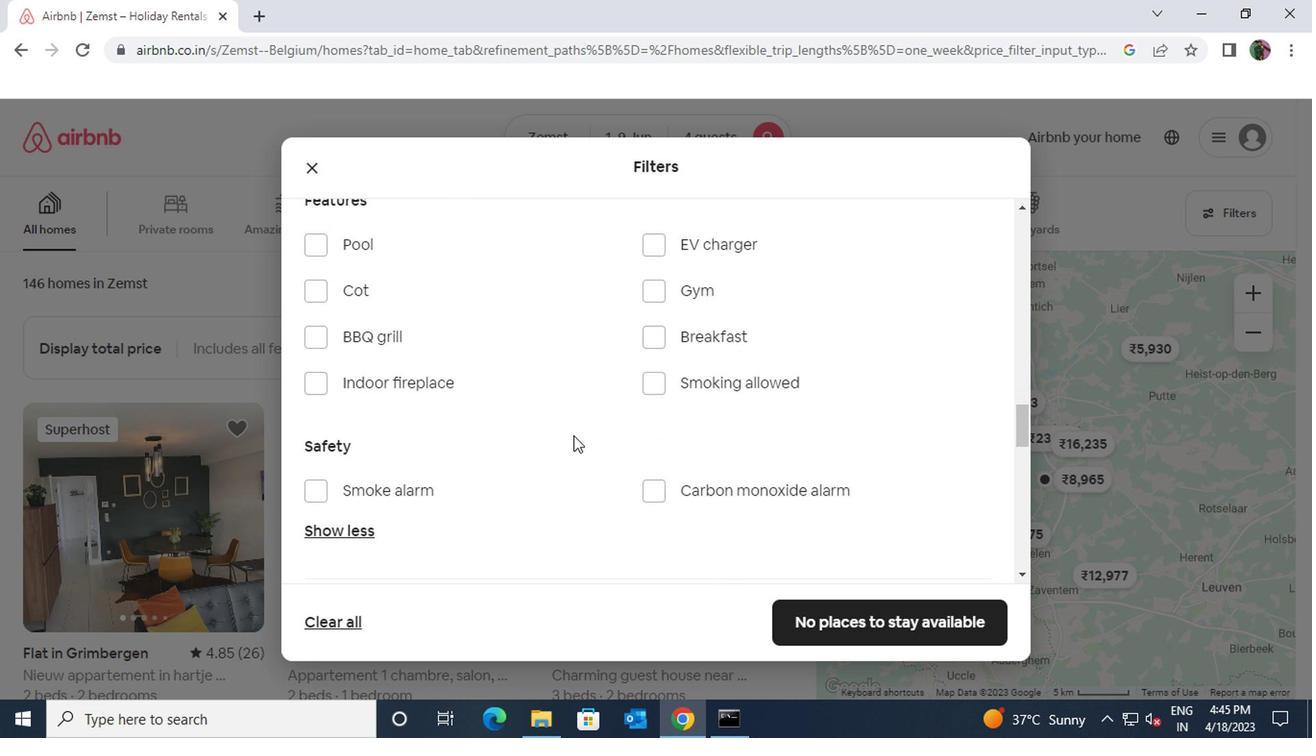 
Action: Mouse scrolled (570, 434) with delta (0, 0)
Screenshot: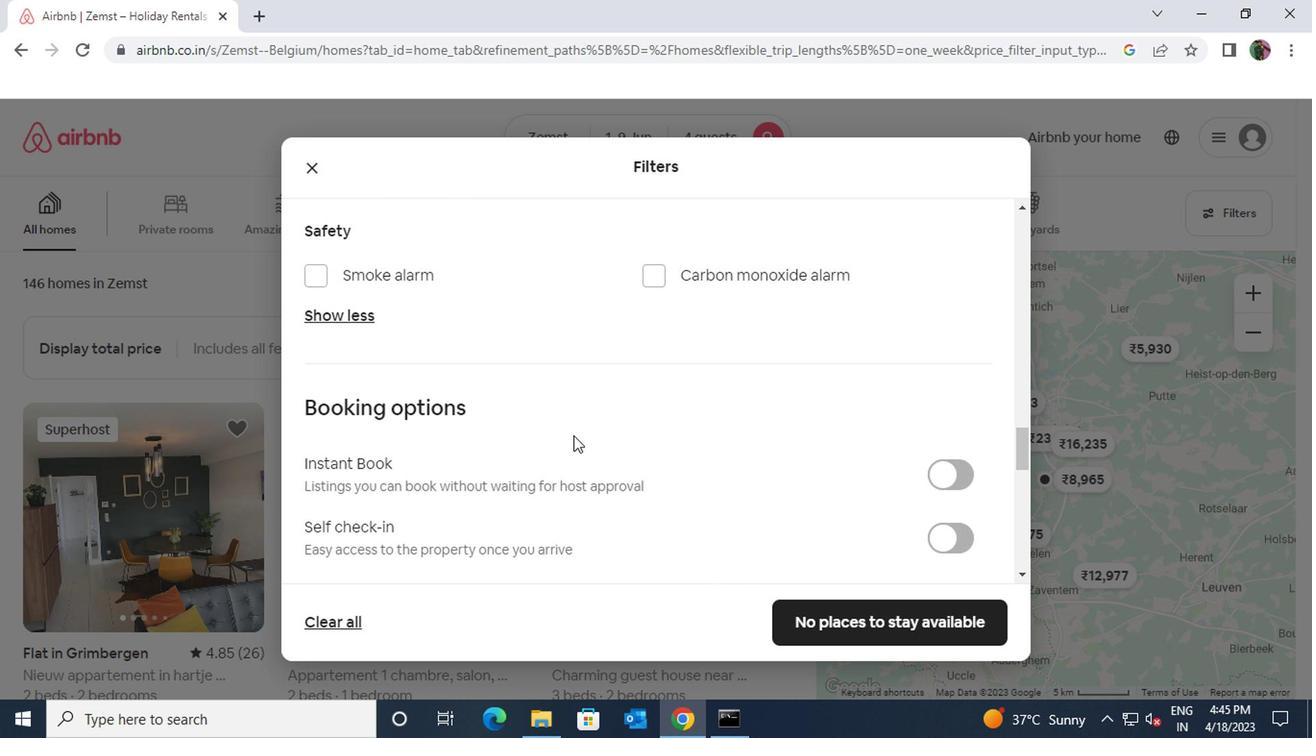 
Action: Mouse moved to (946, 443)
Screenshot: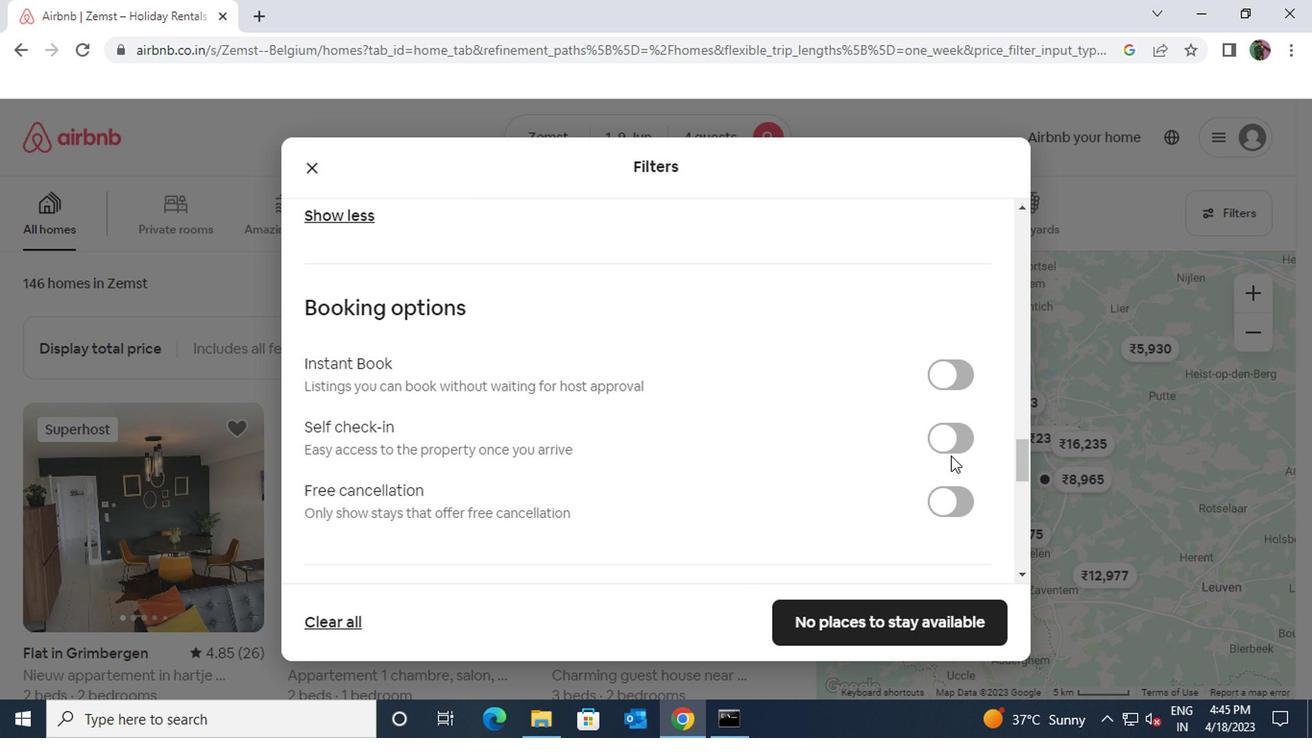
Action: Mouse pressed left at (946, 443)
Screenshot: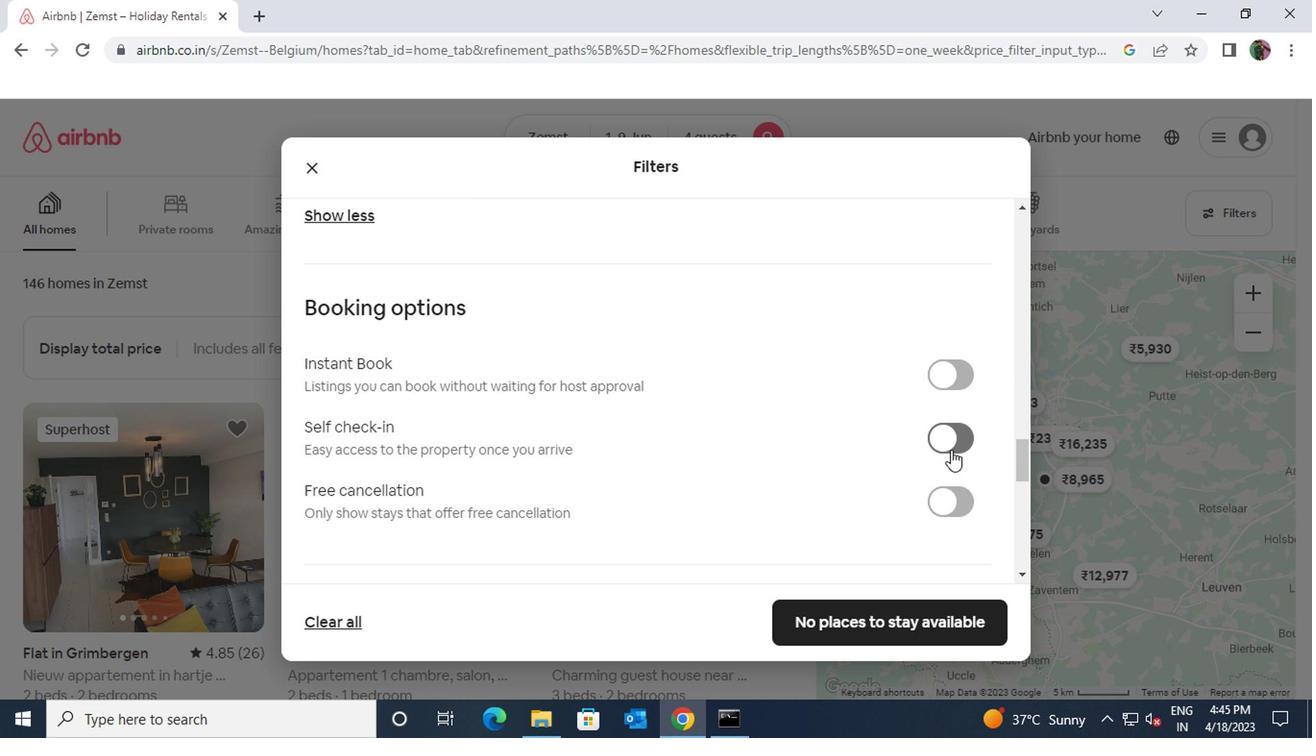 
Action: Mouse moved to (629, 473)
Screenshot: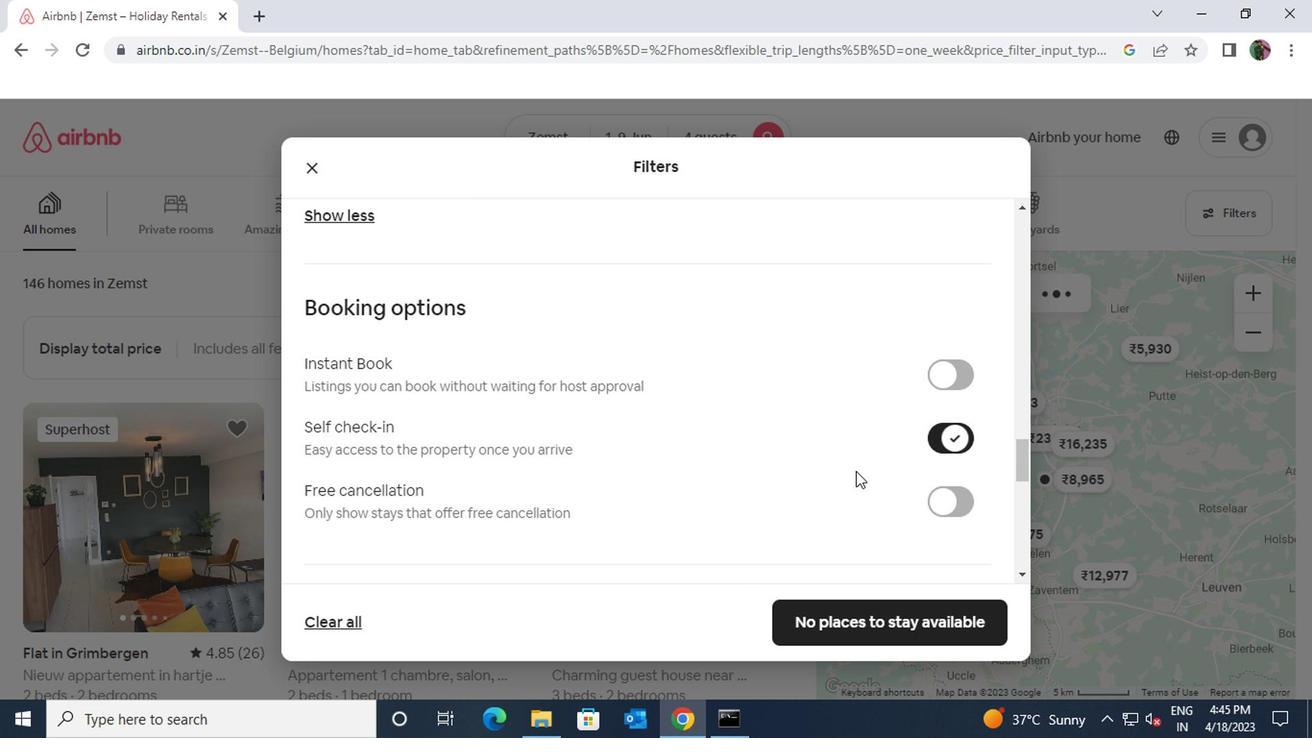 
Action: Mouse scrolled (629, 473) with delta (0, 0)
Screenshot: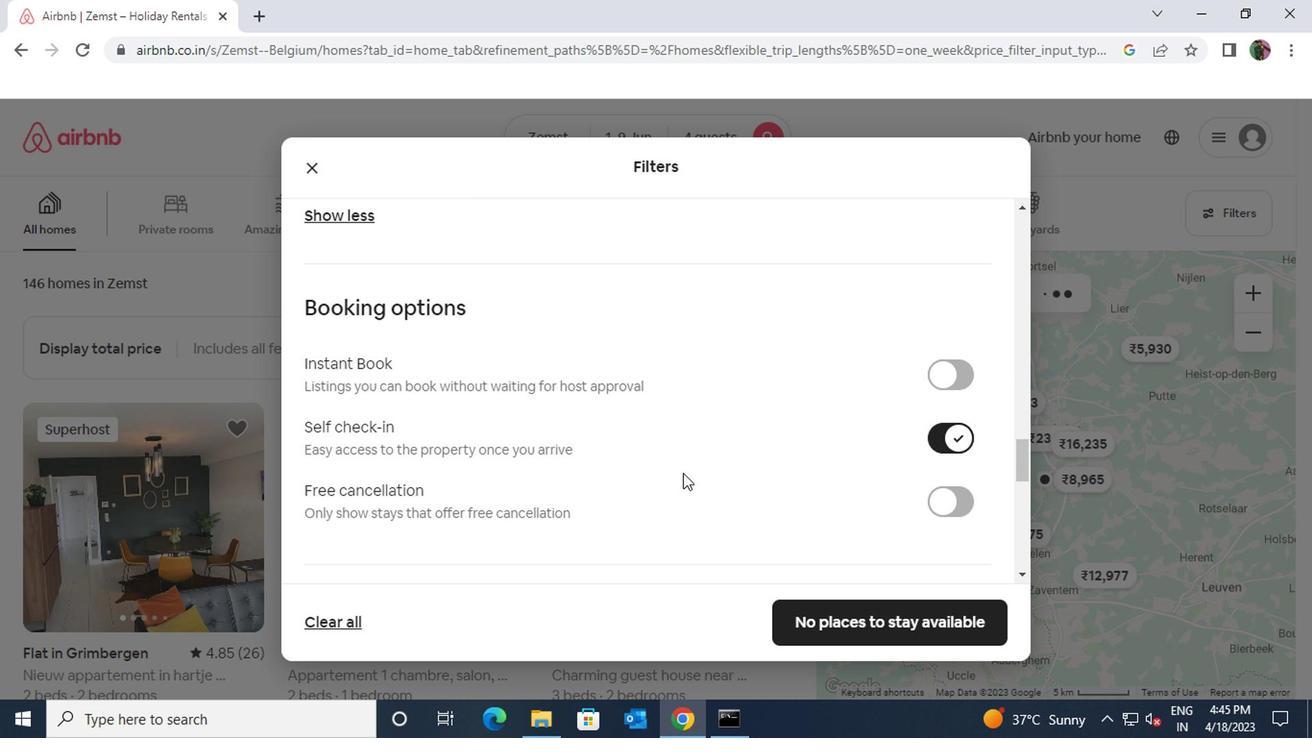 
Action: Mouse scrolled (629, 473) with delta (0, 0)
Screenshot: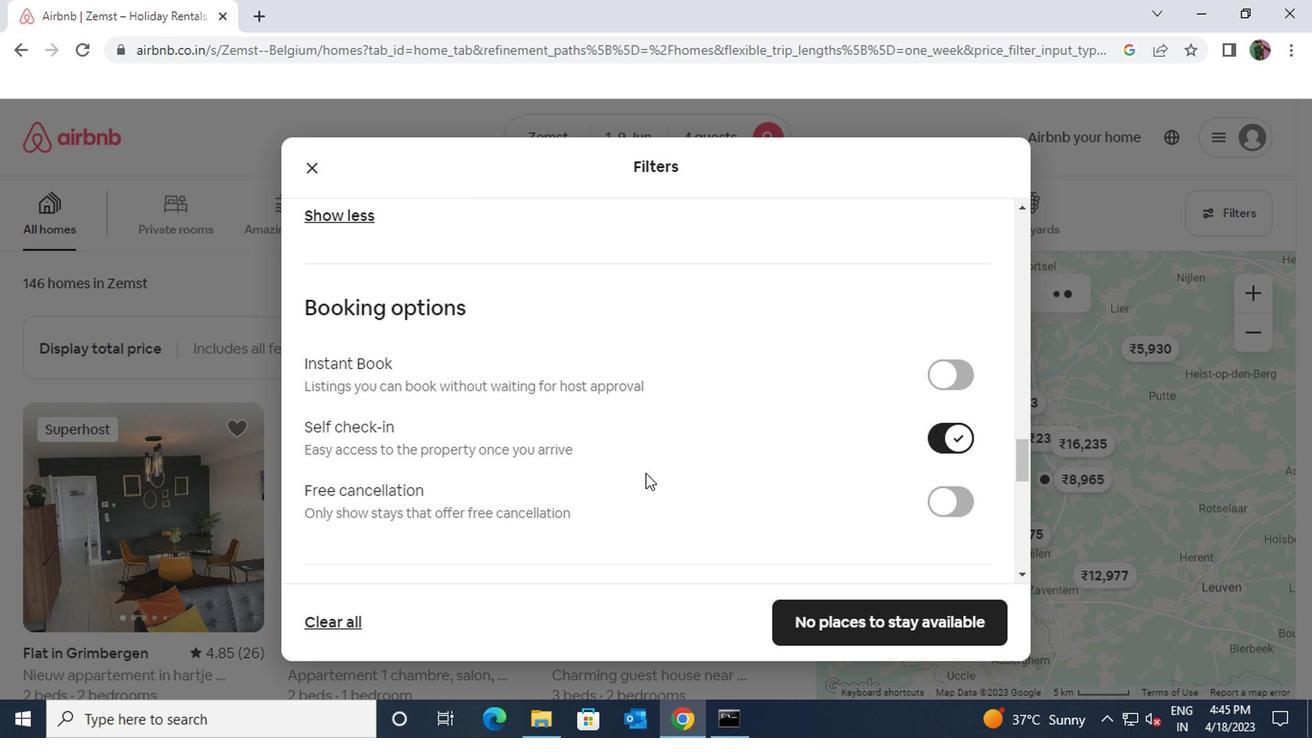 
Action: Mouse scrolled (629, 473) with delta (0, 0)
Screenshot: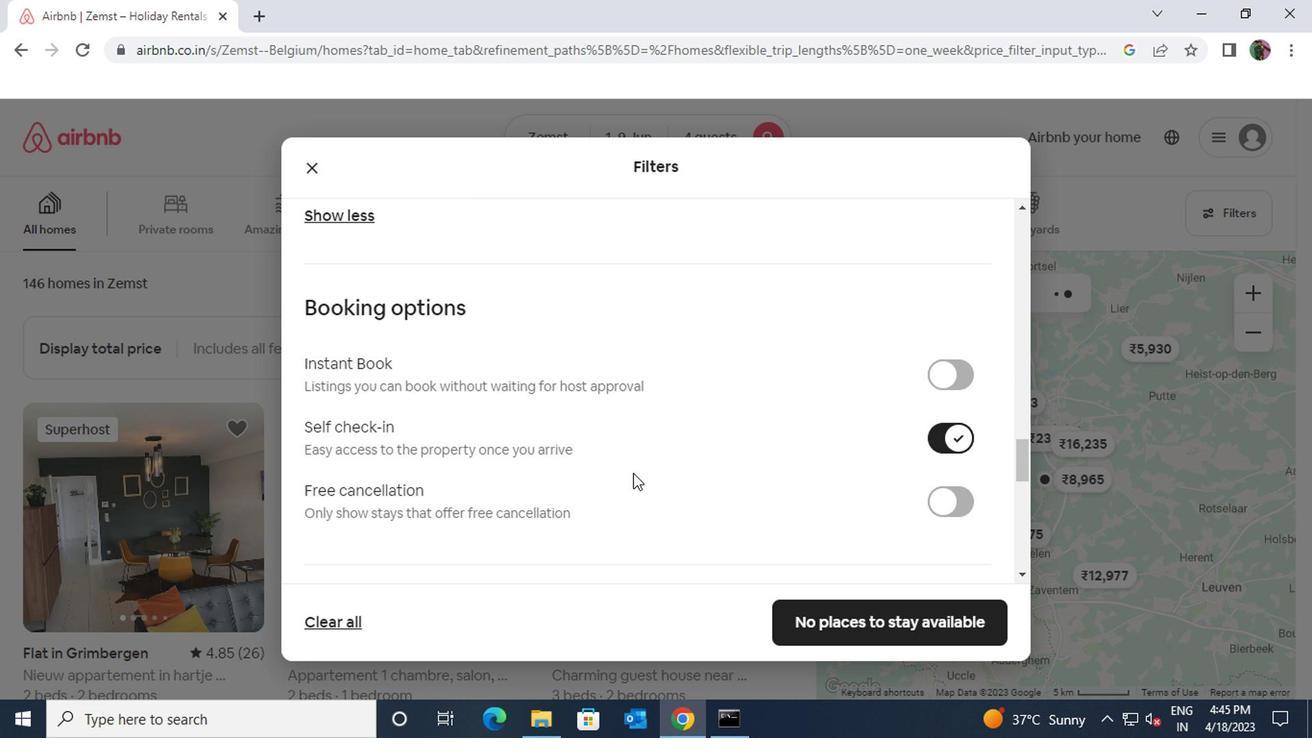 
Action: Mouse scrolled (629, 473) with delta (0, 0)
Screenshot: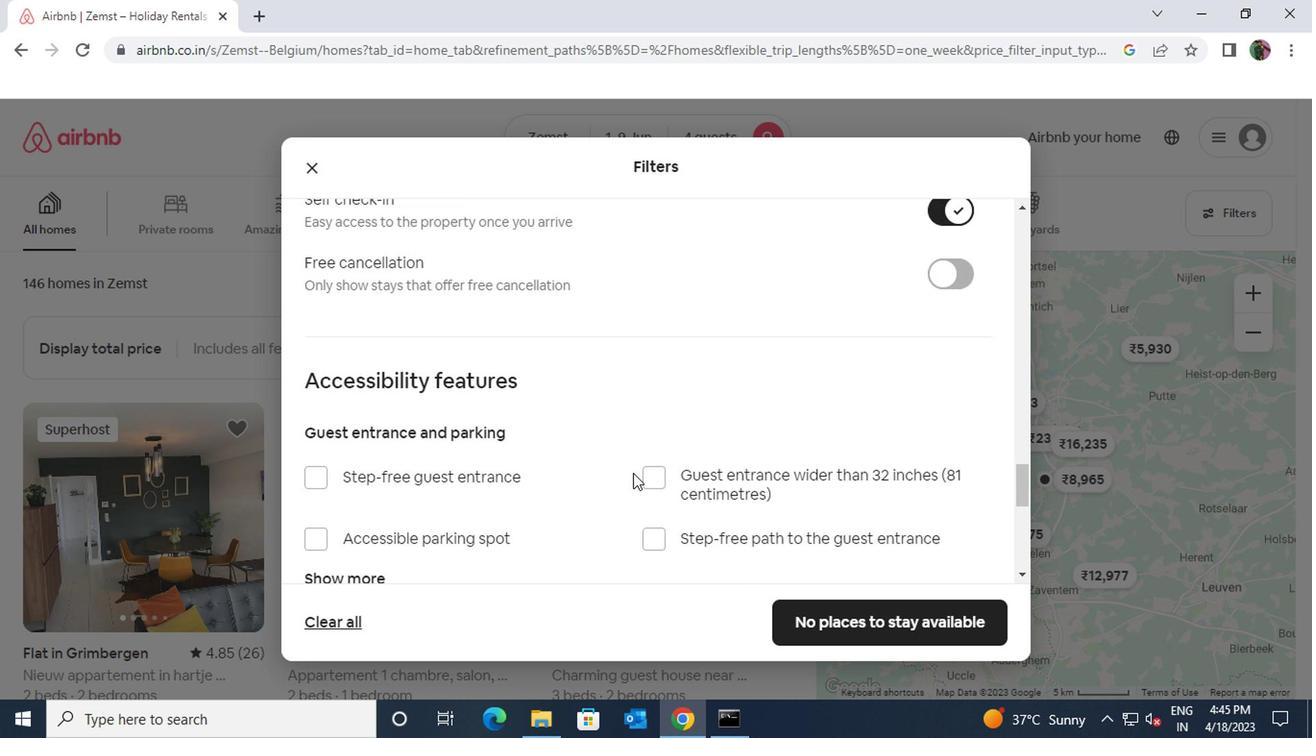 
Action: Mouse scrolled (629, 473) with delta (0, 0)
Screenshot: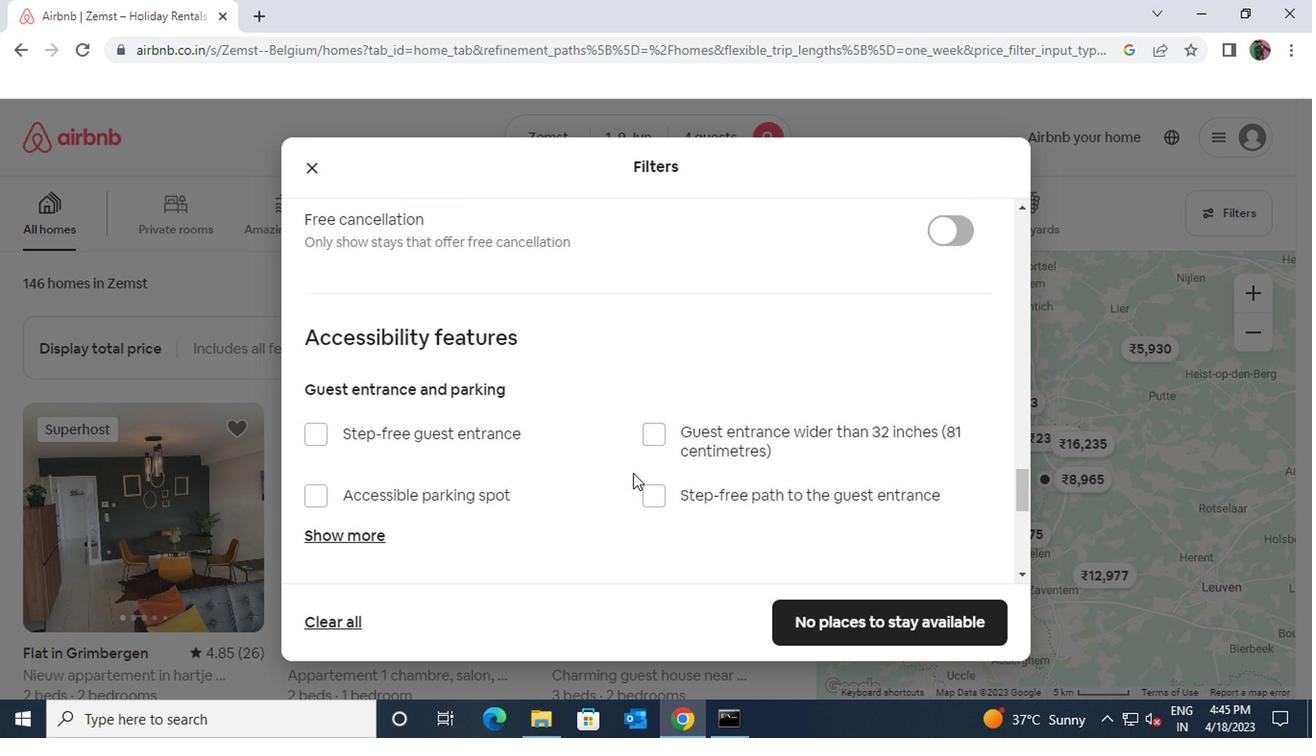 
Action: Mouse scrolled (629, 473) with delta (0, 0)
Screenshot: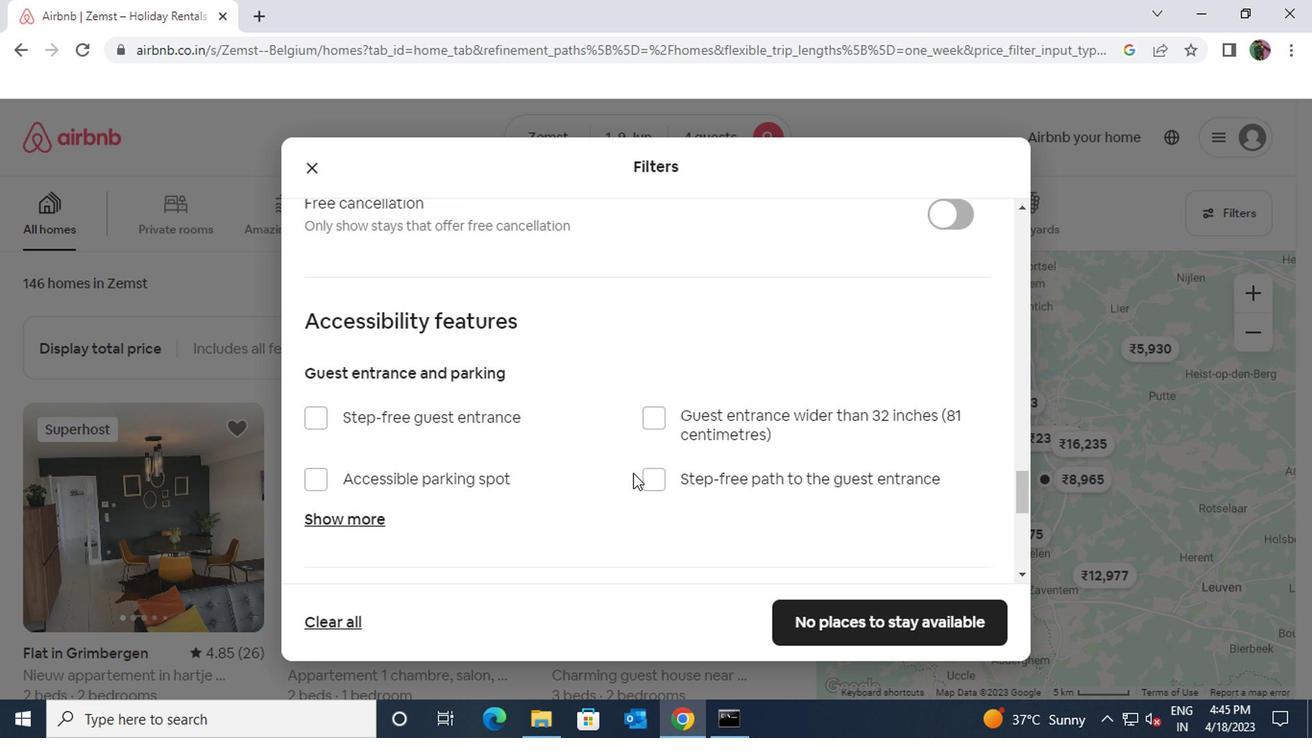 
Action: Mouse scrolled (629, 473) with delta (0, 0)
Screenshot: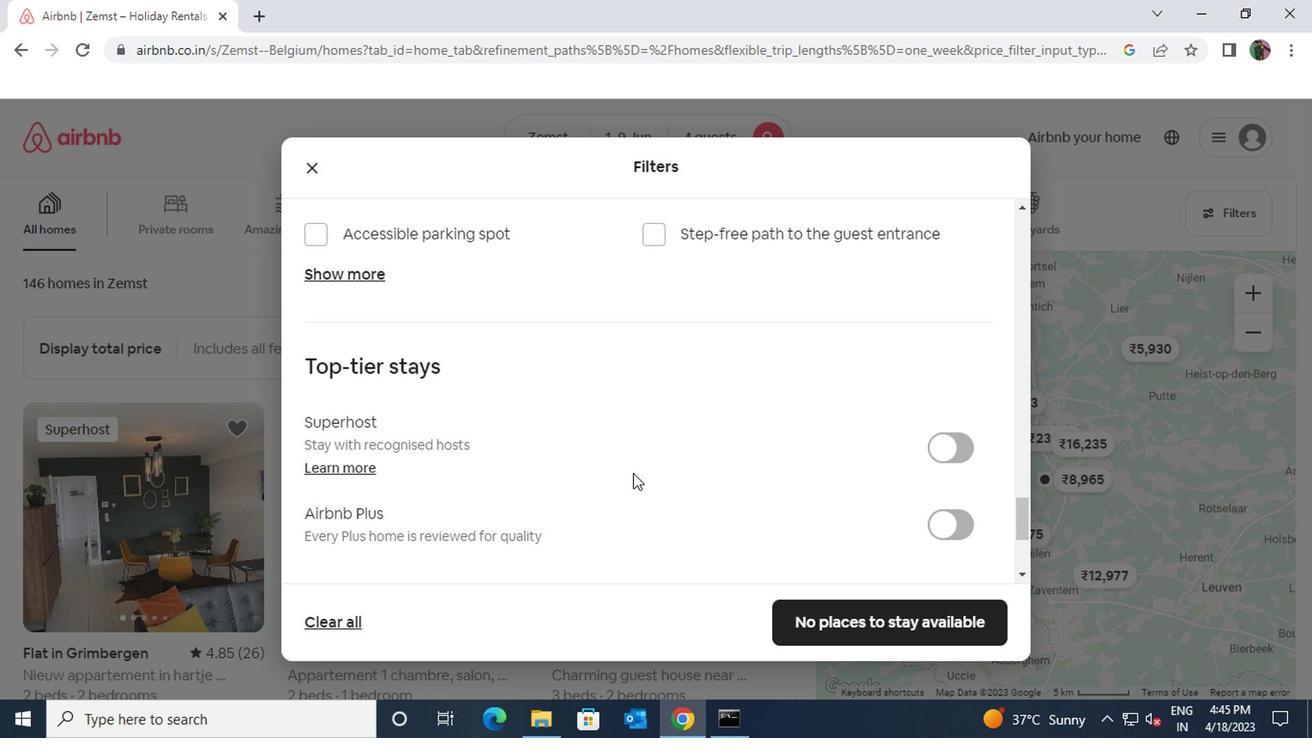 
Action: Mouse scrolled (629, 473) with delta (0, 0)
Screenshot: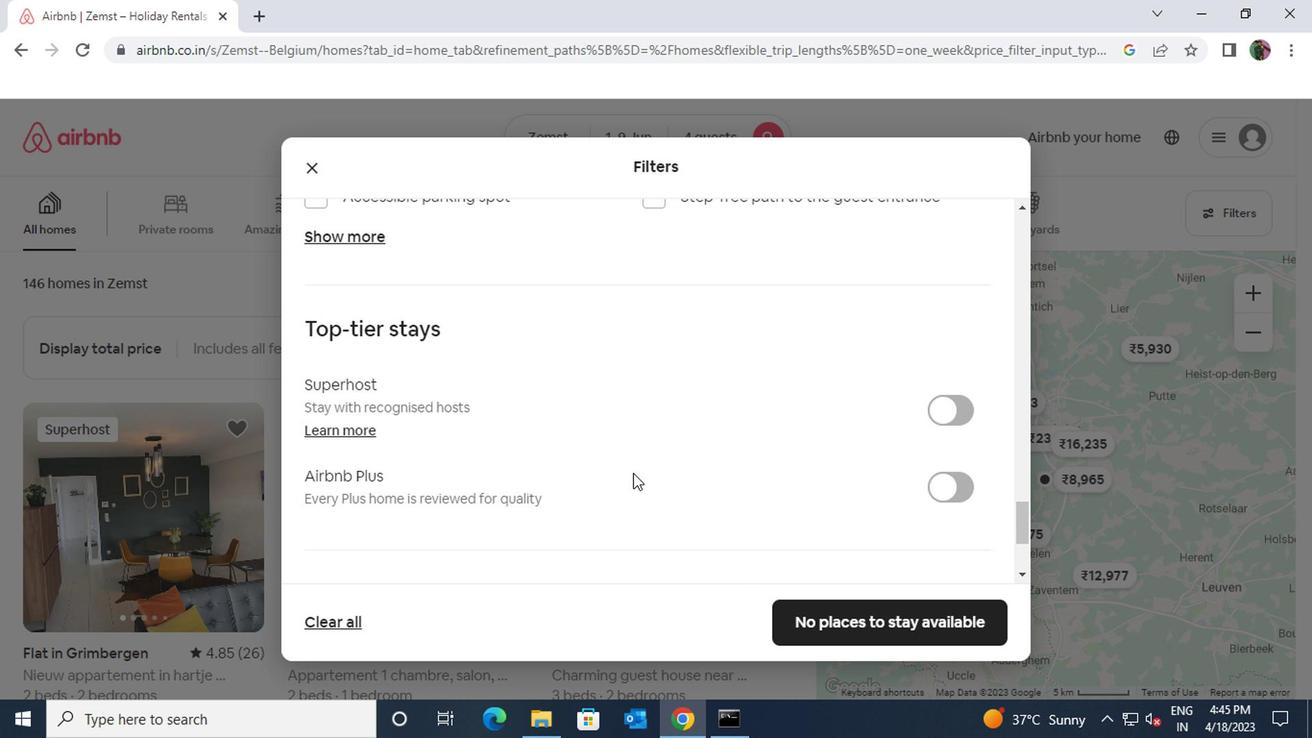 
Action: Mouse scrolled (629, 473) with delta (0, 0)
Screenshot: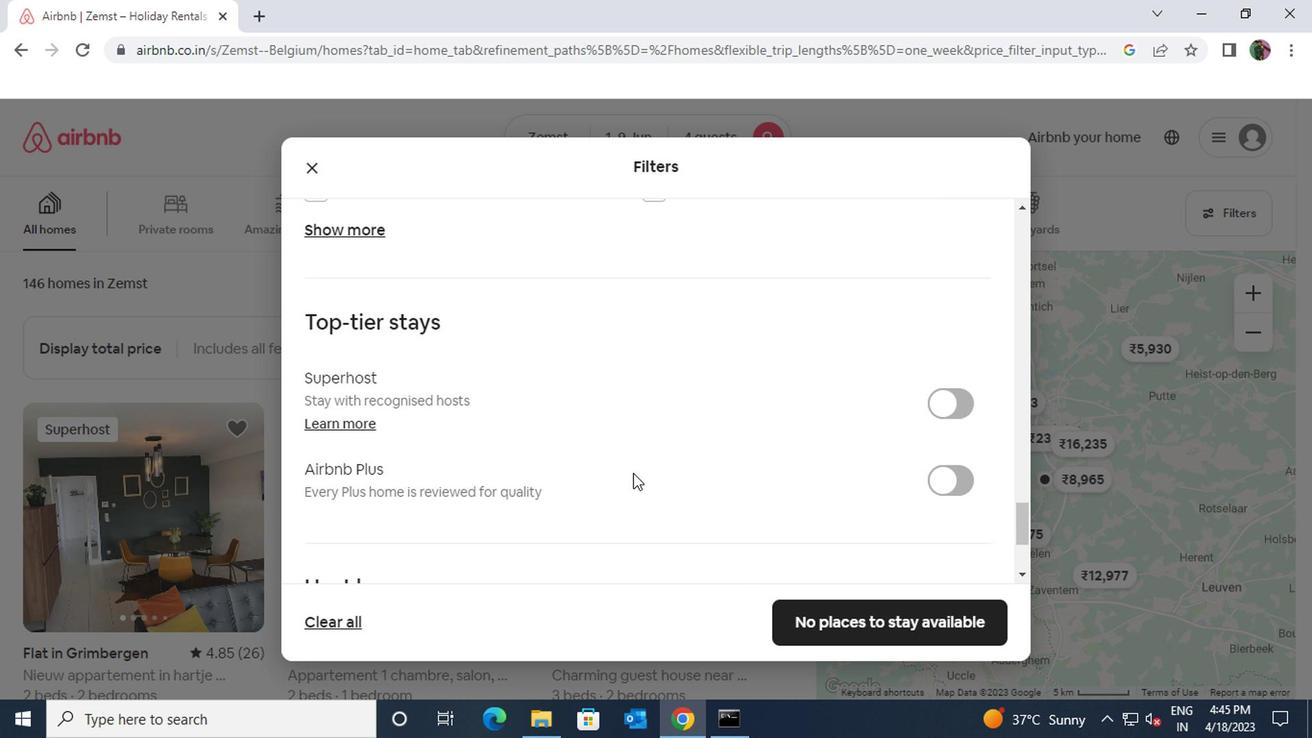 
Action: Mouse scrolled (629, 473) with delta (0, 0)
Screenshot: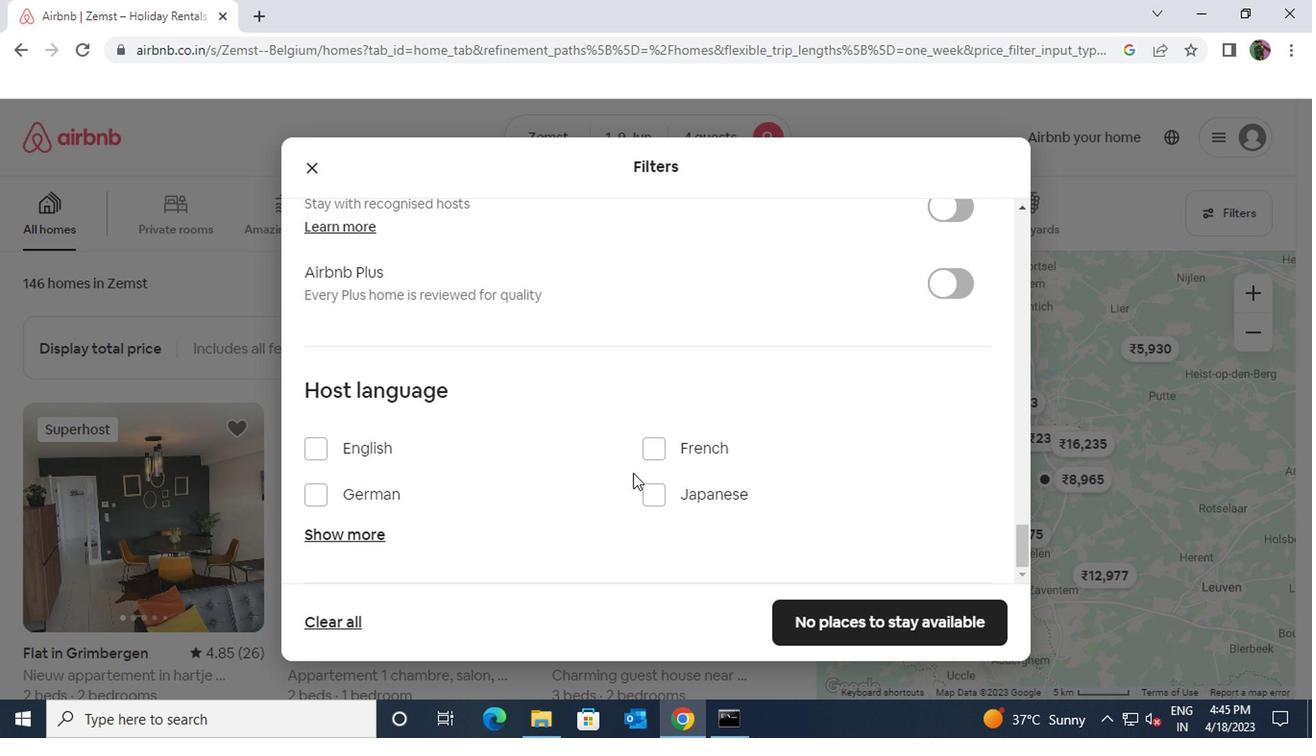 
Action: Mouse scrolled (629, 473) with delta (0, 0)
Screenshot: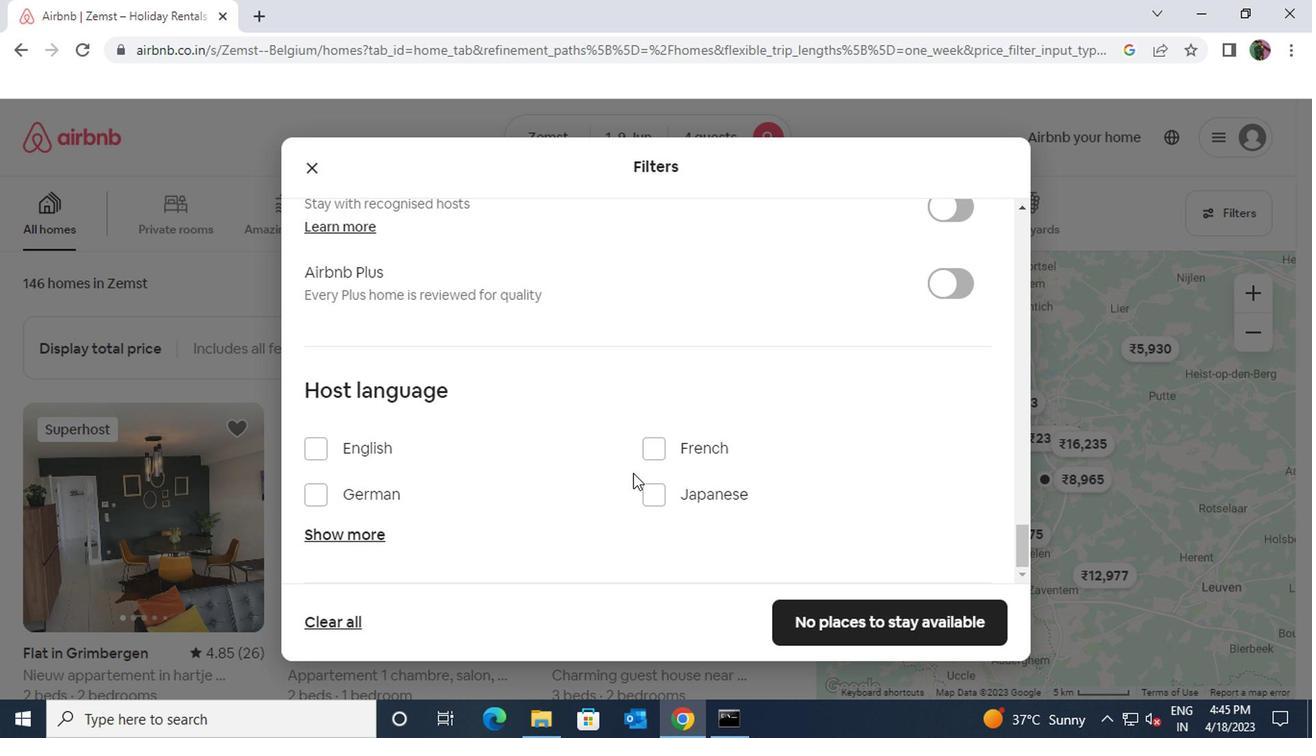 
Action: Mouse moved to (306, 444)
Screenshot: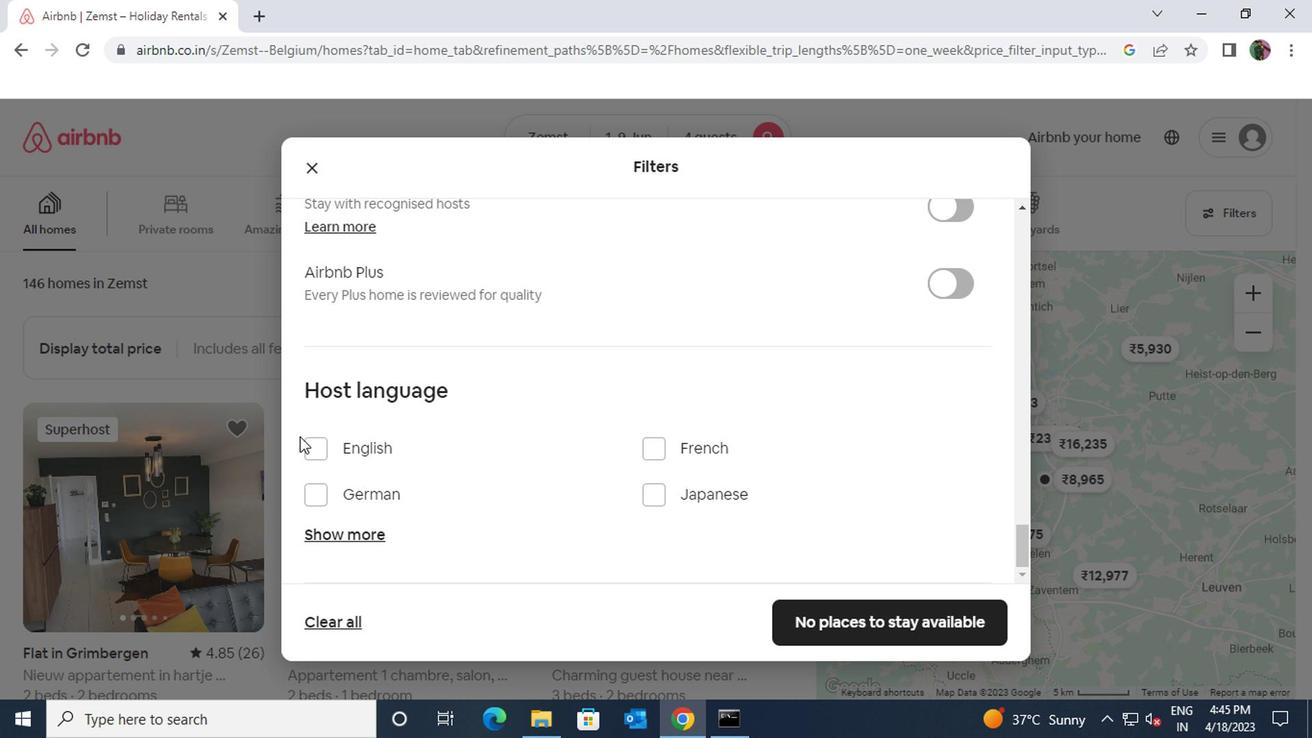 
Action: Mouse pressed left at (306, 444)
Screenshot: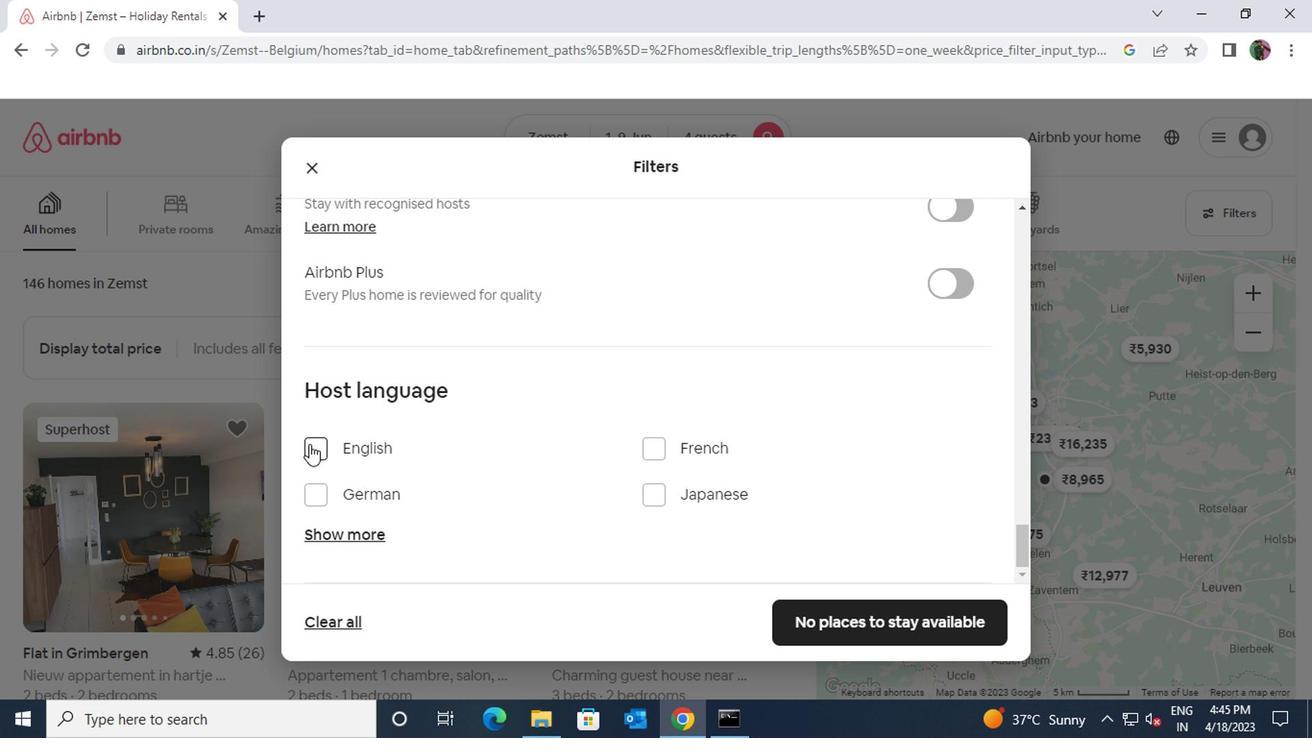 
Action: Mouse moved to (804, 628)
Screenshot: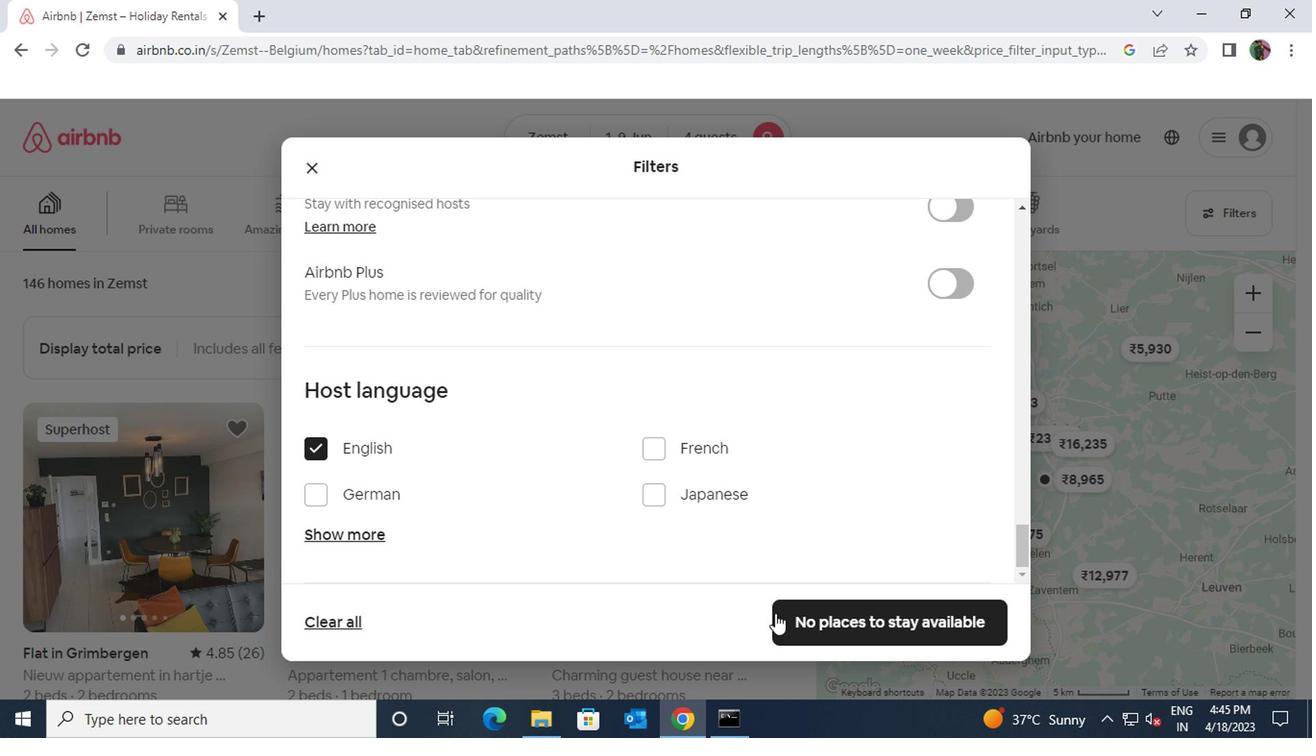 
Action: Mouse pressed left at (804, 628)
Screenshot: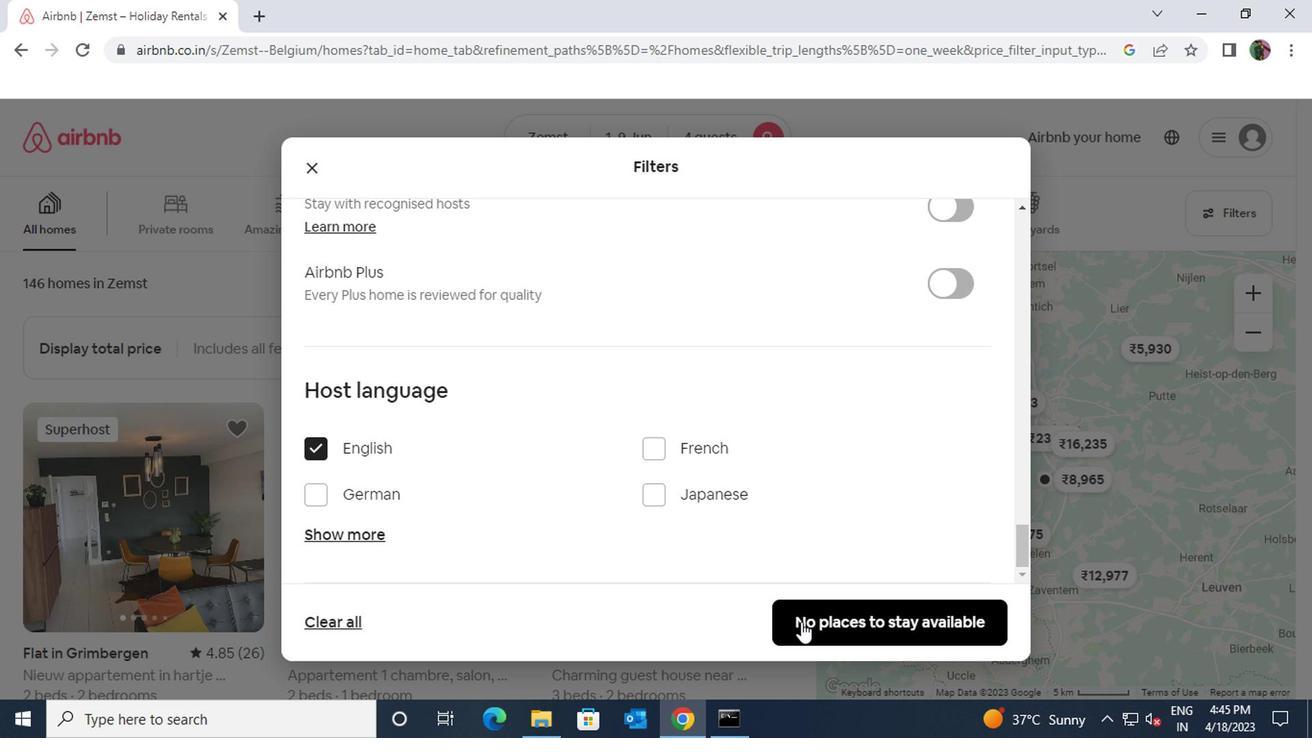 
